 Task: Look for space in West Bloomfield Township, United States from 8th September, 2023 to 16th September, 2023 for 4 adults in price range Rs.10000 to Rs.14000. Place can be private room with 4 bedrooms having 4 beds and 4 bathrooms. Property type can be house, flat, guest house, hotel. Amenities needed are: wifi, TV, free parkinig on premises, gym, breakfast. Booking option can be shelf check-in. Required host language is English.
Action: Mouse moved to (486, 121)
Screenshot: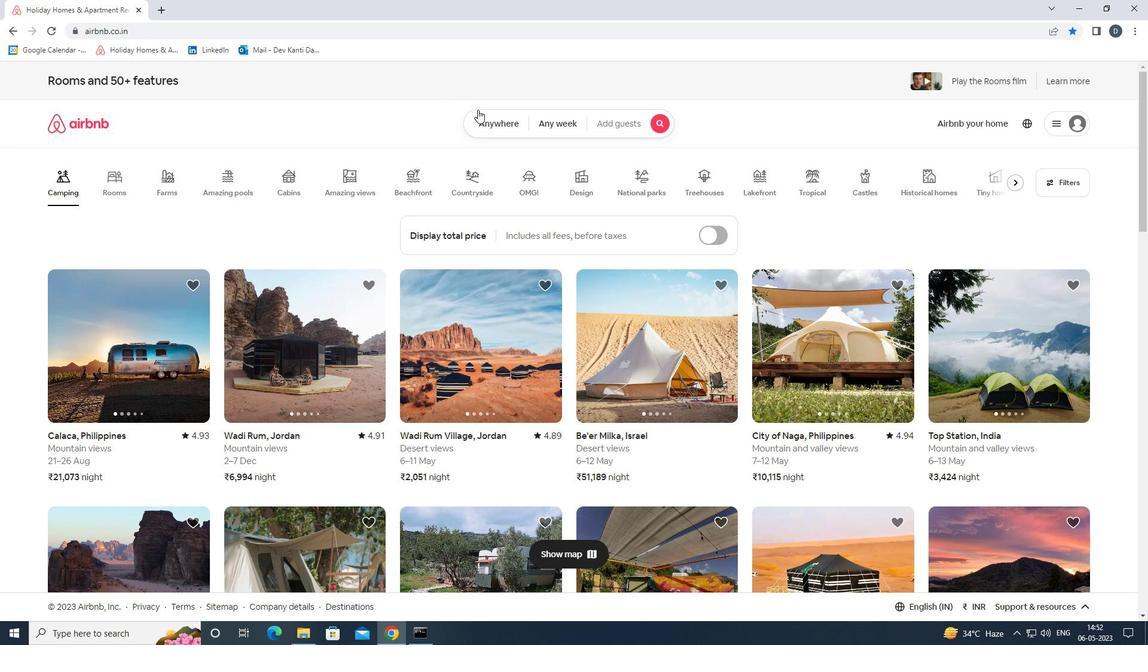 
Action: Mouse pressed left at (486, 121)
Screenshot: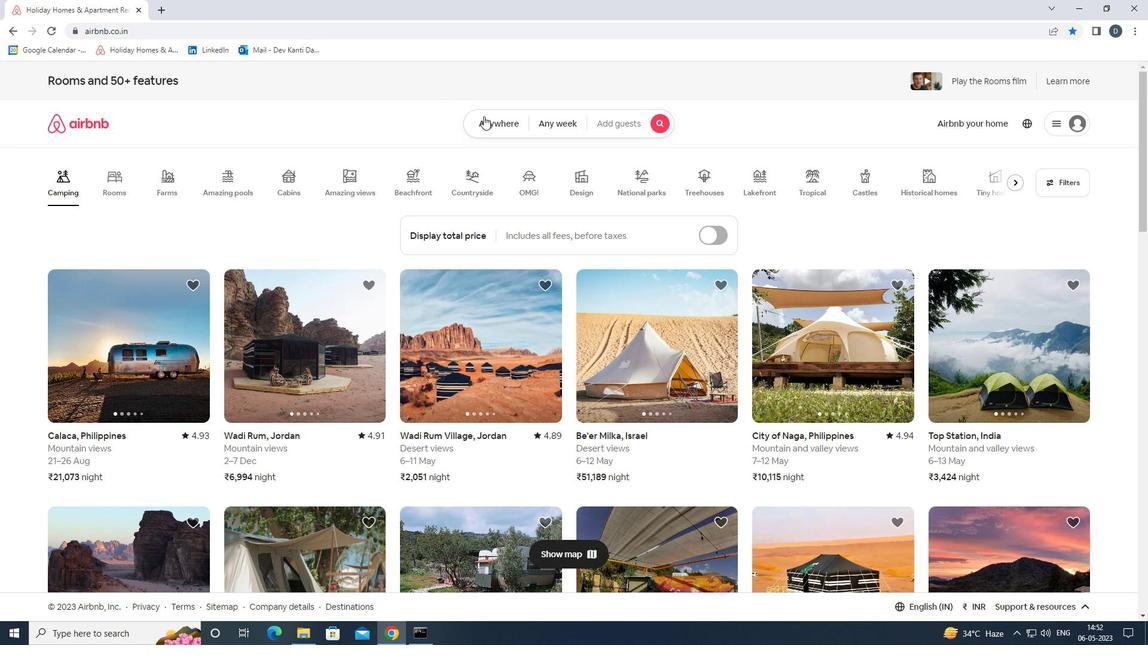 
Action: Mouse moved to (436, 171)
Screenshot: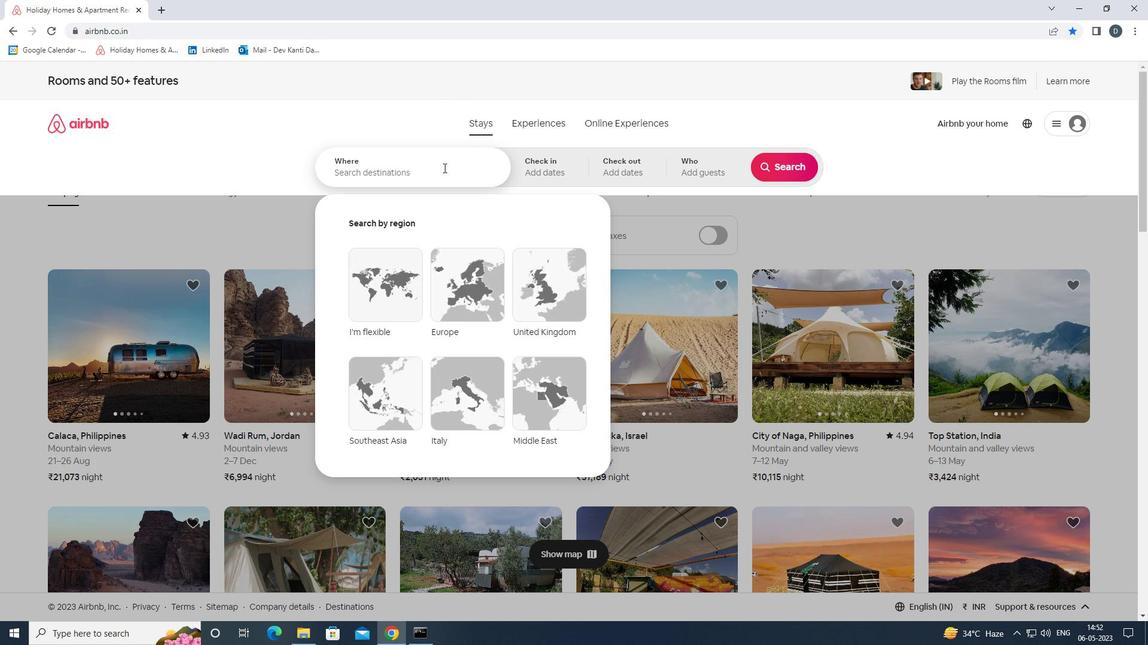 
Action: Mouse pressed left at (436, 171)
Screenshot: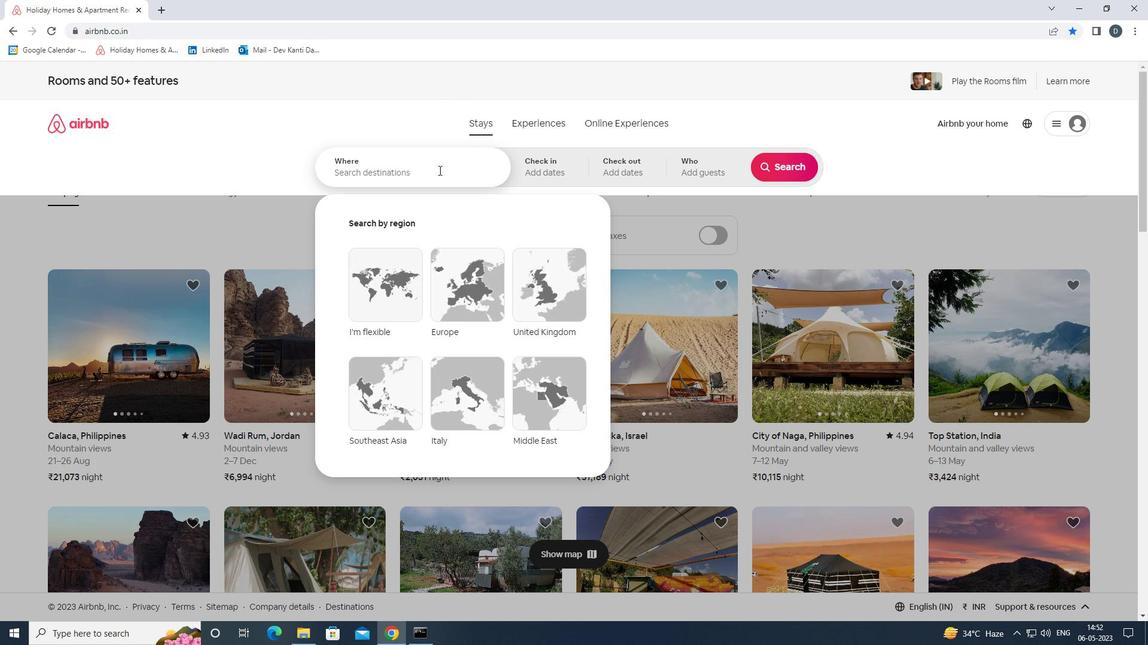 
Action: Mouse moved to (428, 175)
Screenshot: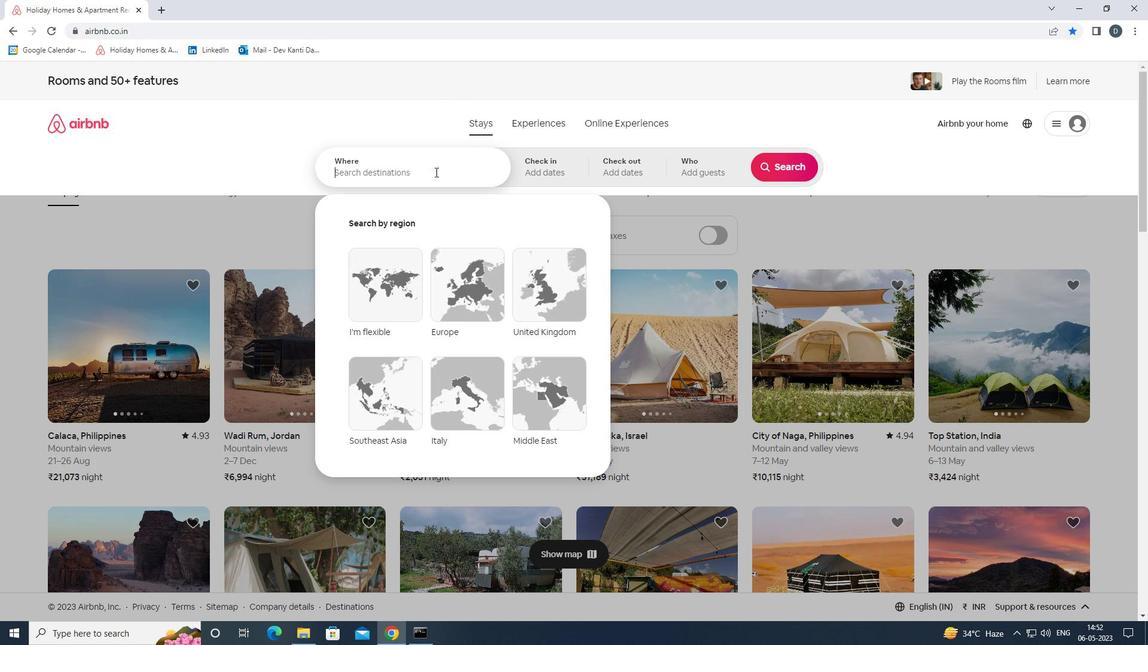 
Action: Key pressed <Key.shift><Key.shift>WEST<Key.space><Key.shift>BLOOMFIELD<Key.space><Key.shift>TOWNSHIP,<Key.shift>UNITED<Key.space><Key.shift><Key.shift><Key.shift><Key.shift><Key.shift><Key.shift>STATES<Key.enter>
Screenshot: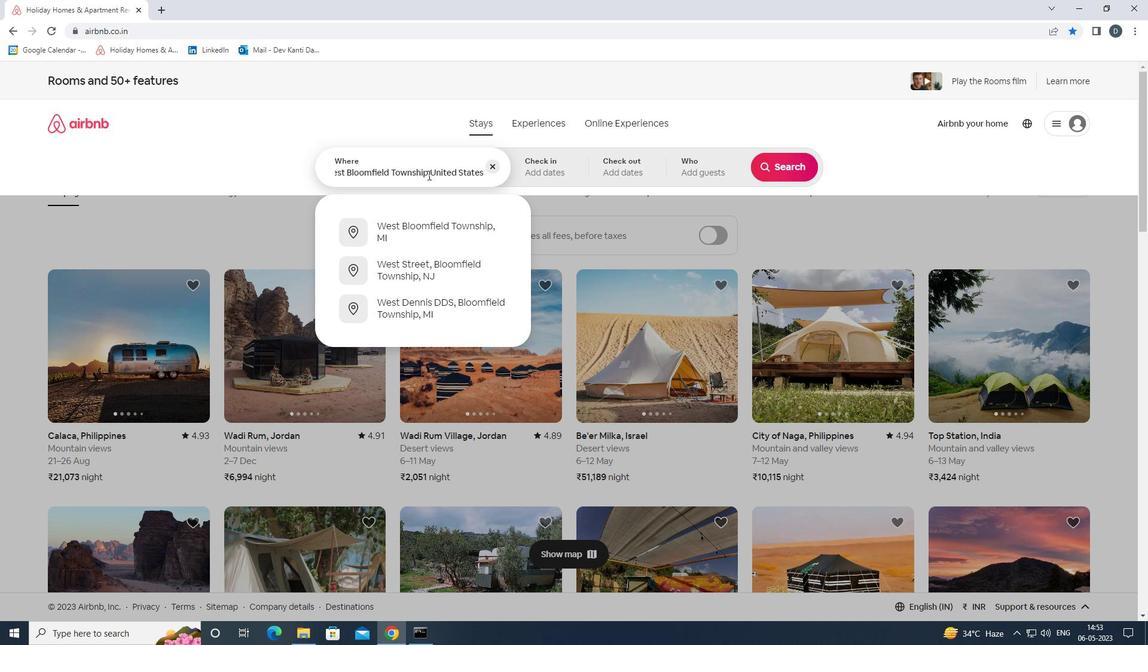 
Action: Mouse moved to (777, 266)
Screenshot: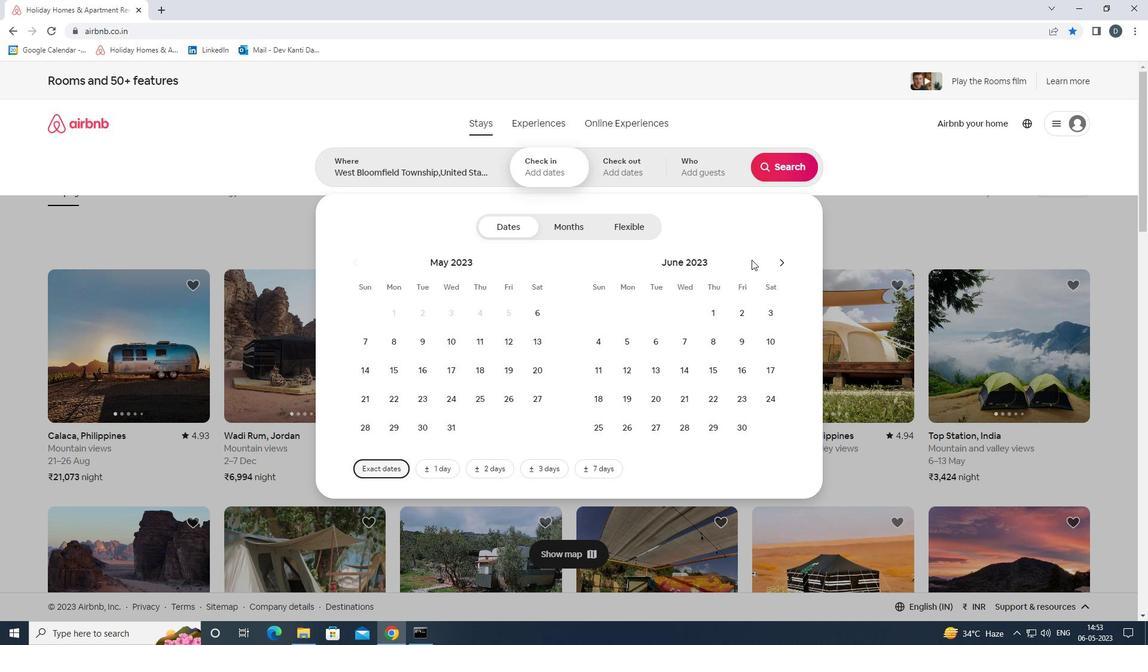
Action: Mouse pressed left at (777, 266)
Screenshot: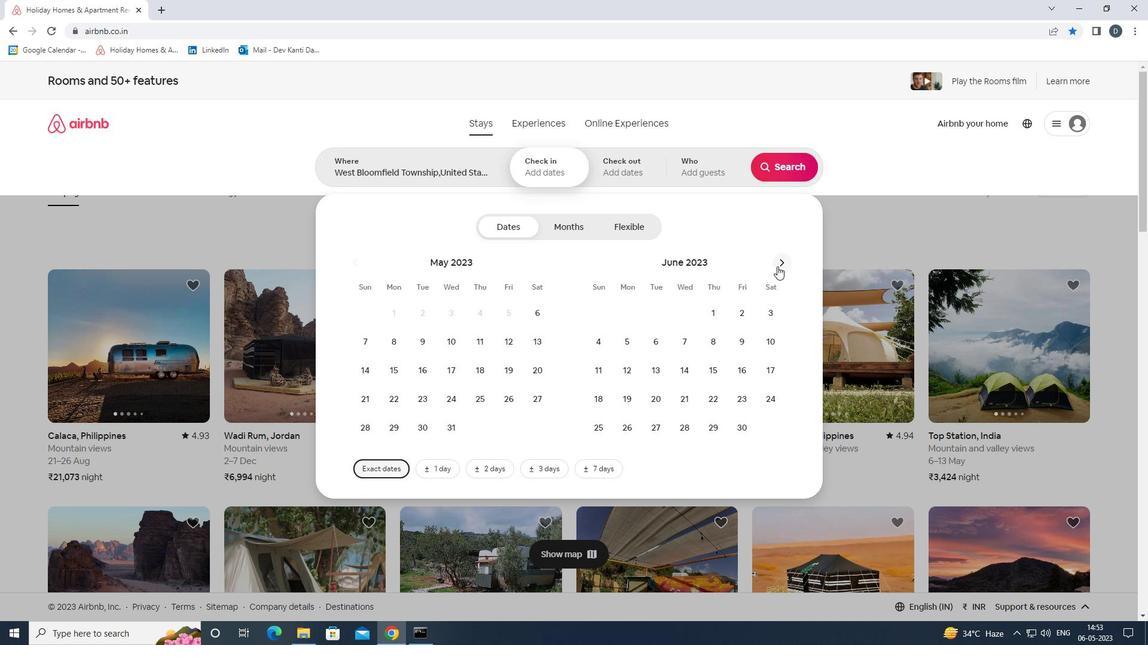 
Action: Mouse pressed left at (777, 266)
Screenshot: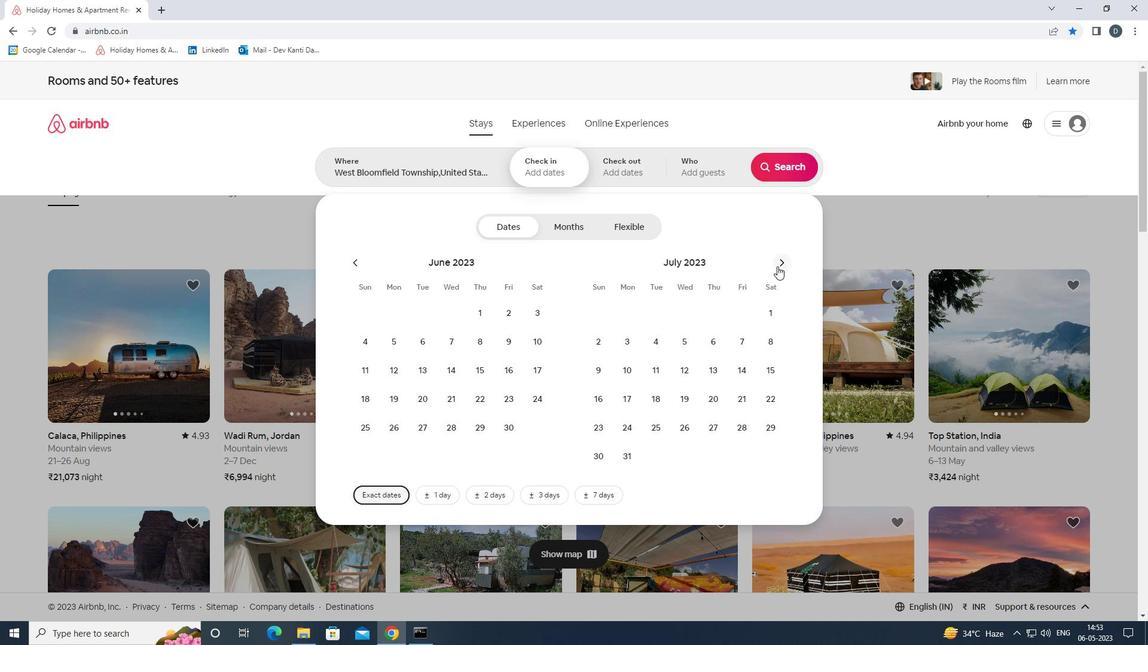 
Action: Mouse pressed left at (777, 266)
Screenshot: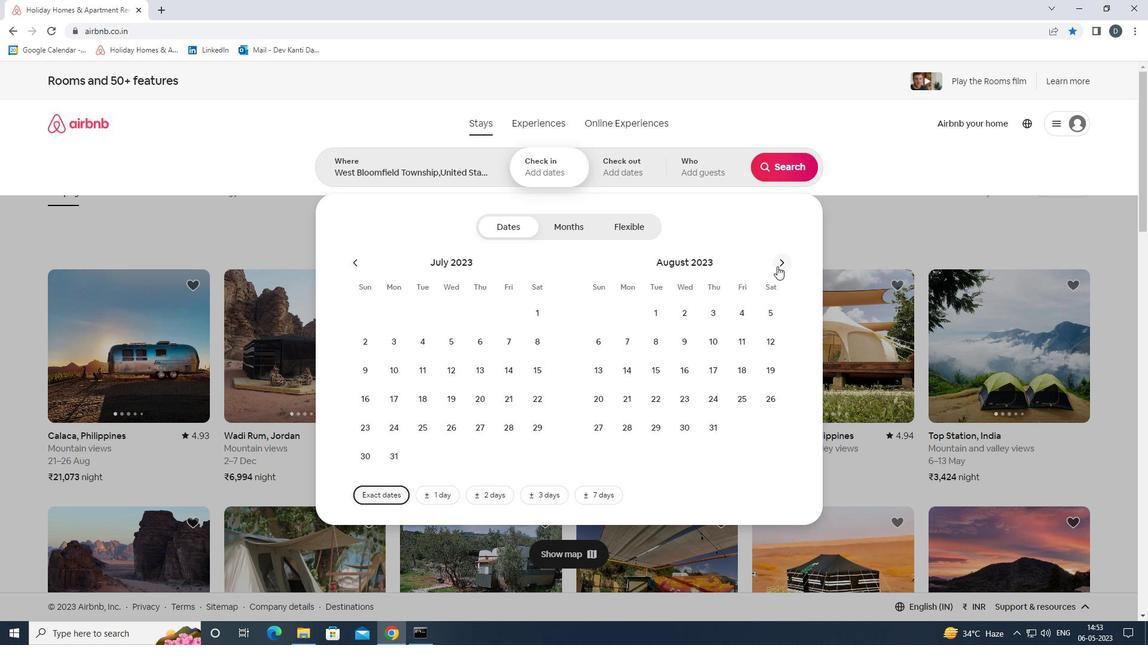
Action: Mouse moved to (743, 333)
Screenshot: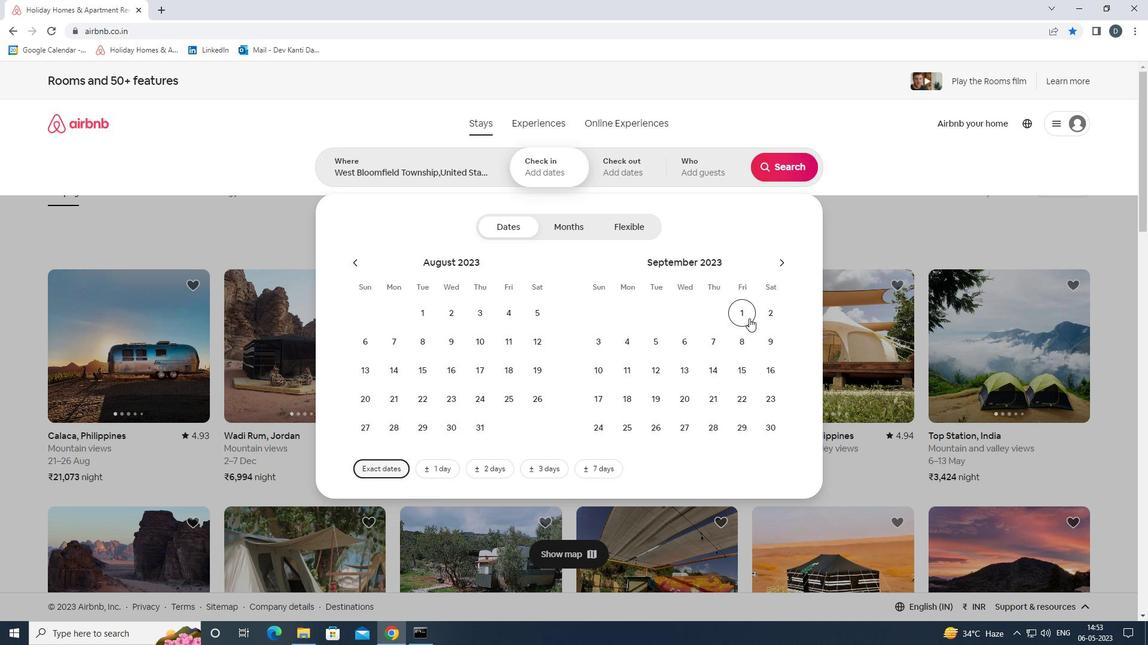 
Action: Mouse pressed left at (743, 333)
Screenshot: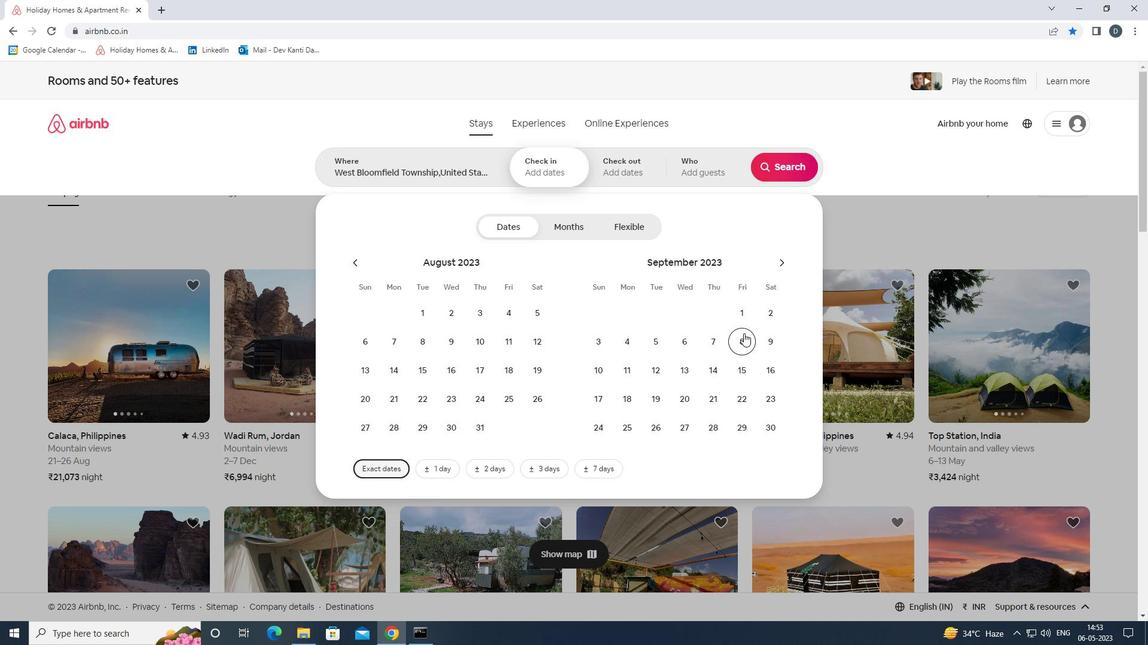 
Action: Mouse moved to (768, 366)
Screenshot: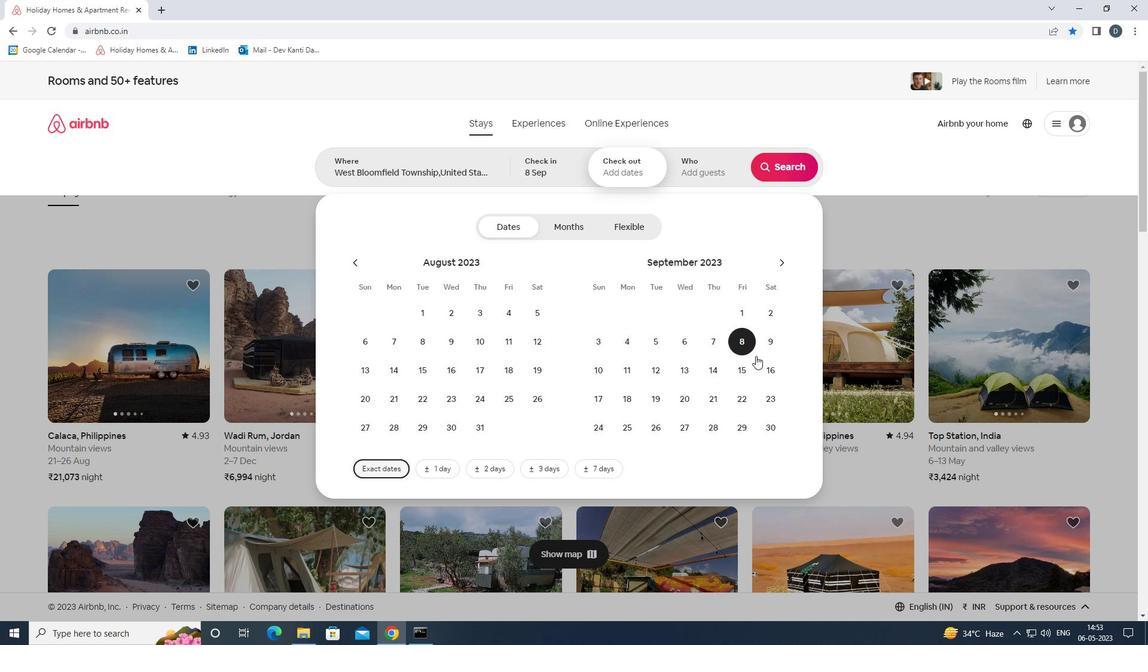 
Action: Mouse pressed left at (768, 366)
Screenshot: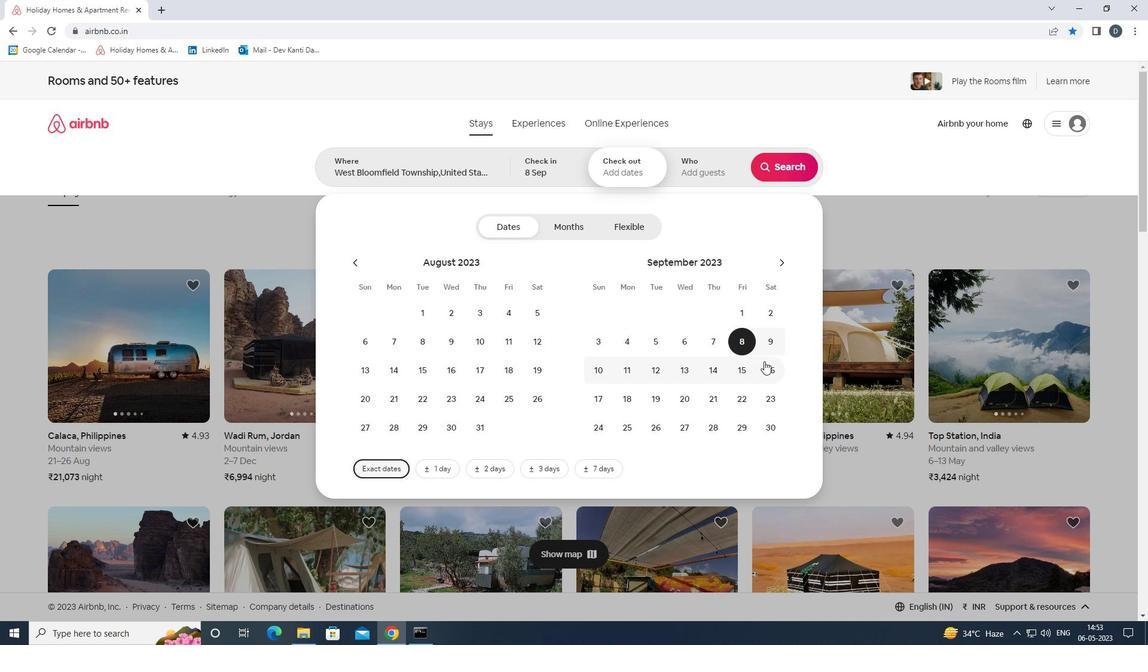 
Action: Mouse moved to (715, 174)
Screenshot: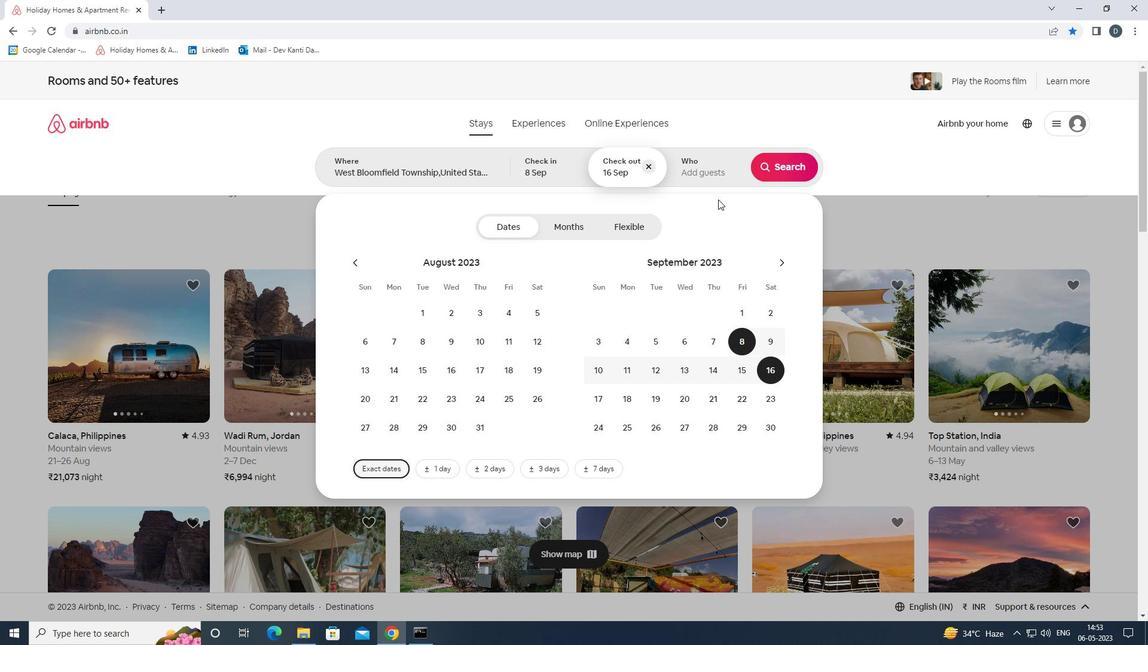 
Action: Mouse pressed left at (715, 174)
Screenshot: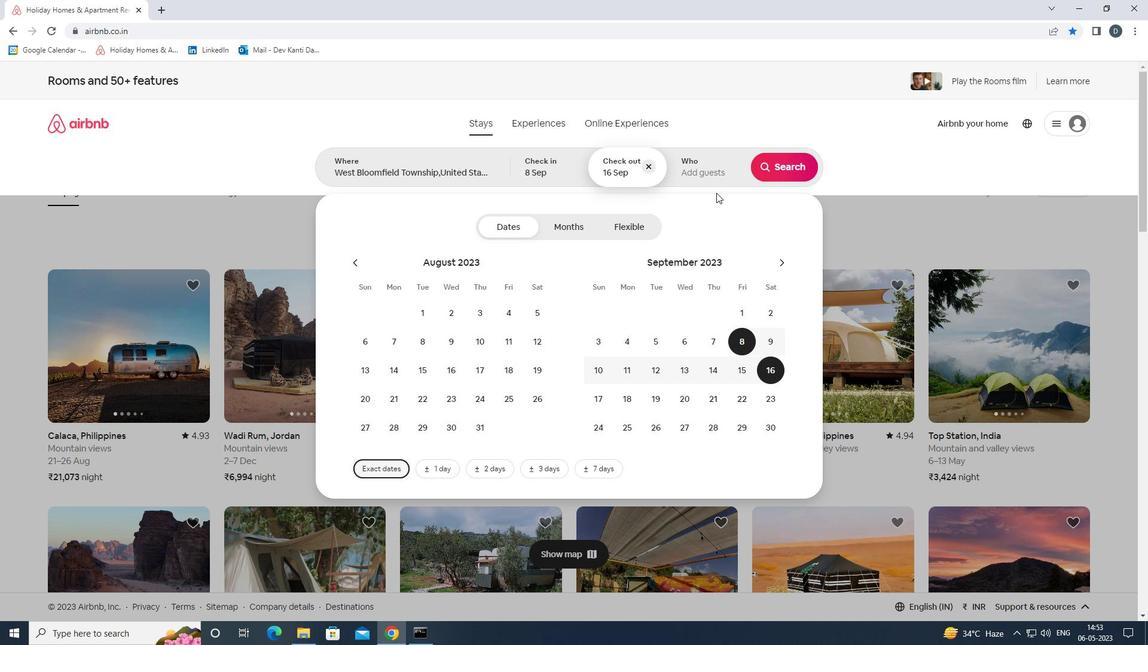 
Action: Mouse moved to (787, 235)
Screenshot: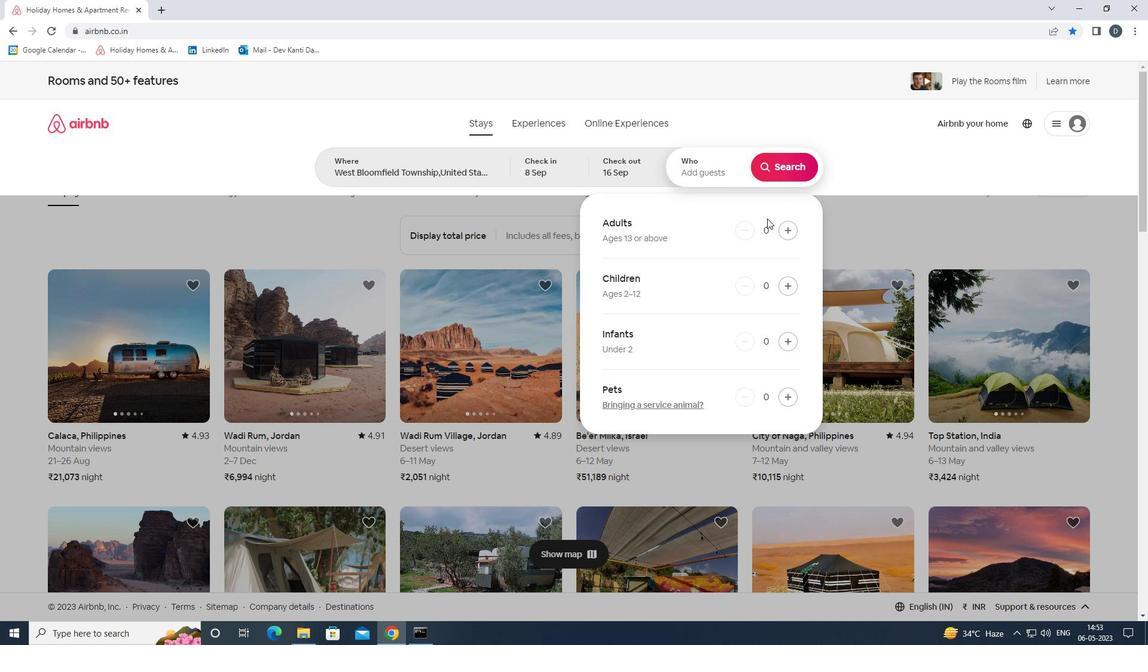 
Action: Mouse pressed left at (787, 235)
Screenshot: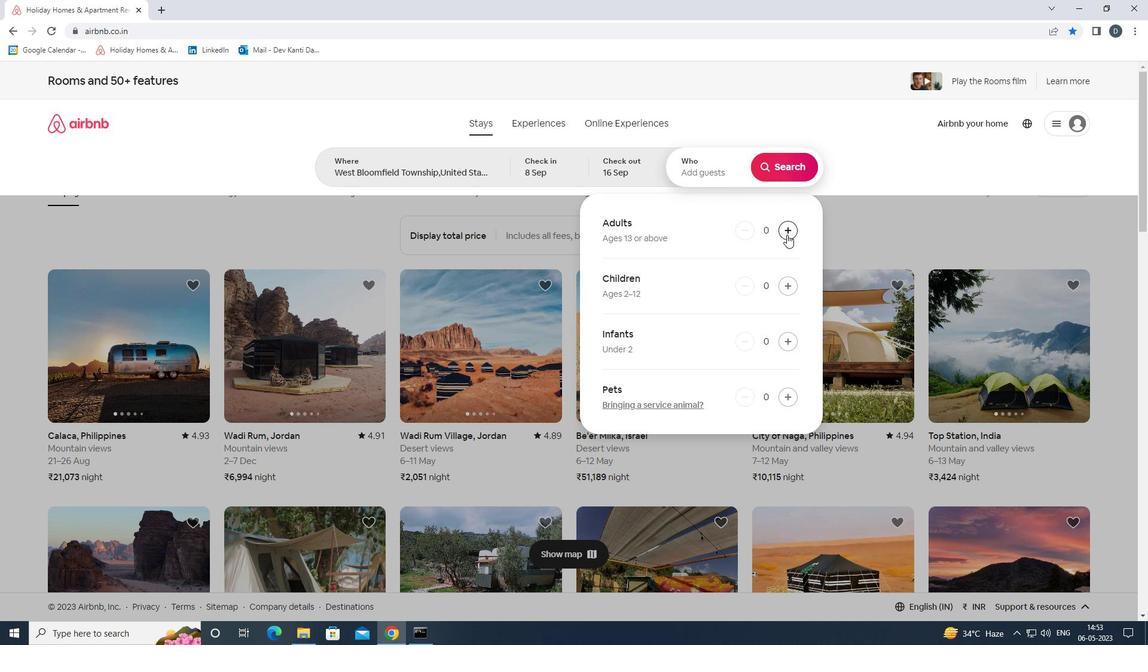 
Action: Mouse pressed left at (787, 235)
Screenshot: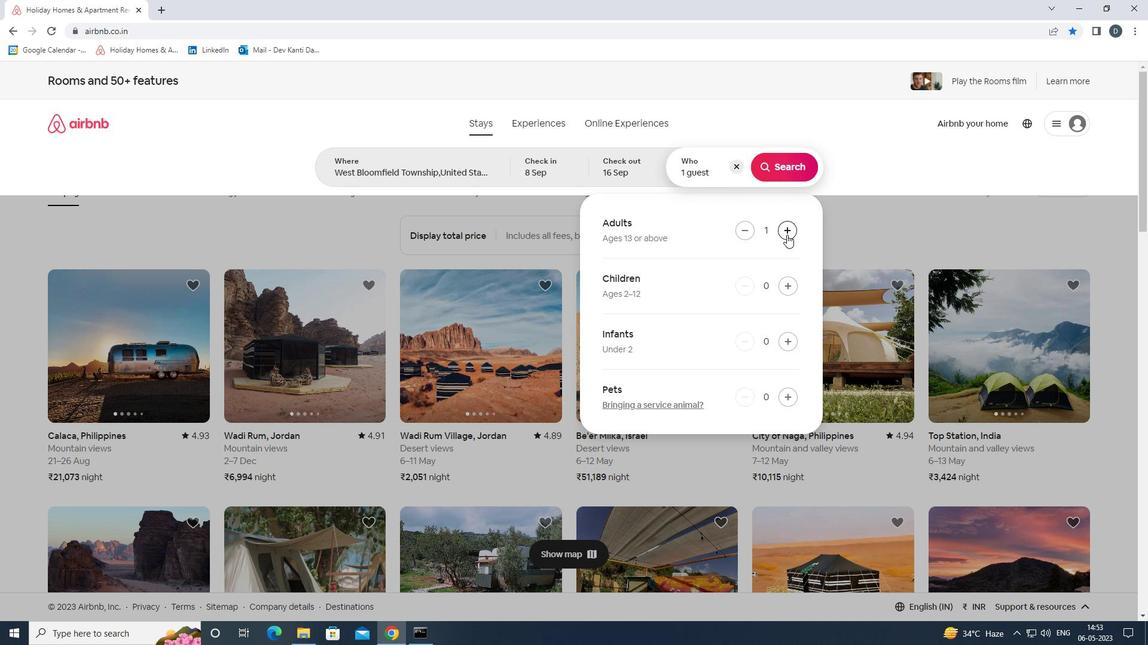 
Action: Mouse pressed left at (787, 235)
Screenshot: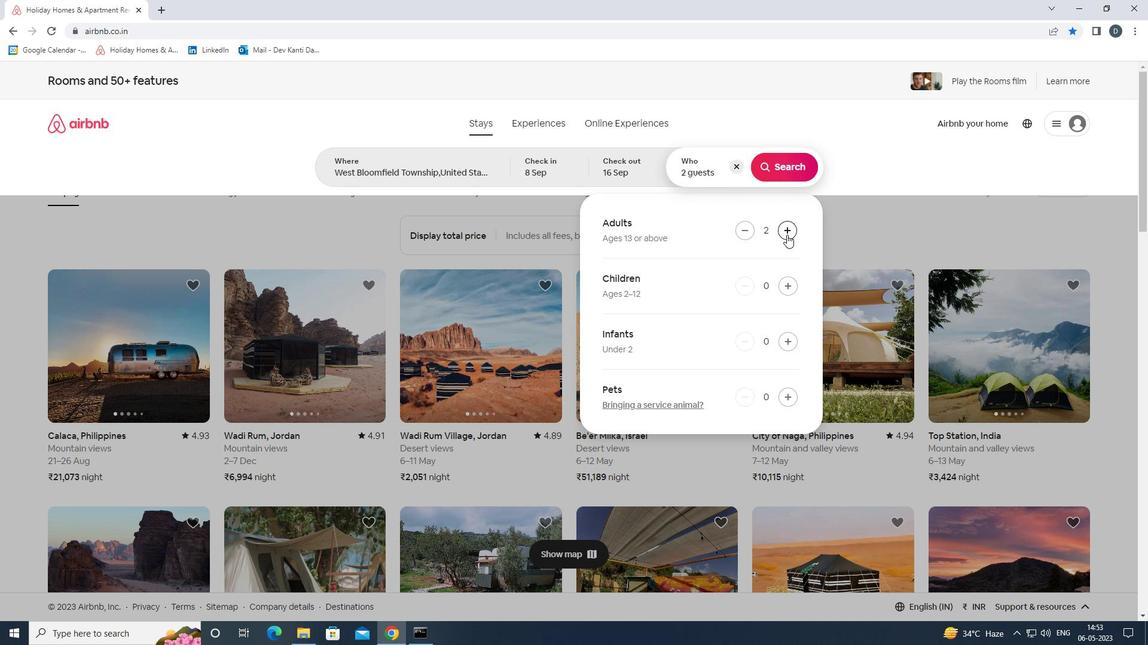 
Action: Mouse pressed left at (787, 235)
Screenshot: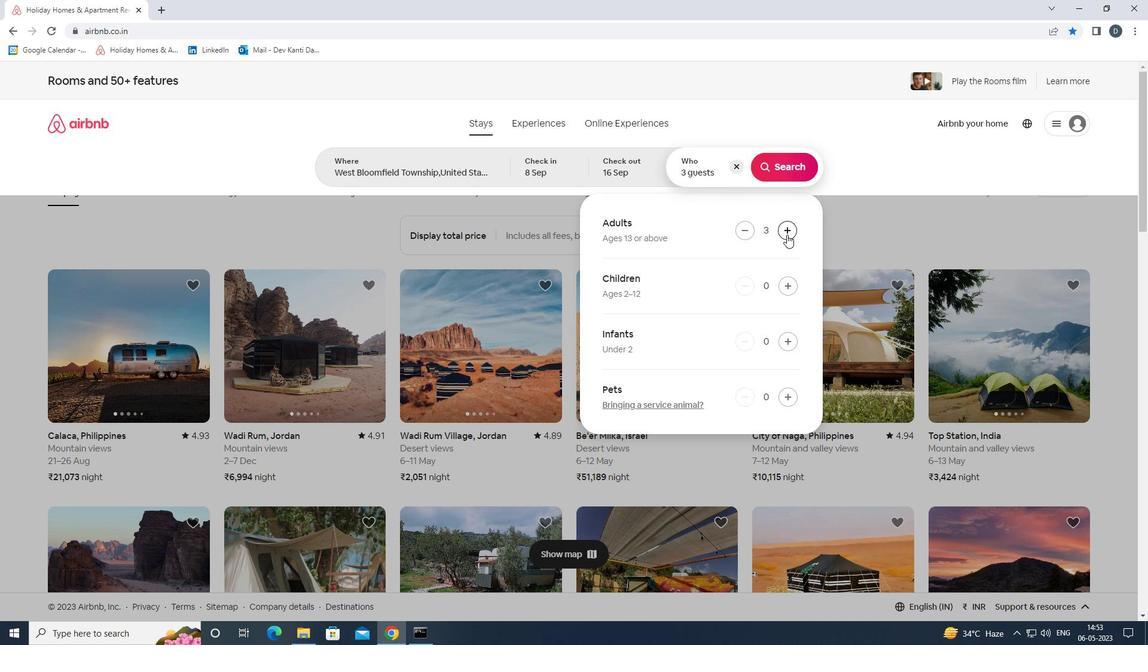 
Action: Mouse moved to (788, 169)
Screenshot: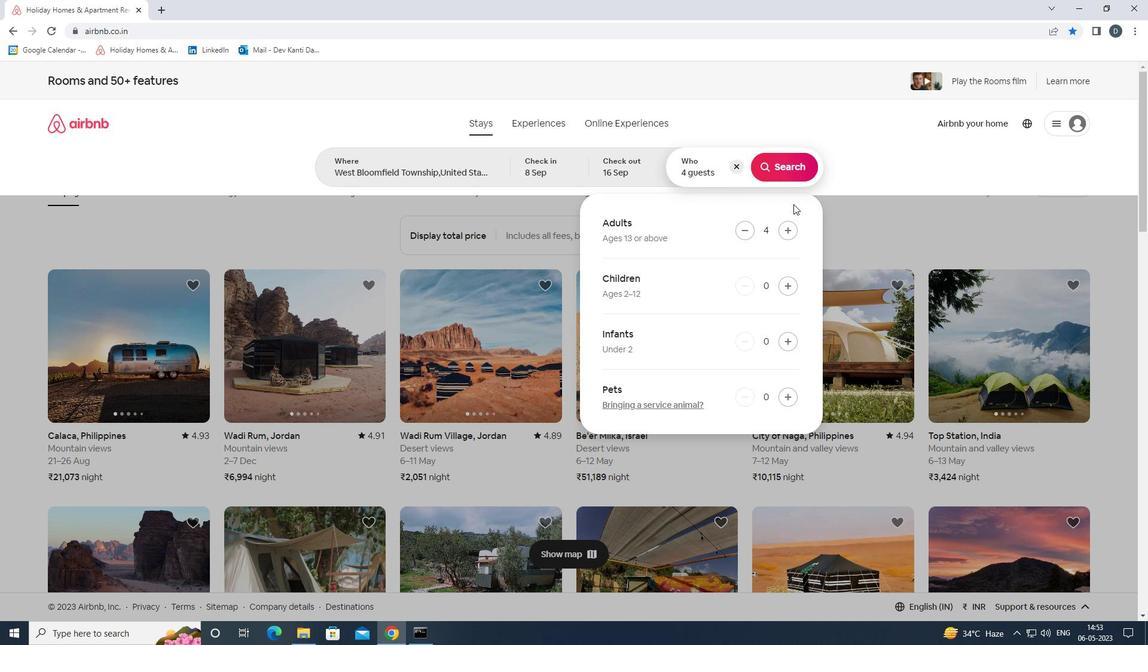 
Action: Mouse pressed left at (788, 169)
Screenshot: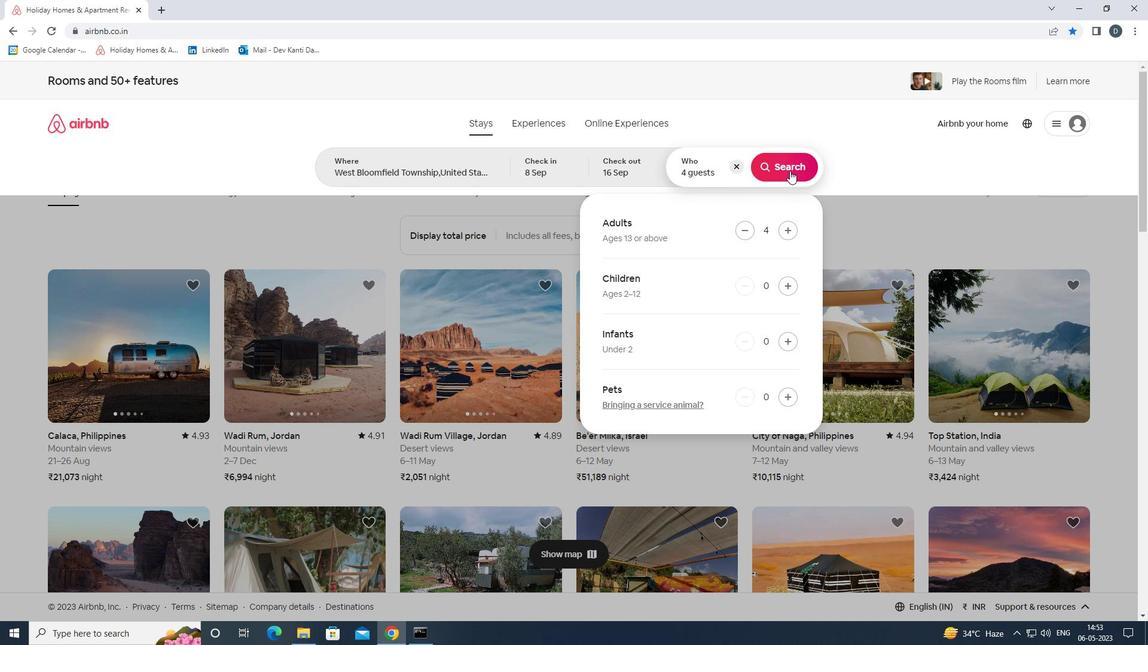 
Action: Mouse moved to (1097, 132)
Screenshot: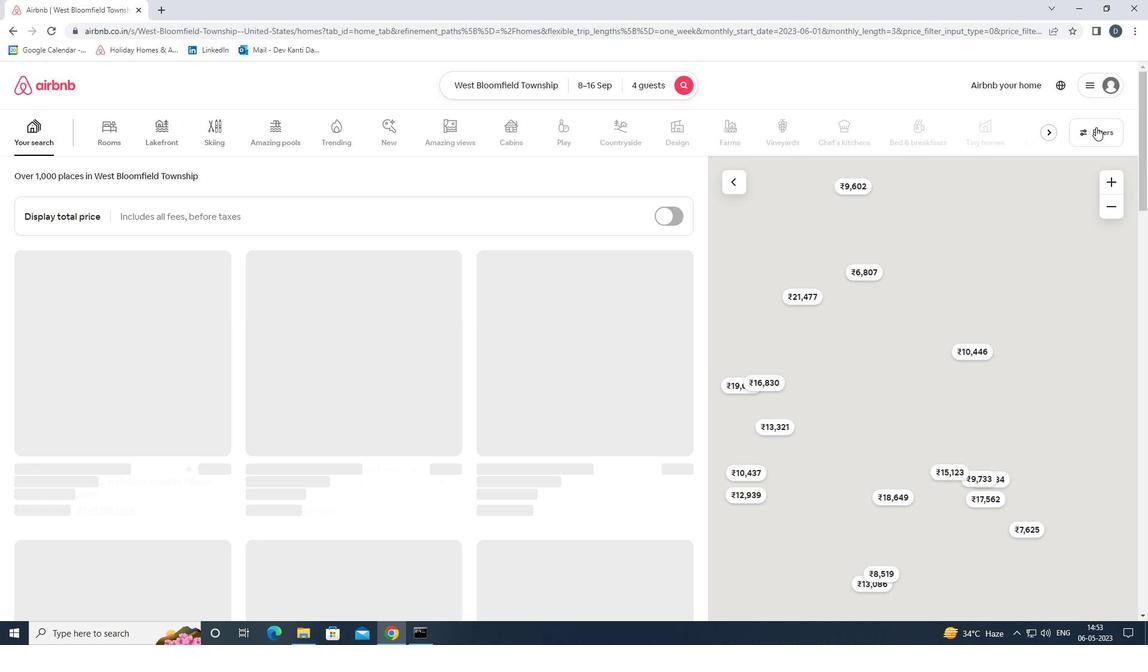 
Action: Mouse pressed left at (1097, 132)
Screenshot: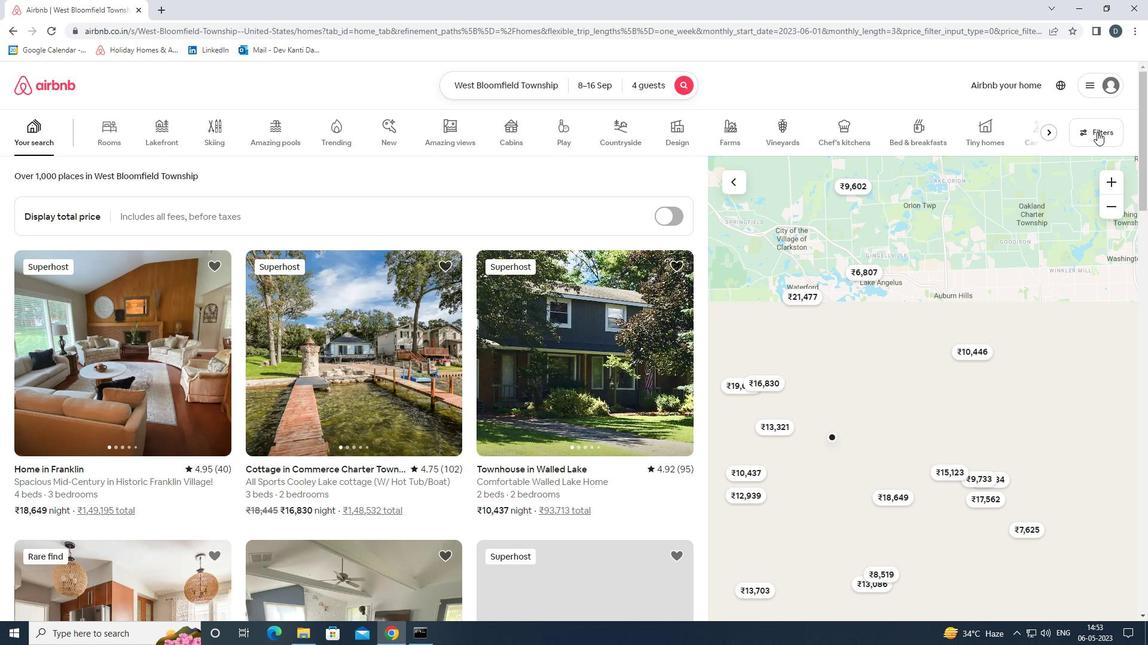 
Action: Mouse moved to (492, 423)
Screenshot: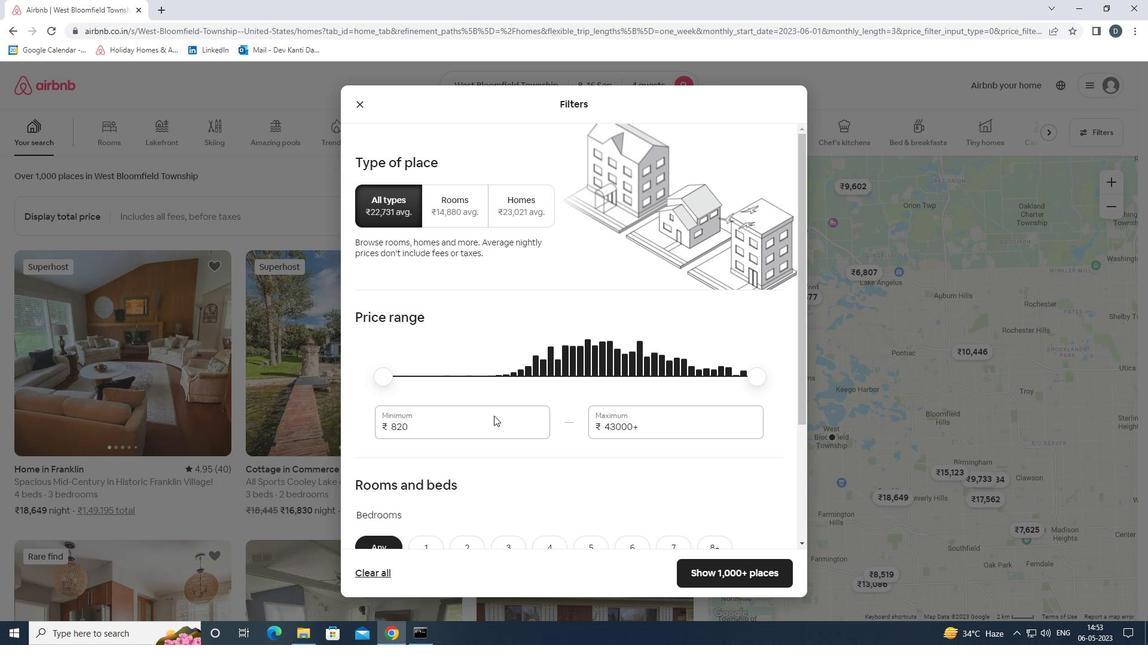 
Action: Mouse pressed left at (492, 423)
Screenshot: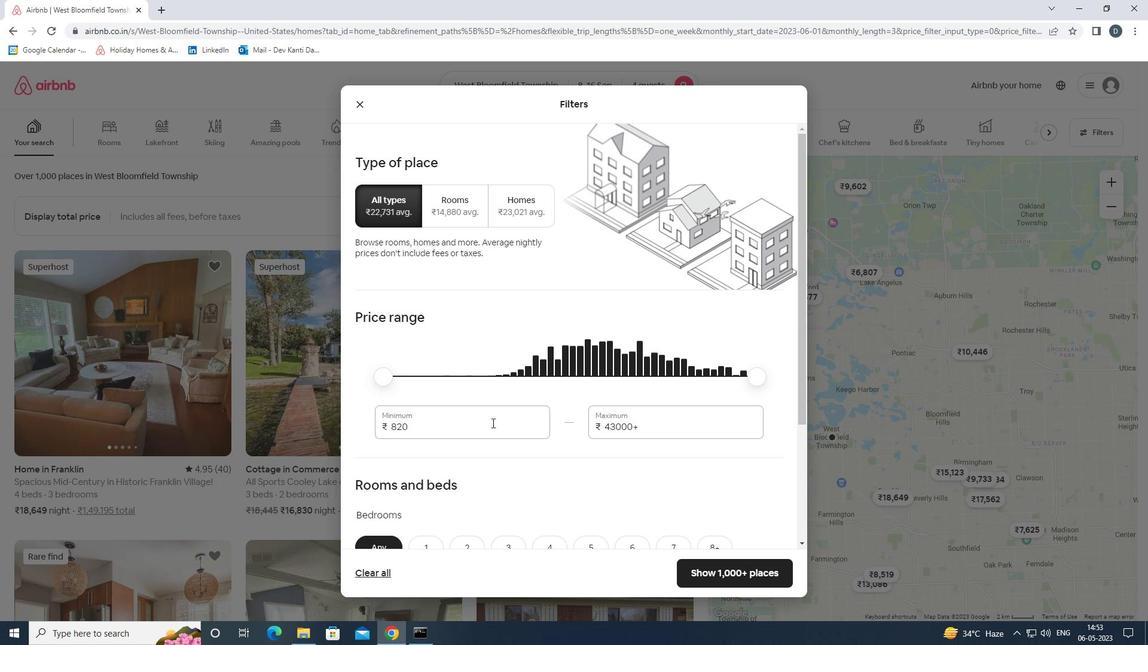
Action: Mouse pressed left at (492, 423)
Screenshot: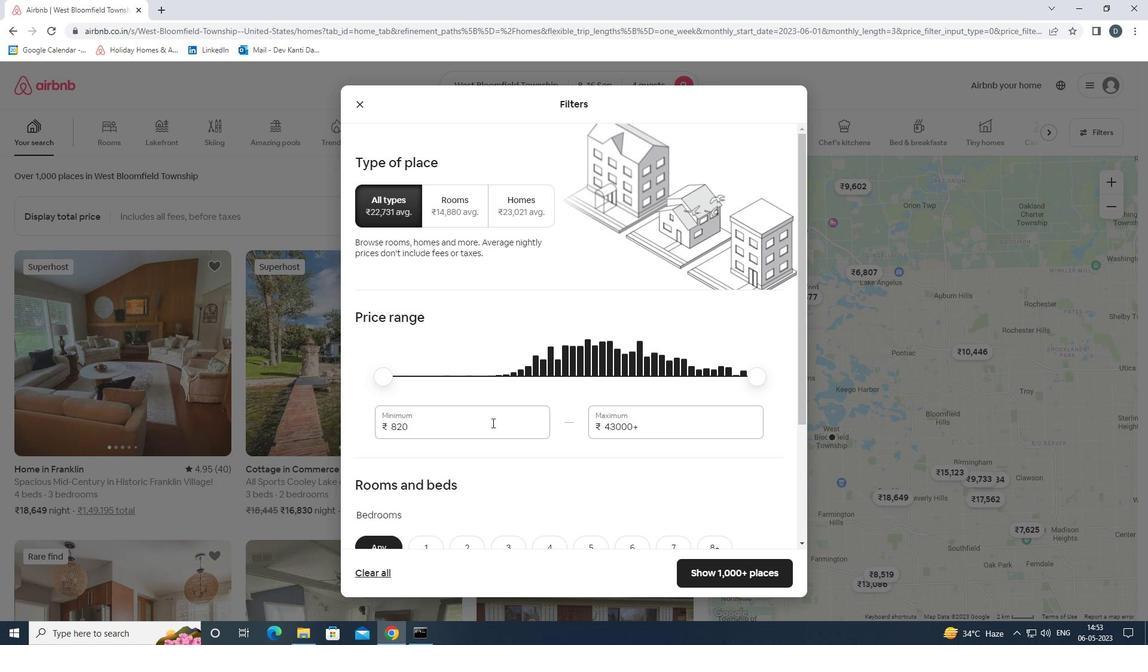 
Action: Key pressed 10000<Key.tab>14000
Screenshot: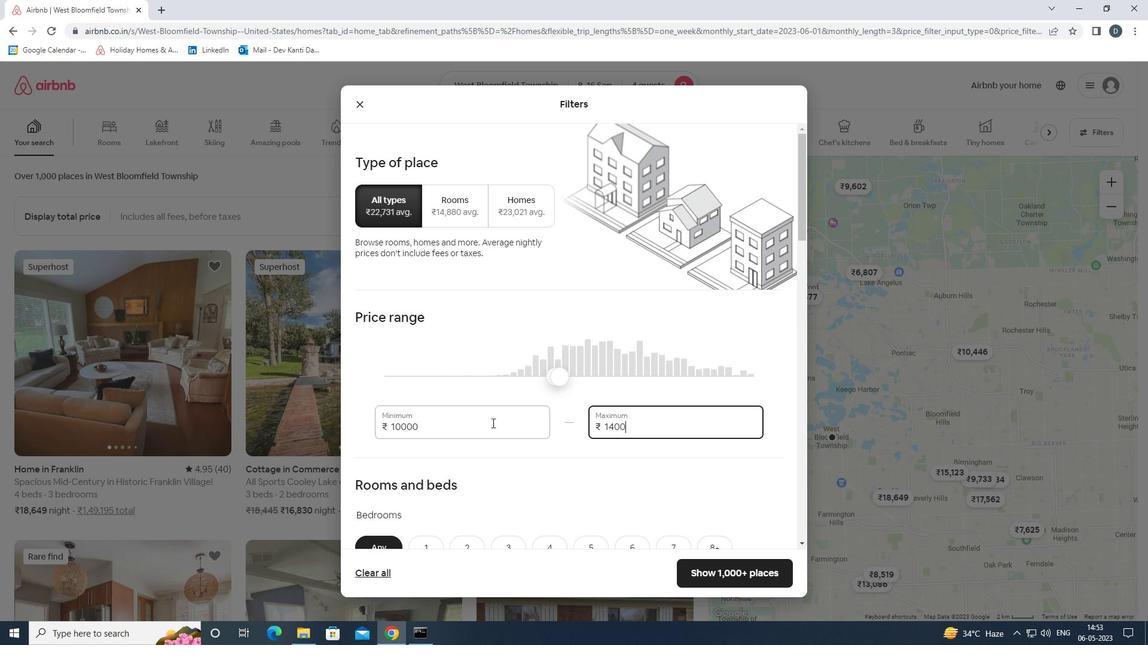 
Action: Mouse scrolled (492, 422) with delta (0, 0)
Screenshot: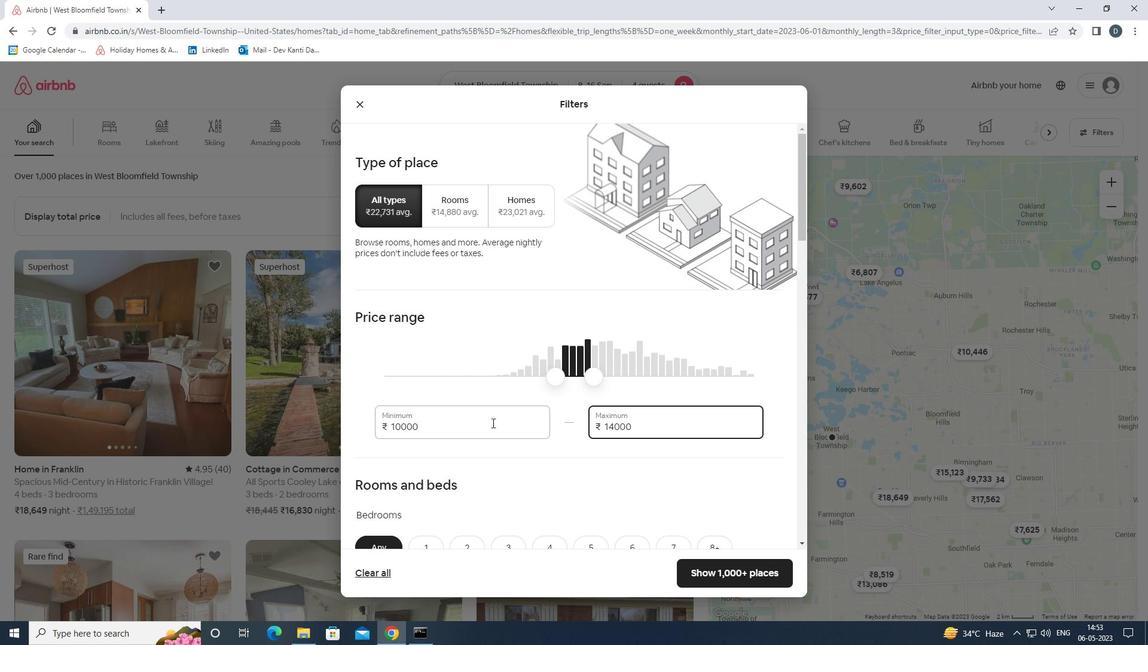 
Action: Mouse scrolled (492, 422) with delta (0, 0)
Screenshot: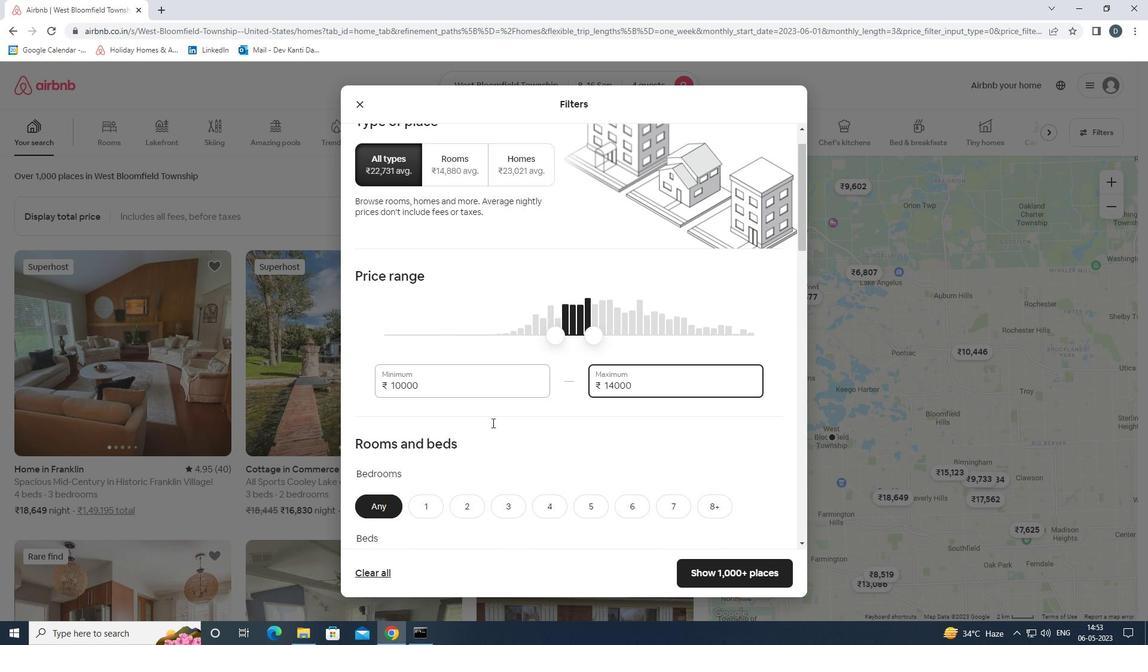 
Action: Mouse scrolled (492, 422) with delta (0, 0)
Screenshot: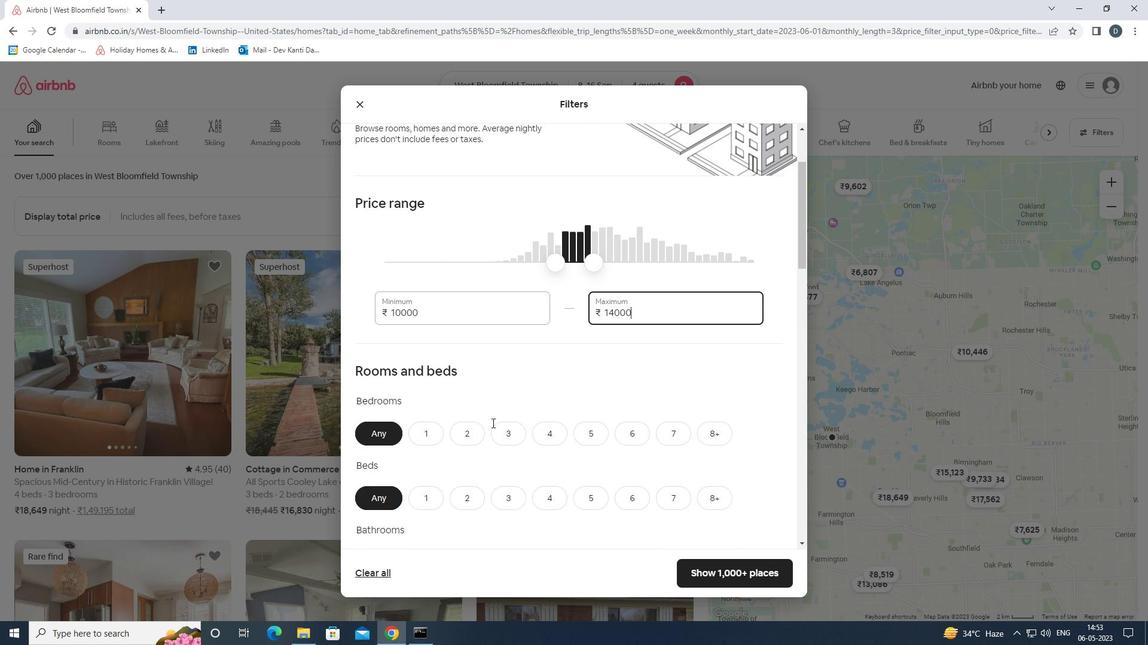 
Action: Mouse moved to (547, 371)
Screenshot: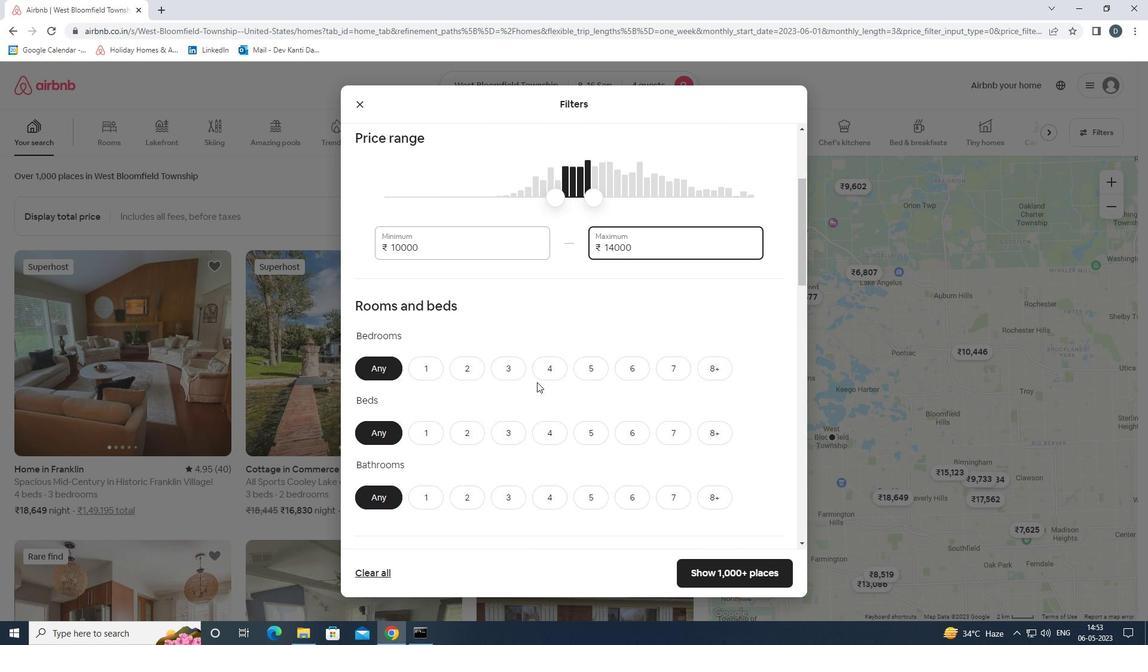 
Action: Mouse pressed left at (547, 371)
Screenshot: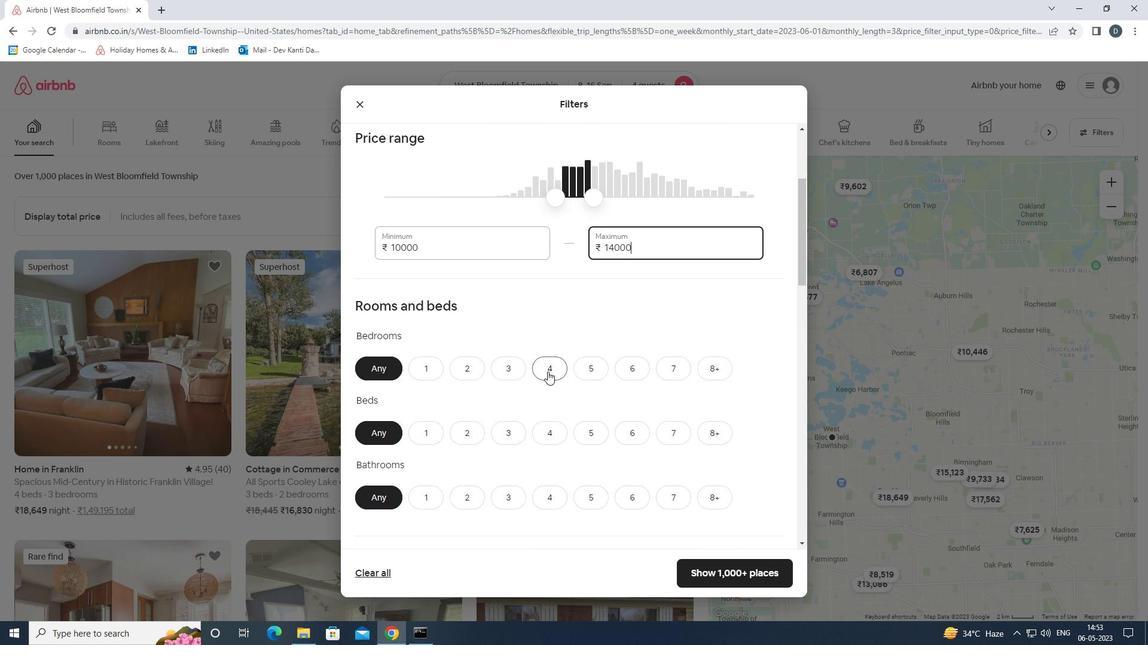 
Action: Mouse moved to (551, 430)
Screenshot: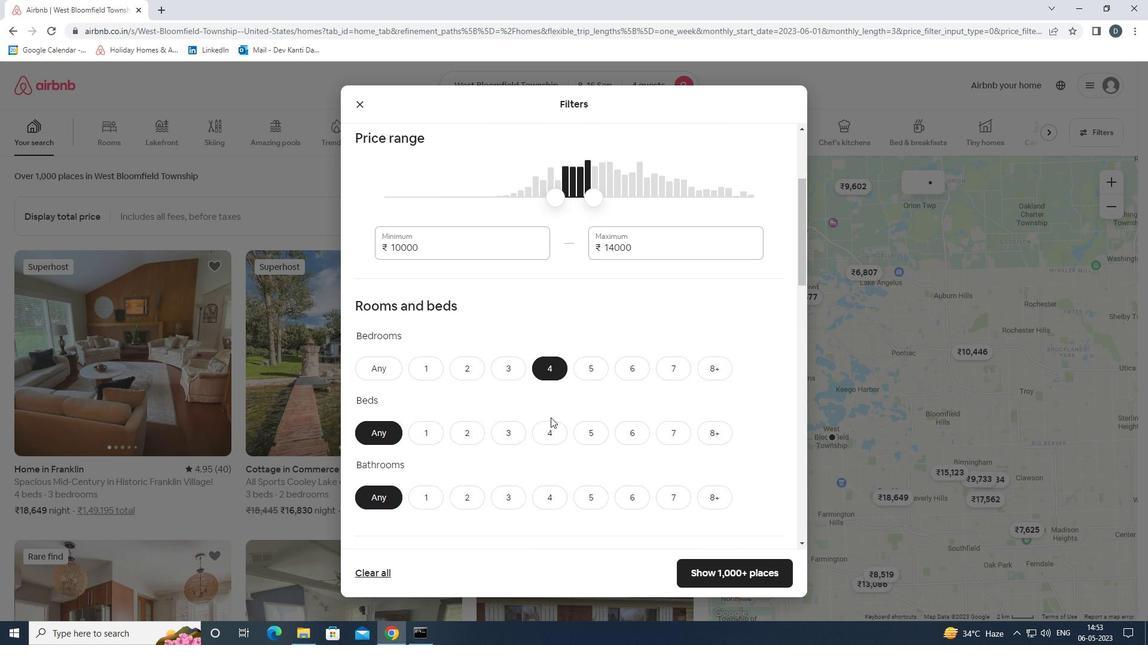 
Action: Mouse pressed left at (551, 430)
Screenshot: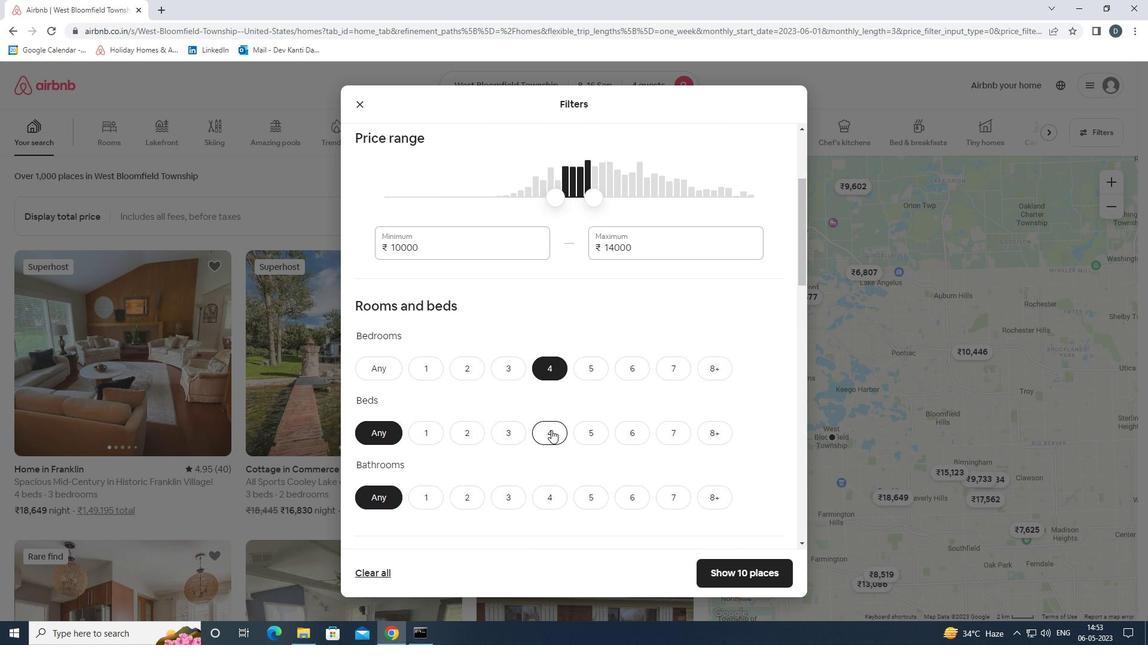 
Action: Mouse moved to (549, 494)
Screenshot: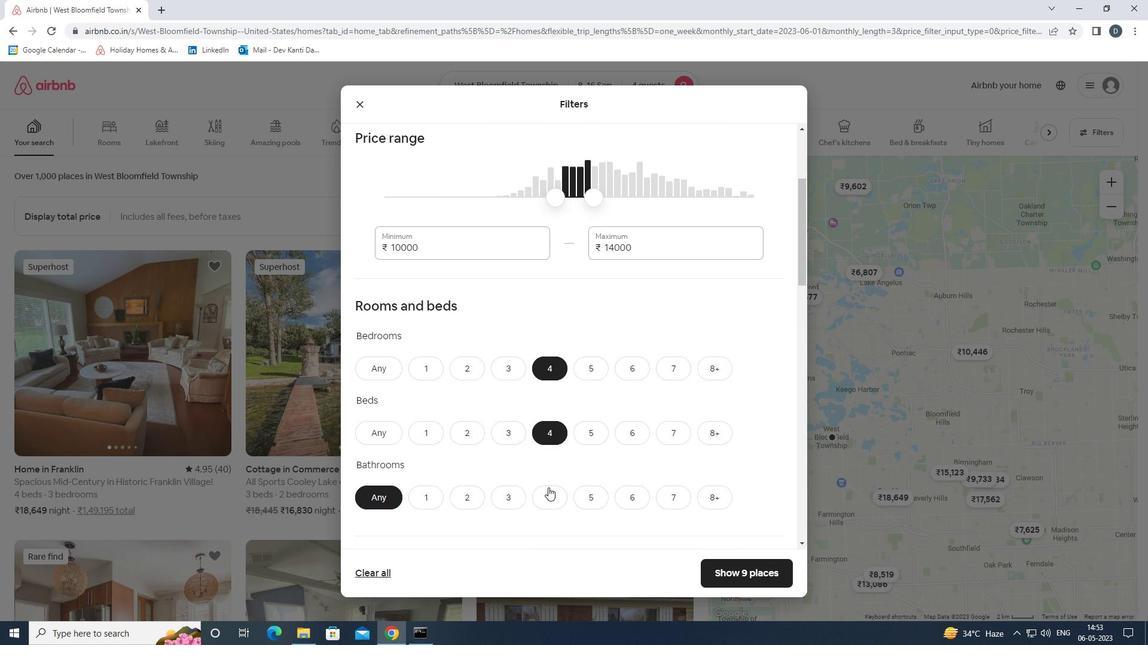 
Action: Mouse pressed left at (549, 494)
Screenshot: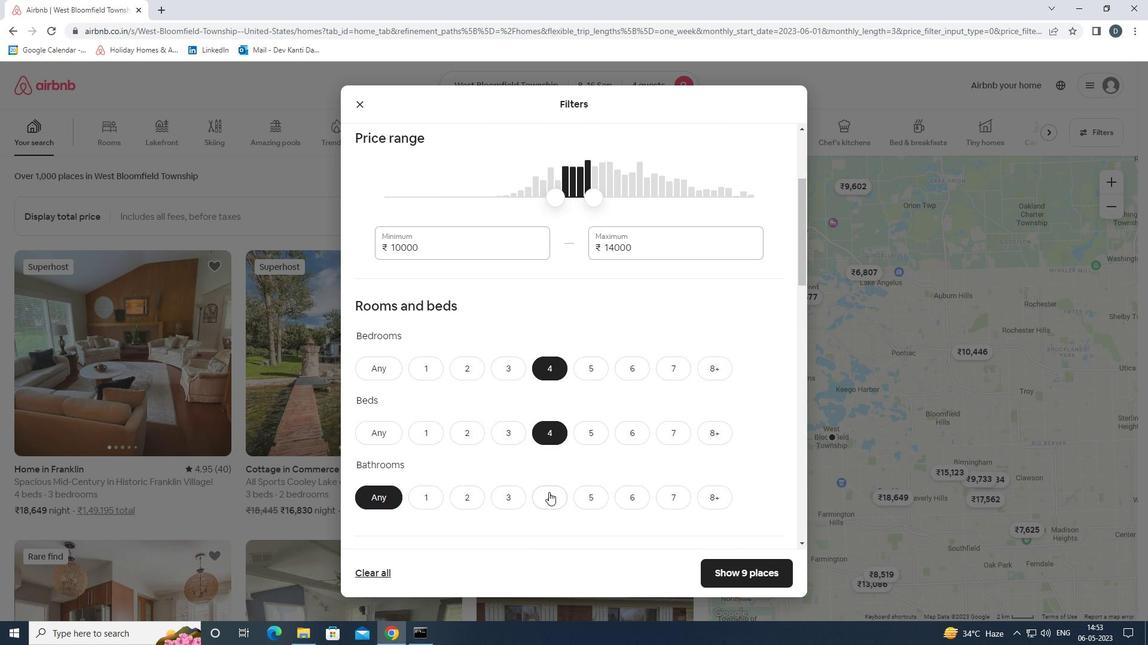 
Action: Mouse moved to (550, 458)
Screenshot: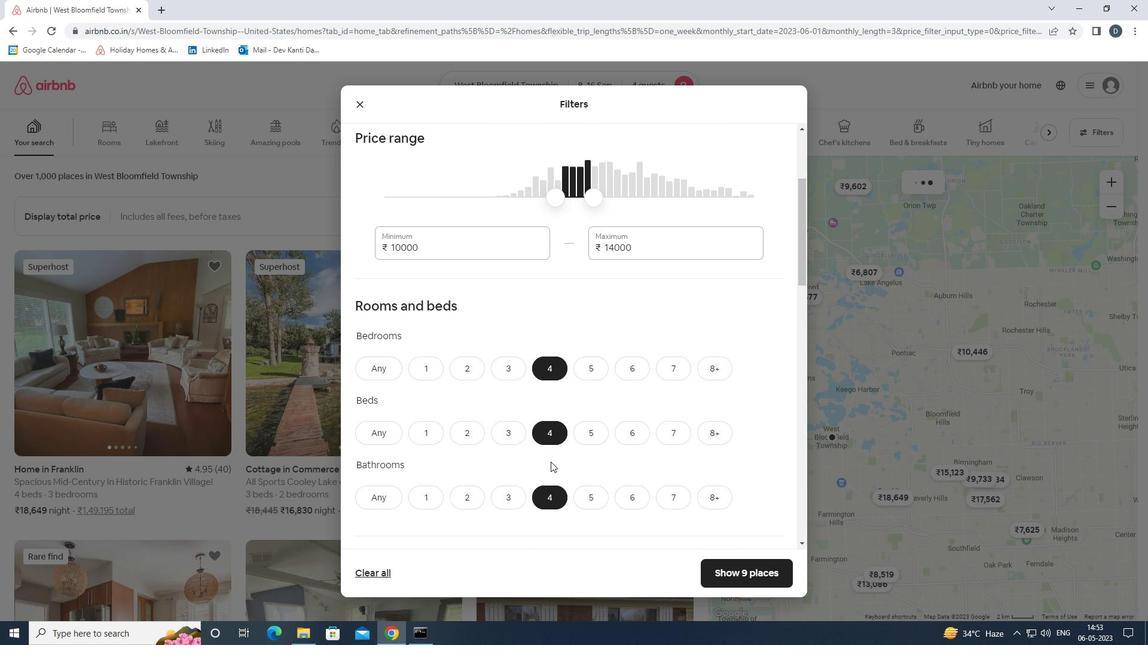 
Action: Mouse scrolled (550, 457) with delta (0, 0)
Screenshot: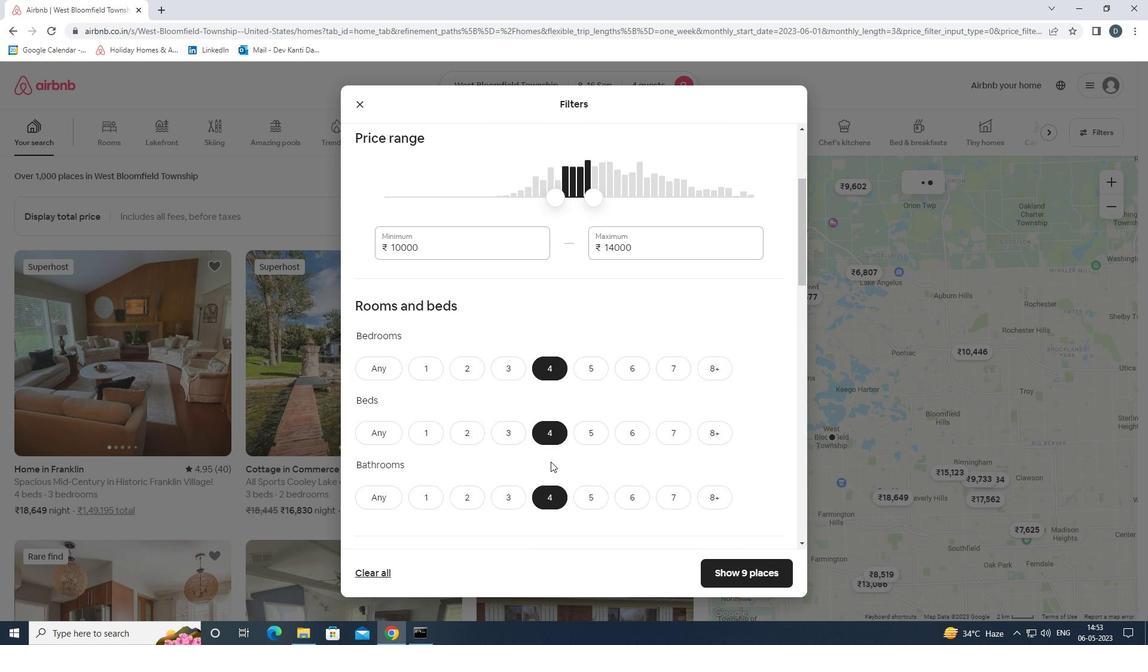 
Action: Mouse moved to (550, 455)
Screenshot: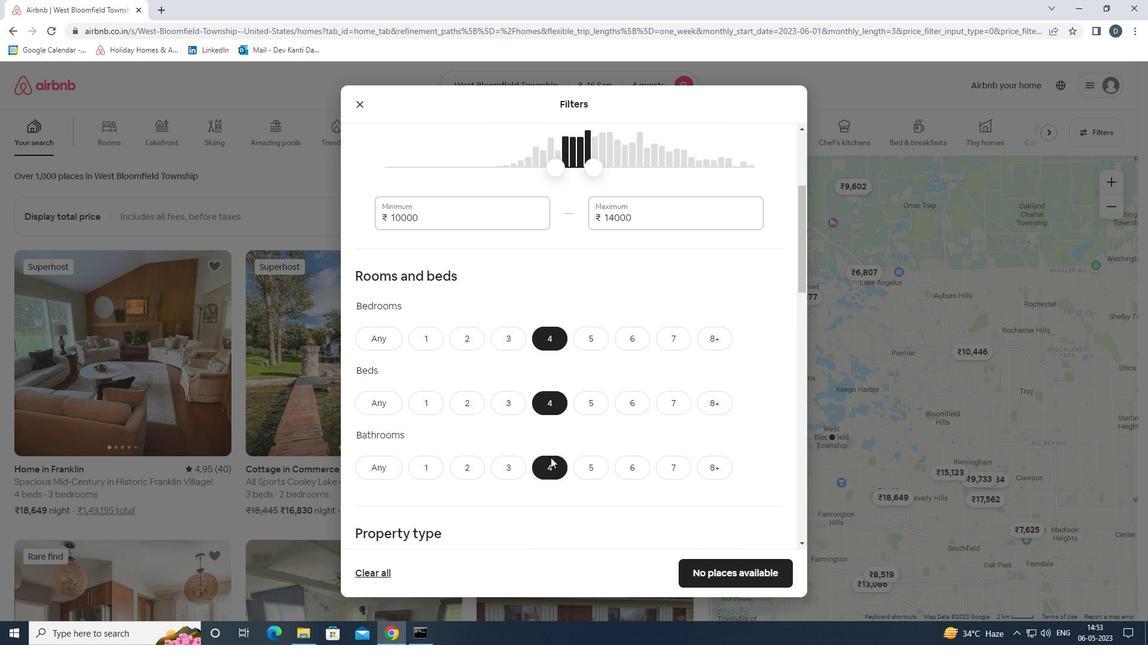 
Action: Mouse scrolled (550, 455) with delta (0, 0)
Screenshot: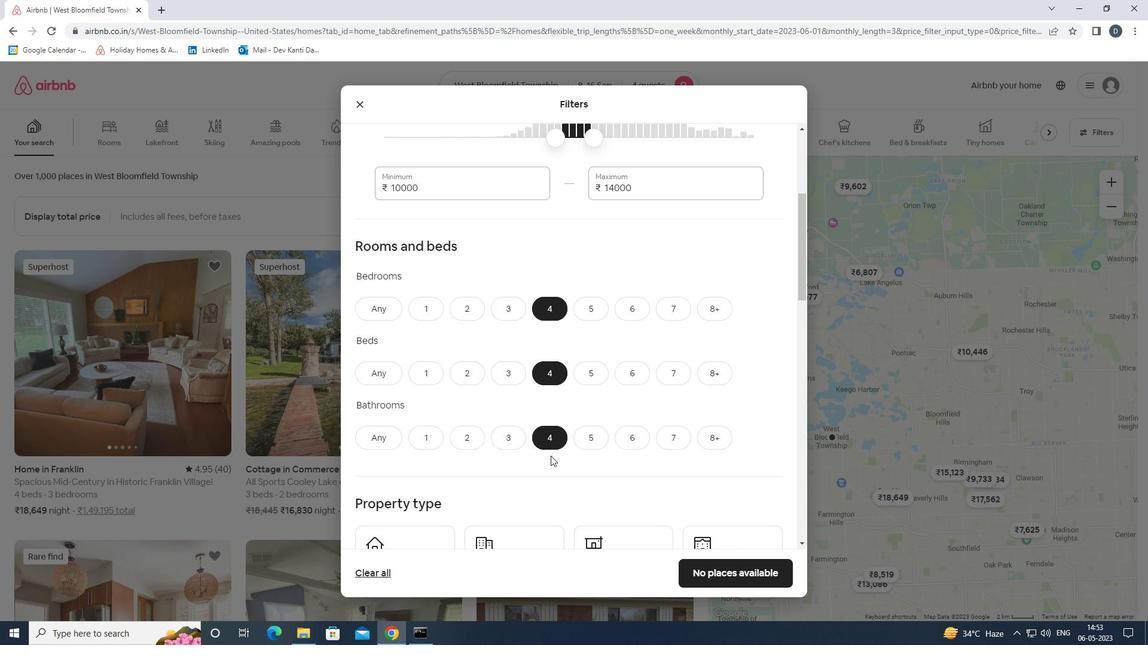 
Action: Mouse moved to (442, 487)
Screenshot: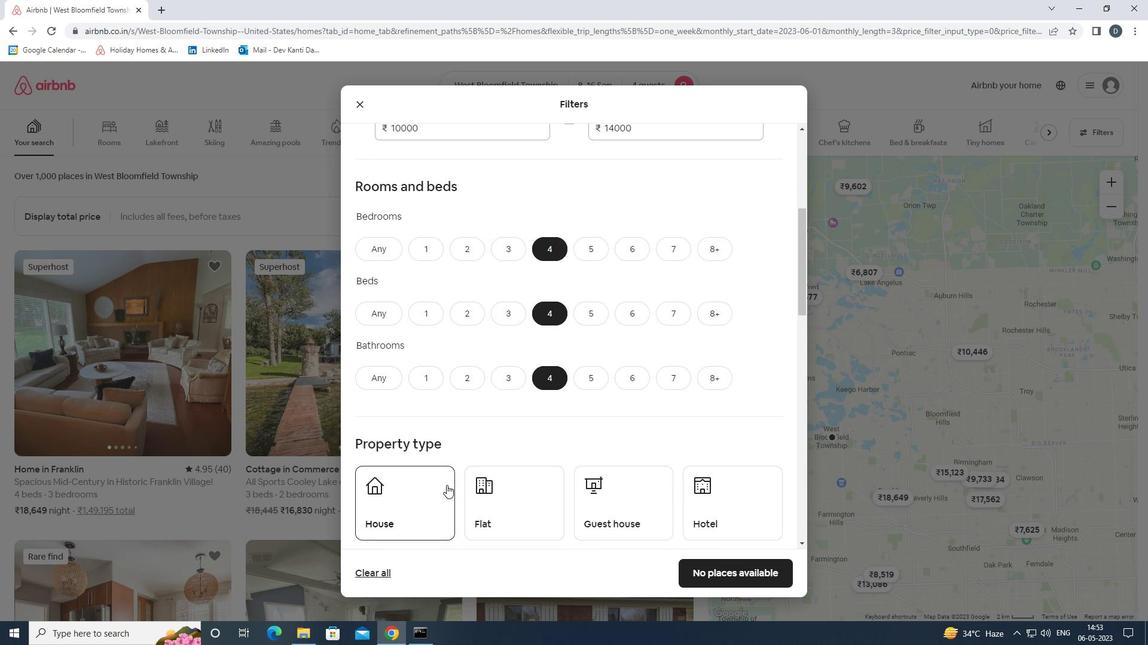 
Action: Mouse pressed left at (442, 487)
Screenshot: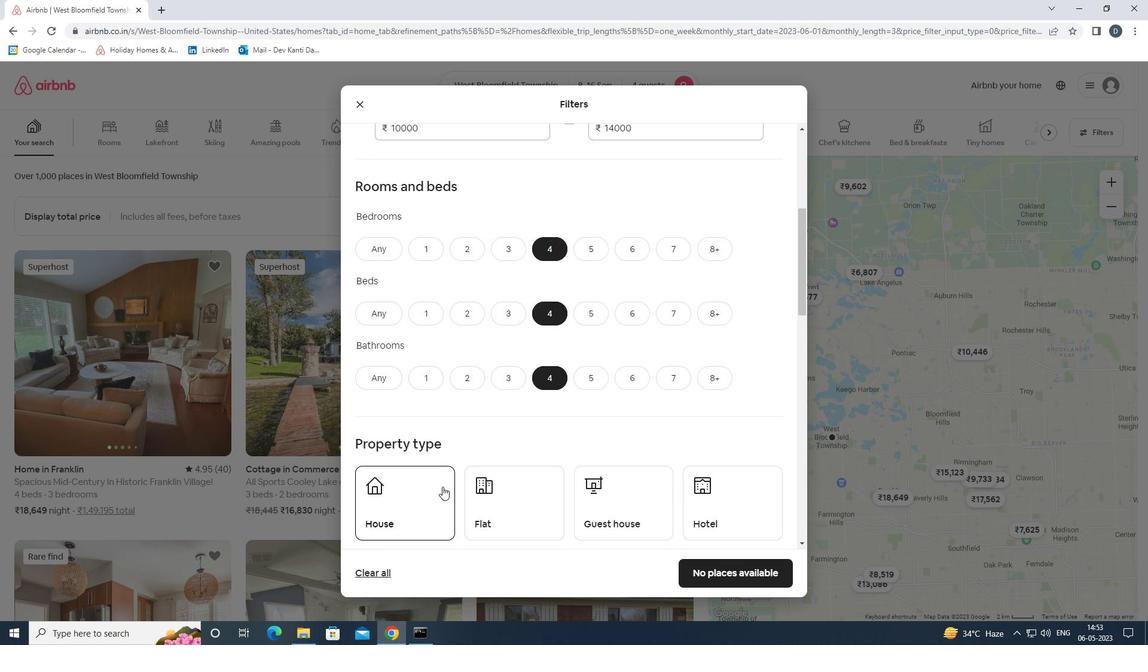 
Action: Mouse moved to (510, 496)
Screenshot: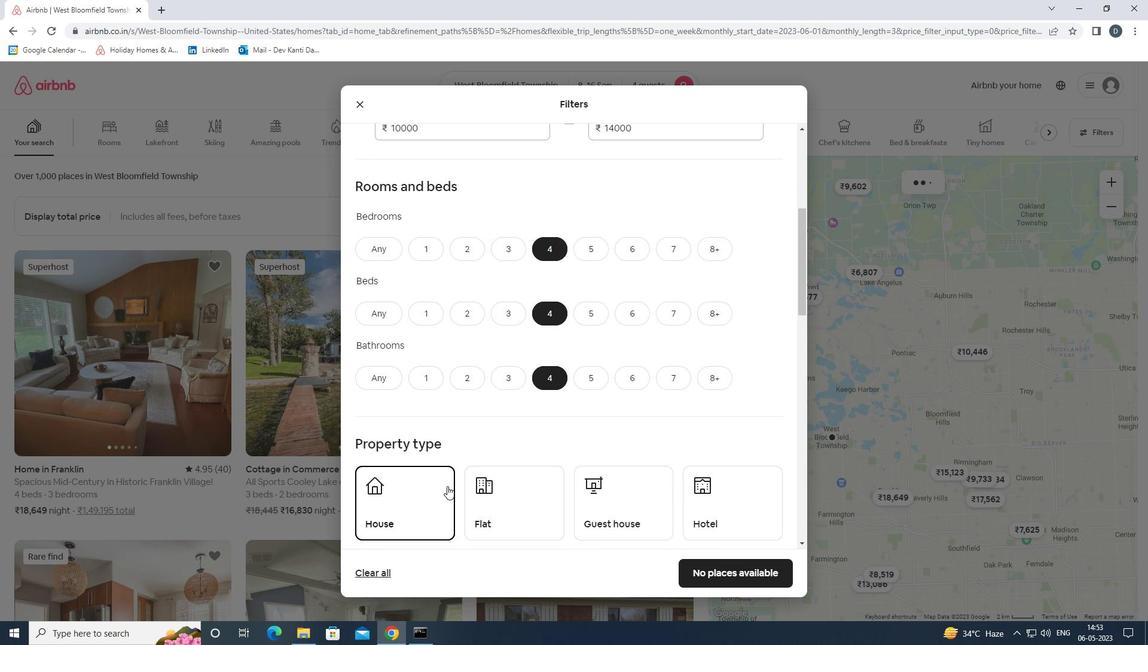 
Action: Mouse pressed left at (510, 496)
Screenshot: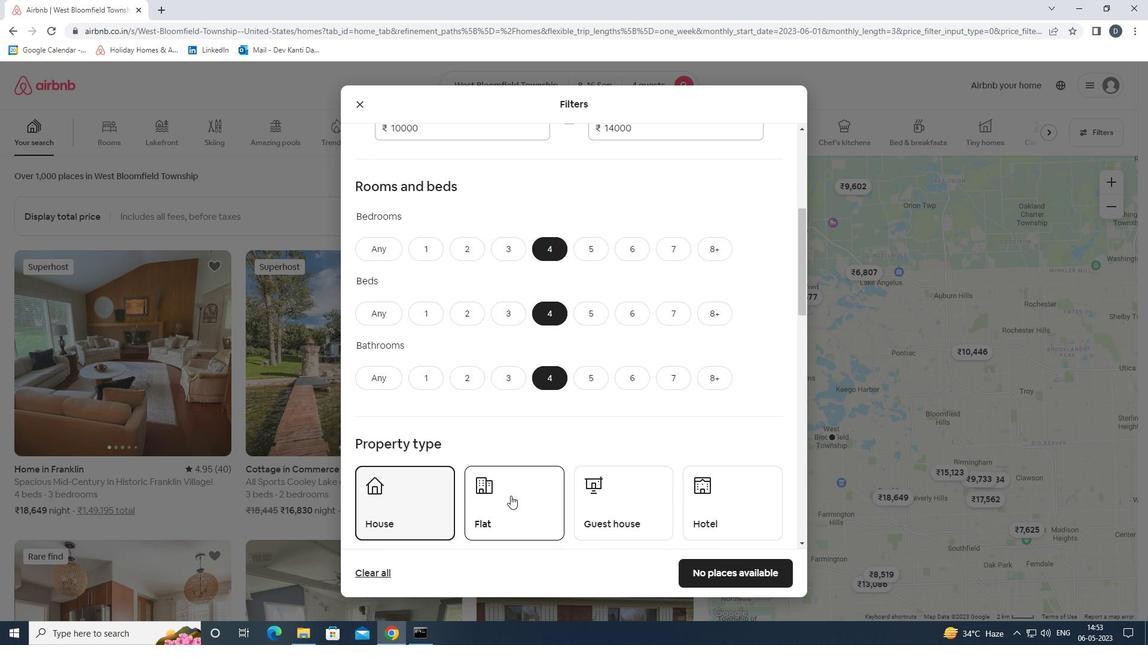 
Action: Mouse moved to (610, 505)
Screenshot: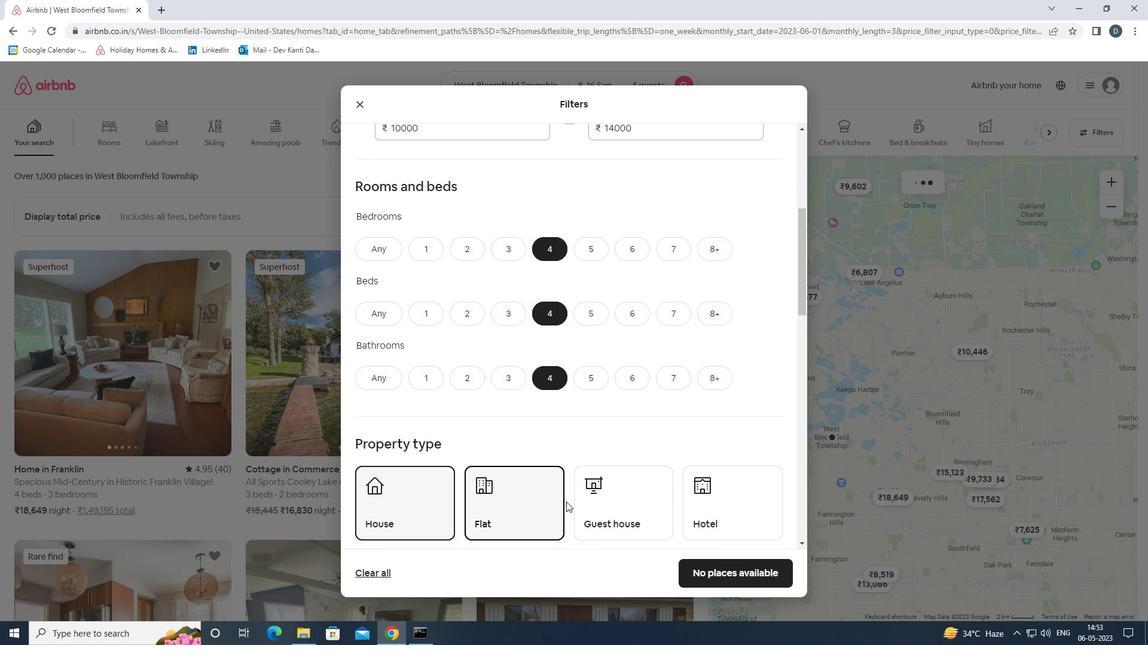 
Action: Mouse pressed left at (610, 505)
Screenshot: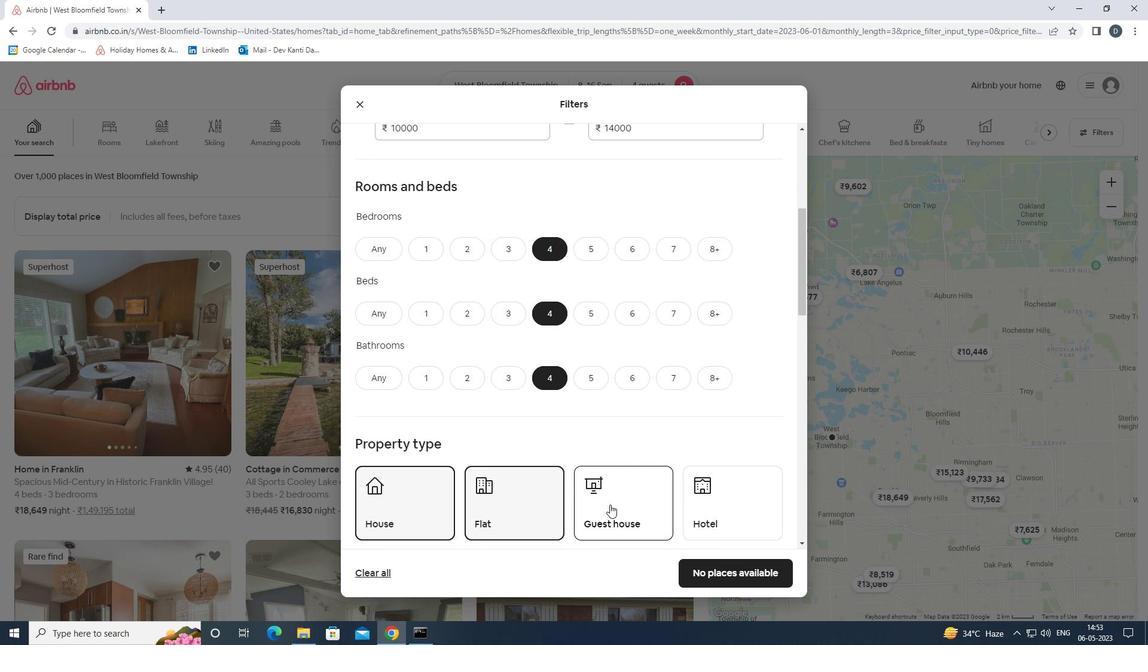 
Action: Mouse moved to (716, 503)
Screenshot: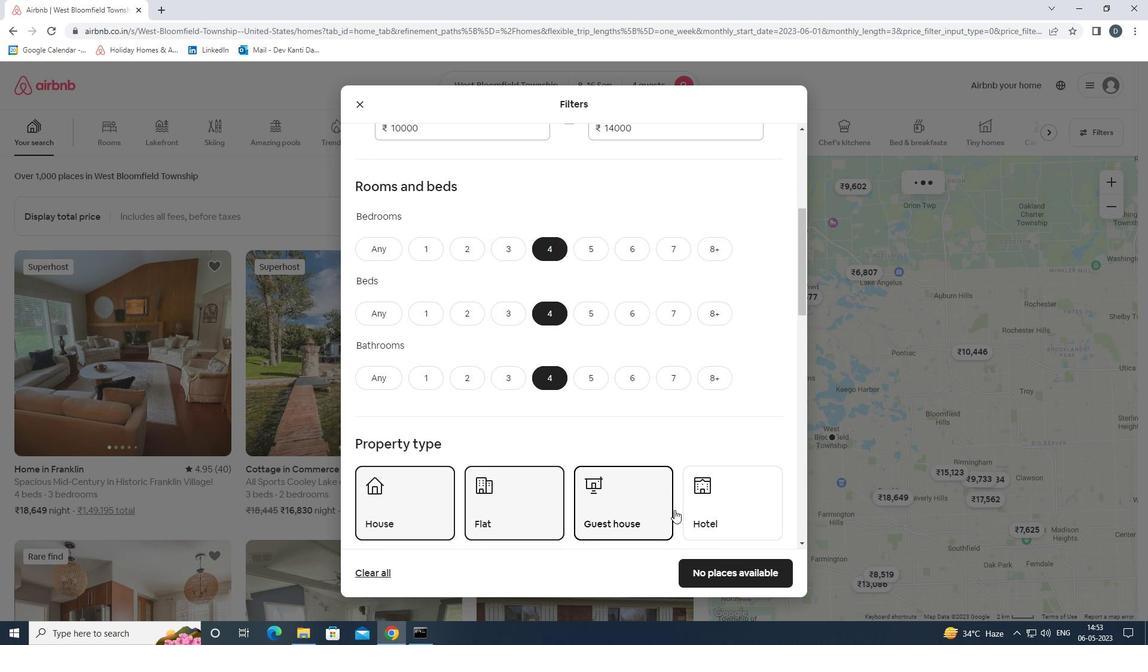 
Action: Mouse pressed left at (716, 503)
Screenshot: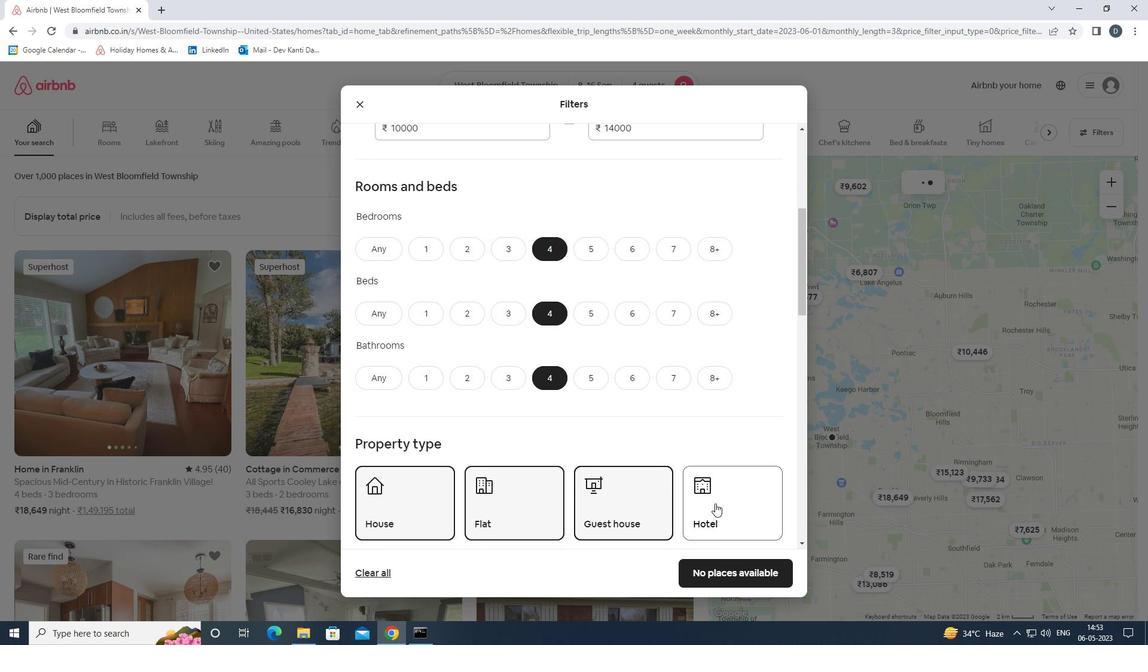 
Action: Mouse moved to (700, 441)
Screenshot: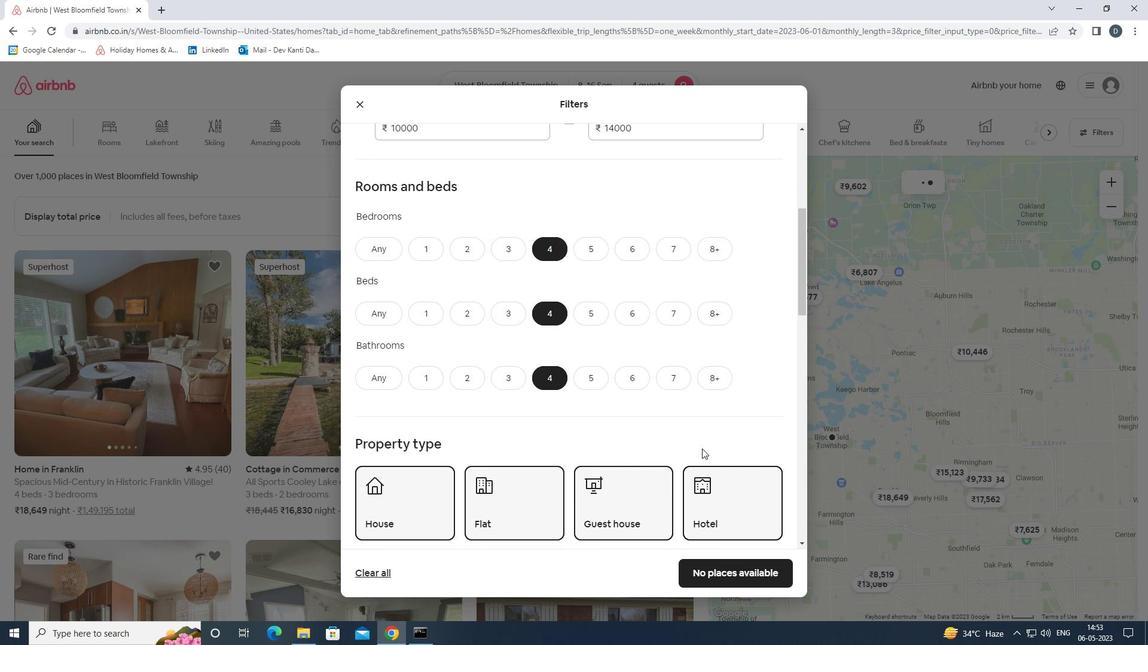 
Action: Mouse scrolled (700, 441) with delta (0, 0)
Screenshot: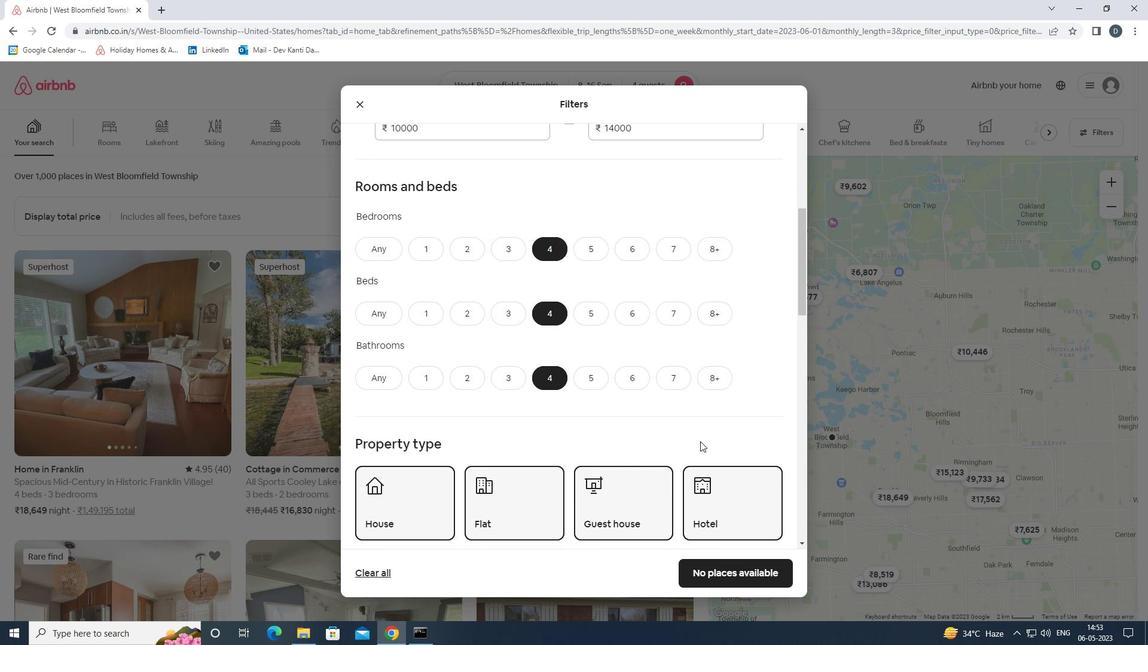 
Action: Mouse scrolled (700, 441) with delta (0, 0)
Screenshot: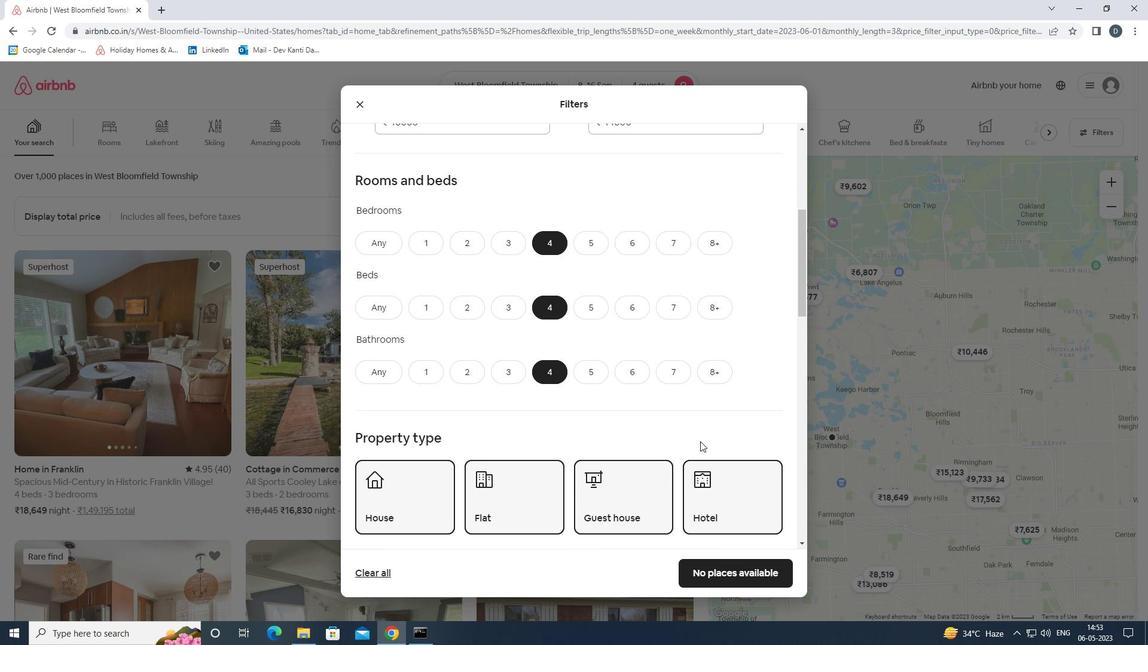 
Action: Mouse scrolled (700, 441) with delta (0, 0)
Screenshot: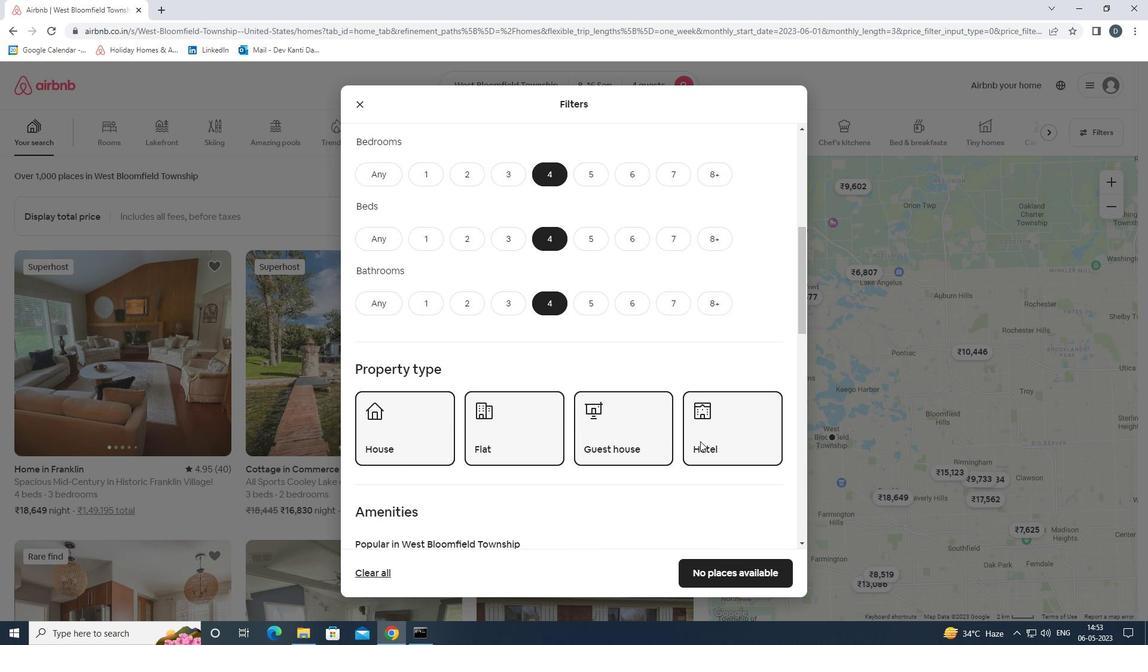 
Action: Mouse moved to (382, 468)
Screenshot: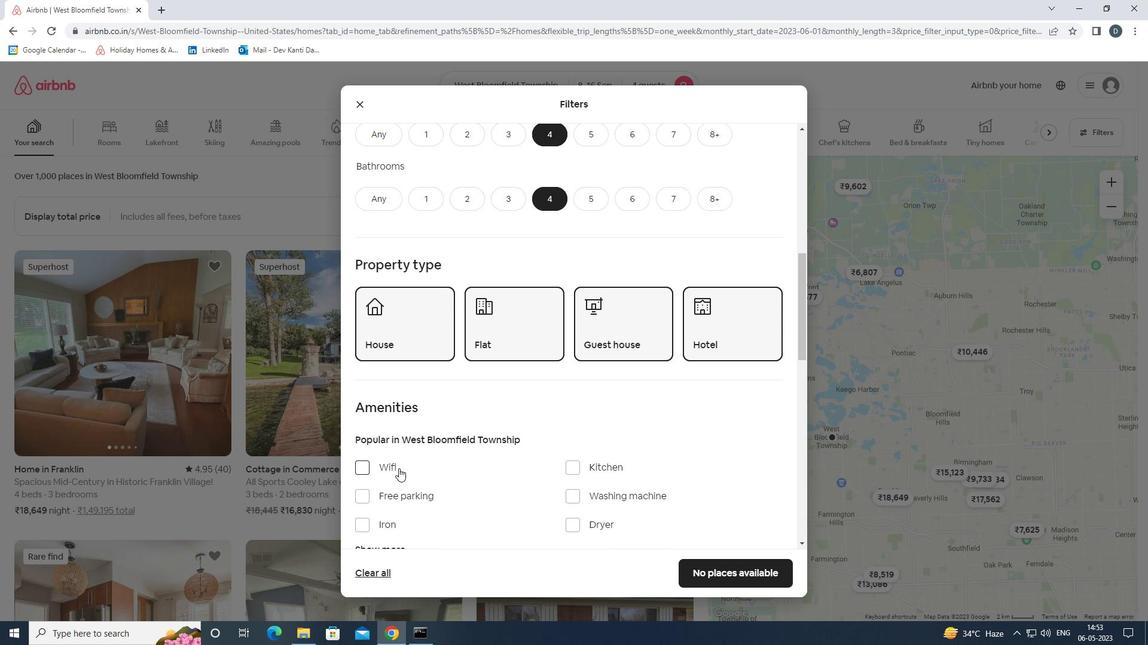 
Action: Mouse pressed left at (382, 468)
Screenshot: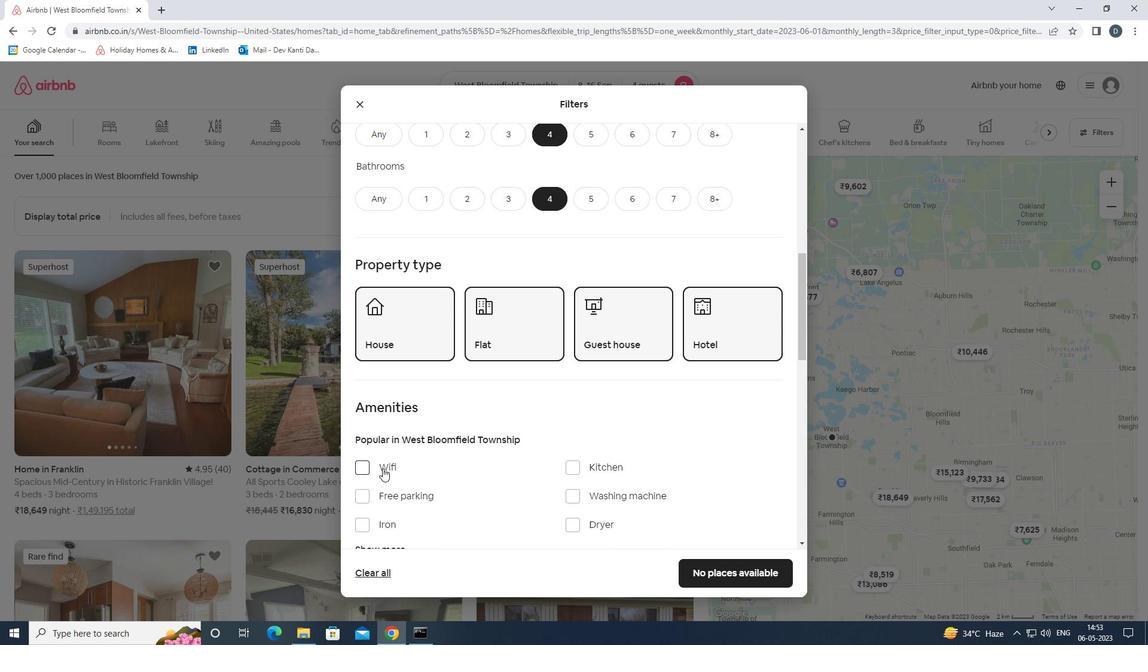 
Action: Mouse moved to (486, 462)
Screenshot: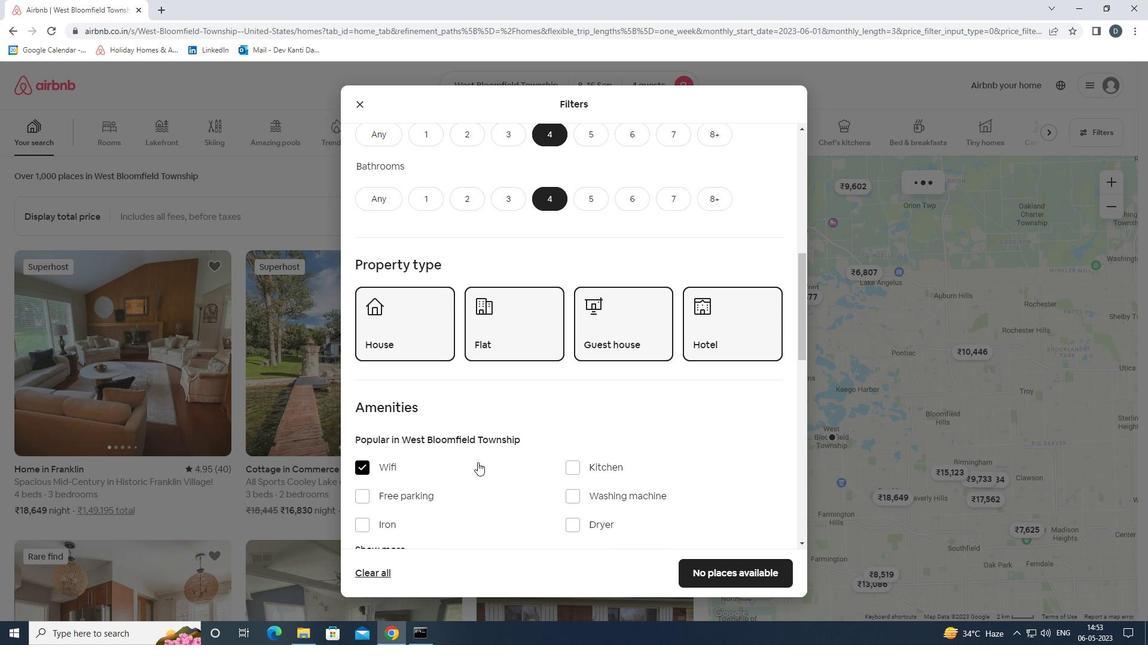 
Action: Mouse scrolled (486, 462) with delta (0, 0)
Screenshot: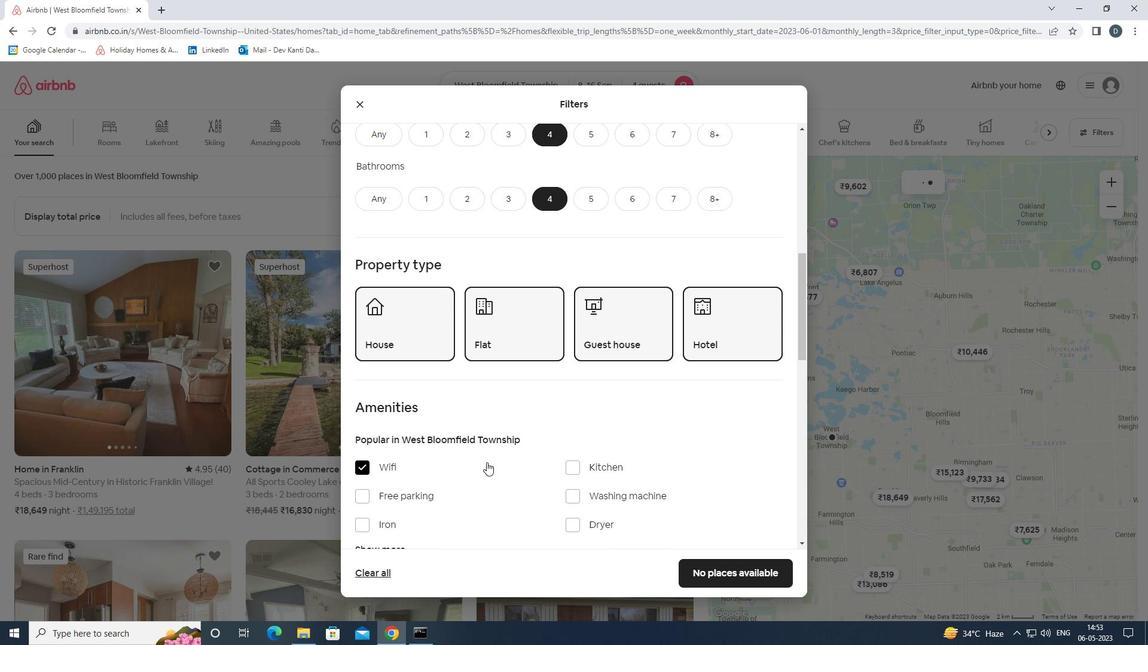 
Action: Mouse moved to (487, 462)
Screenshot: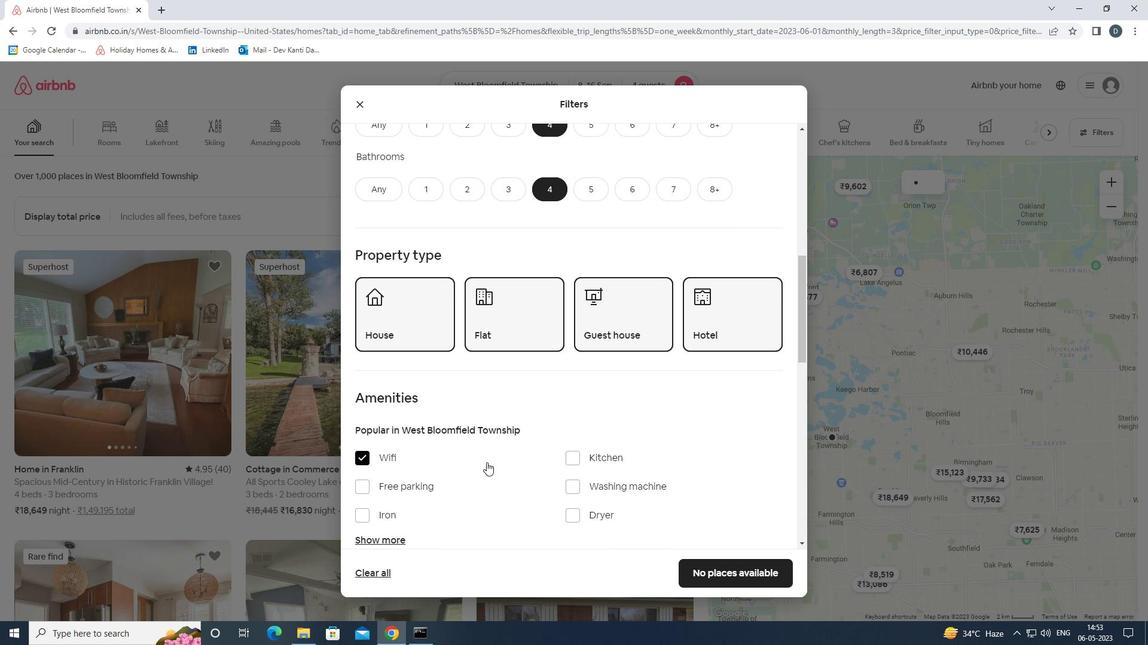 
Action: Mouse scrolled (487, 462) with delta (0, 0)
Screenshot: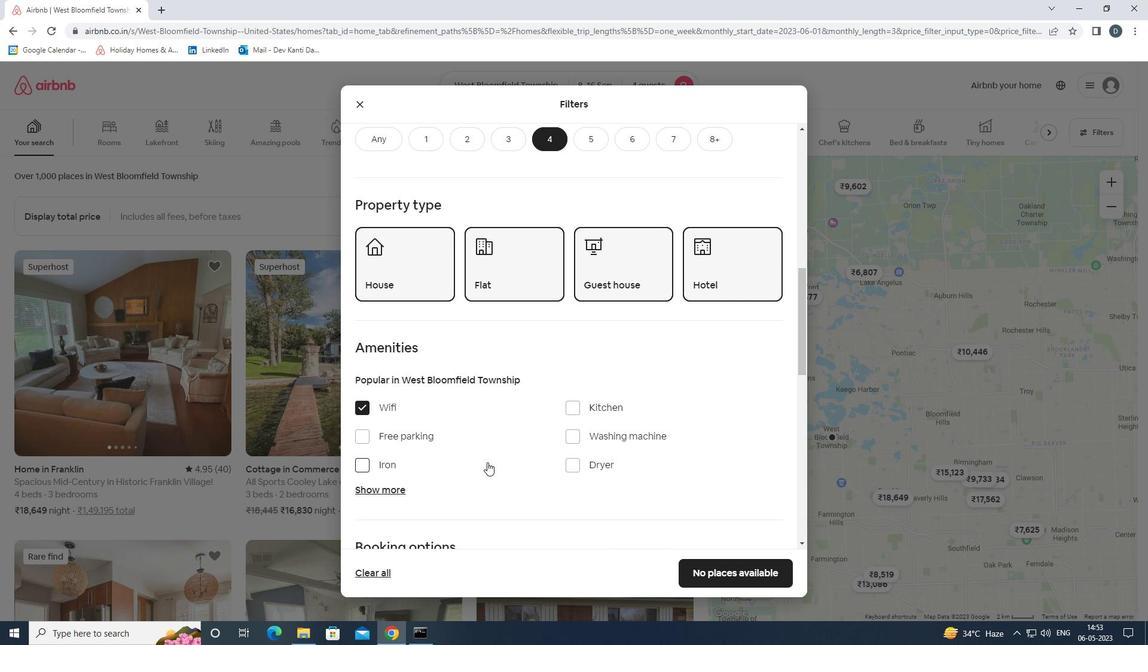 
Action: Mouse moved to (418, 383)
Screenshot: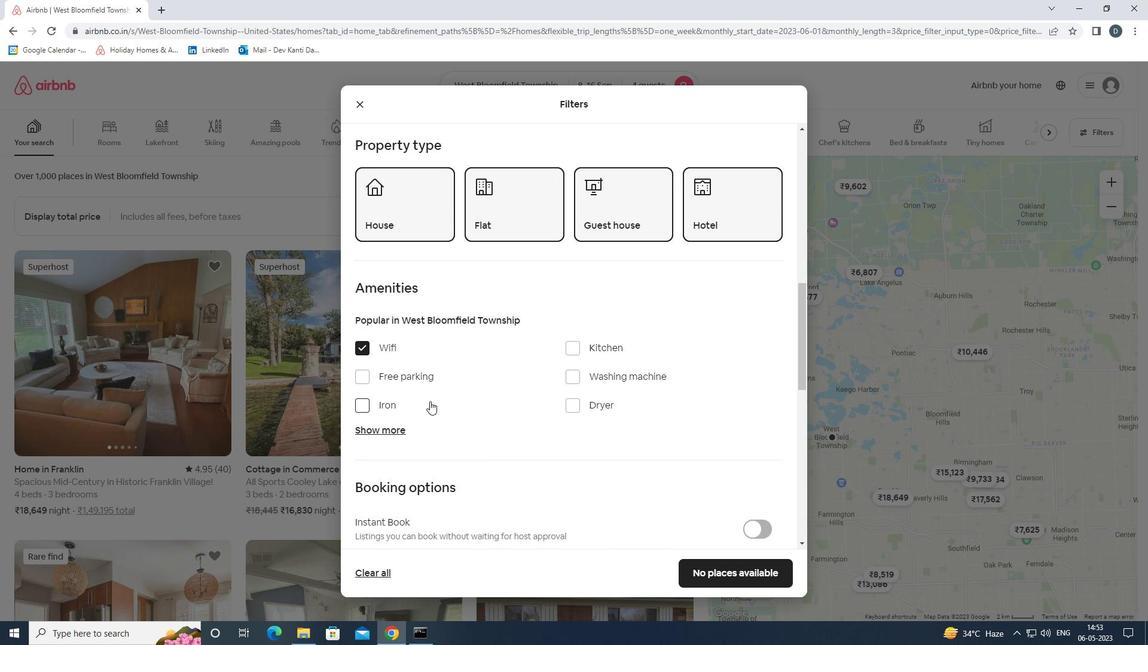 
Action: Mouse pressed left at (418, 383)
Screenshot: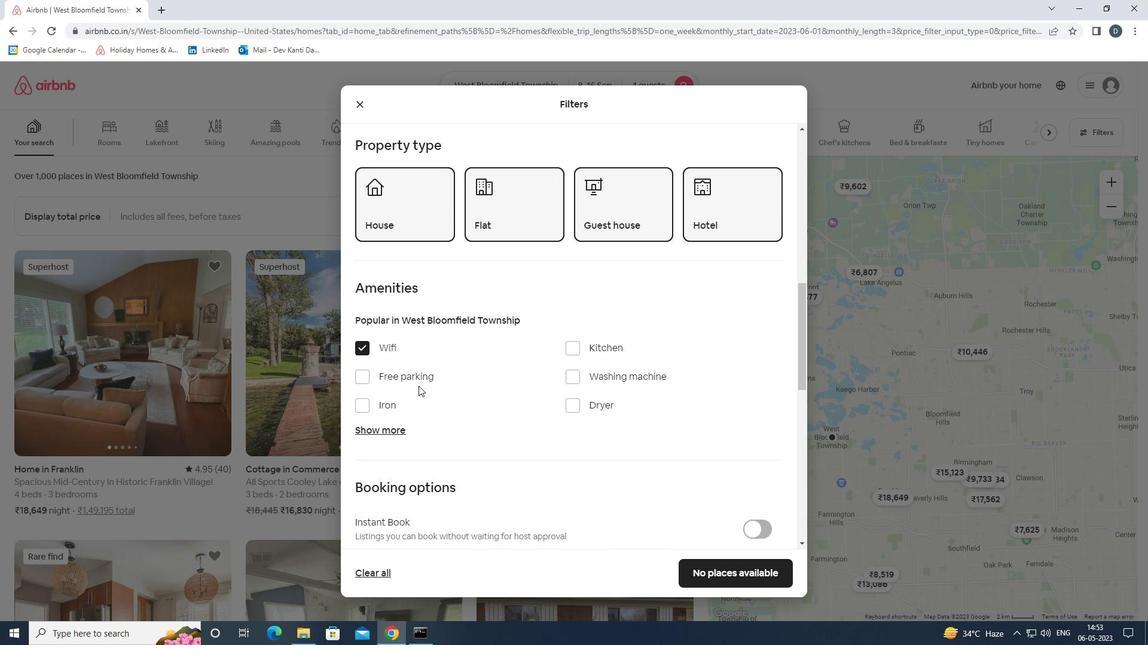 
Action: Mouse moved to (383, 430)
Screenshot: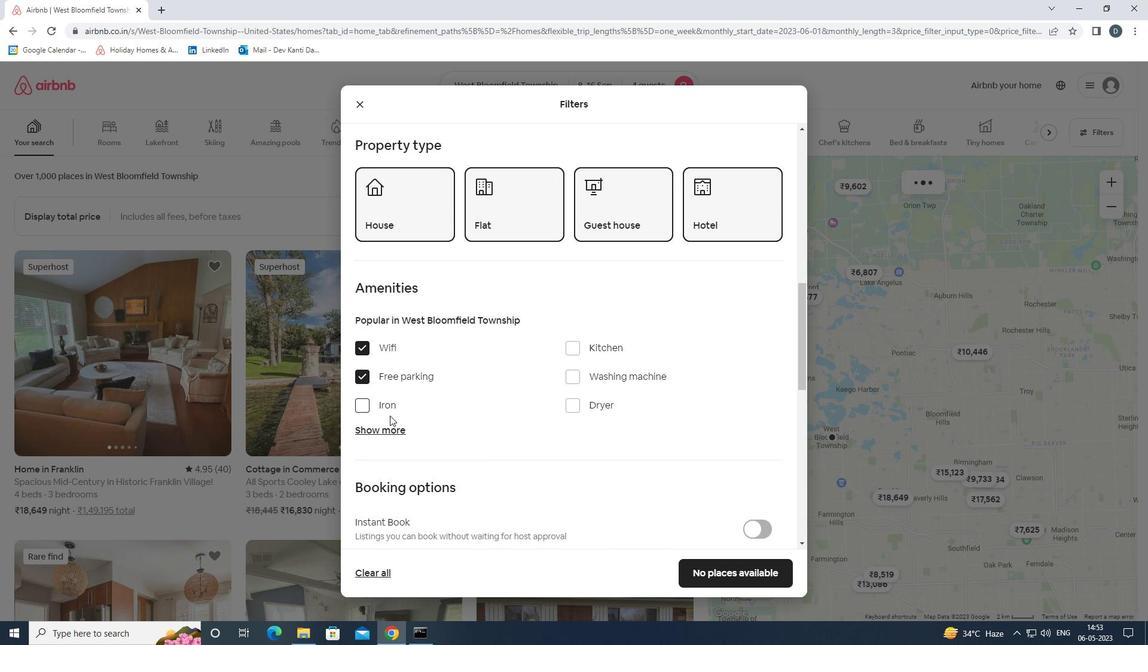 
Action: Mouse pressed left at (383, 430)
Screenshot: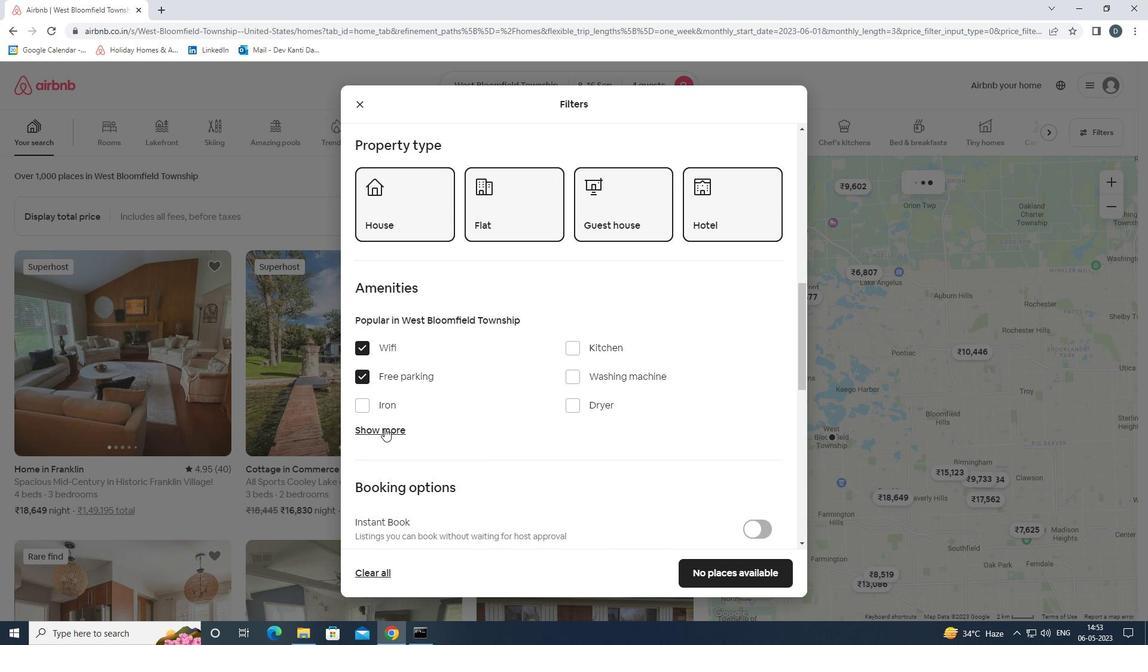 
Action: Mouse moved to (578, 440)
Screenshot: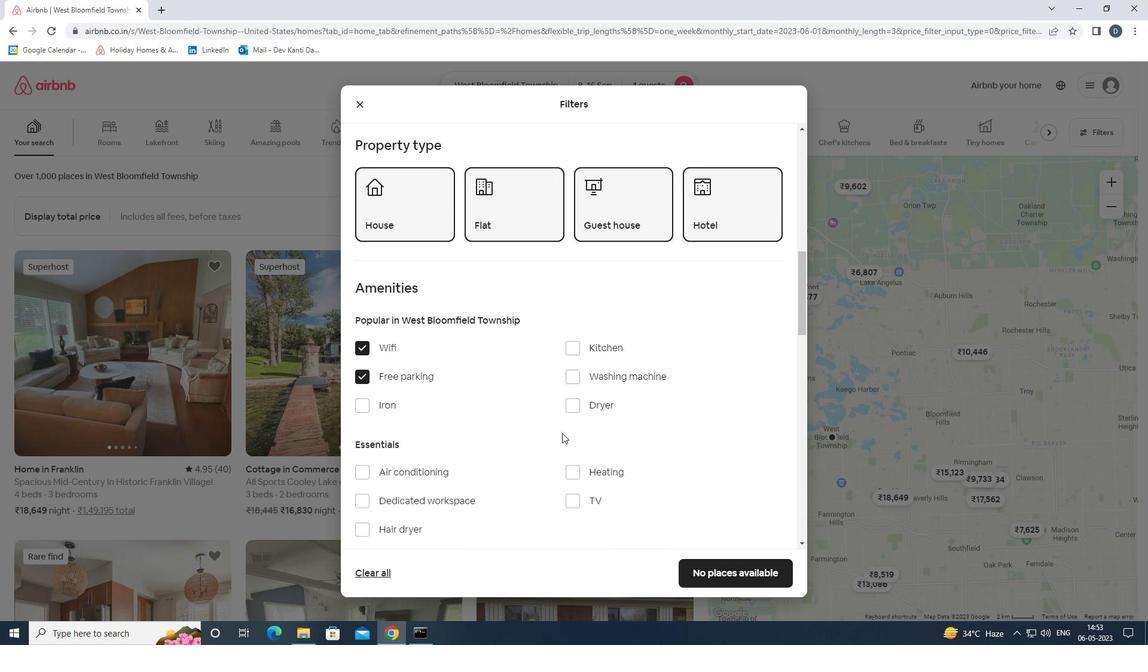 
Action: Mouse scrolled (578, 440) with delta (0, 0)
Screenshot: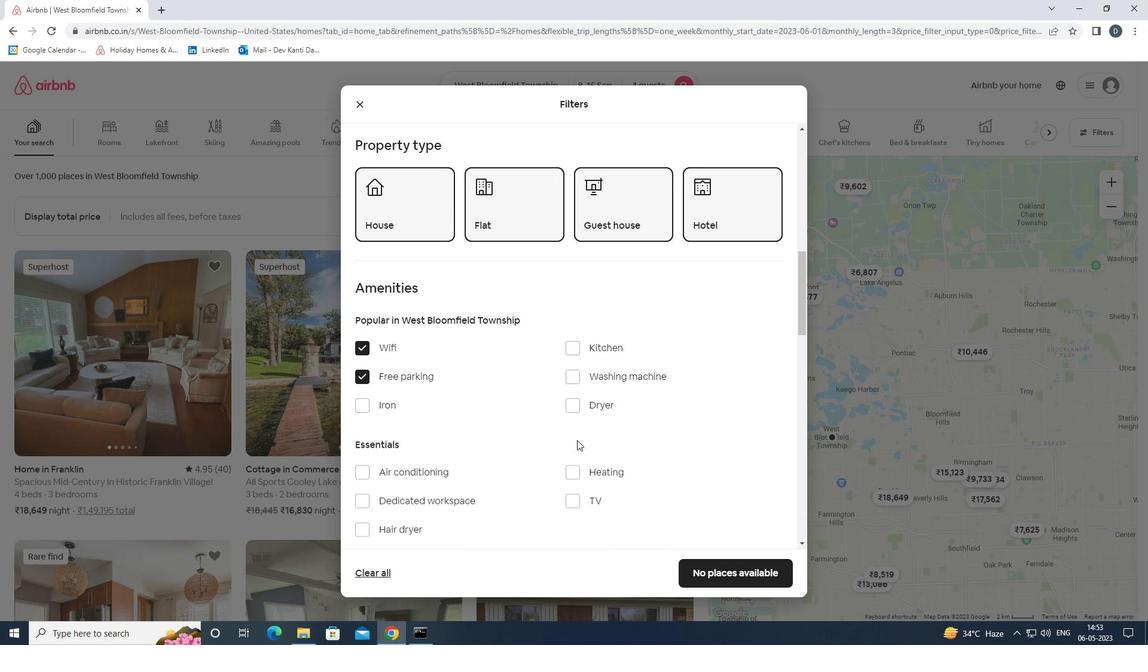 
Action: Mouse moved to (578, 440)
Screenshot: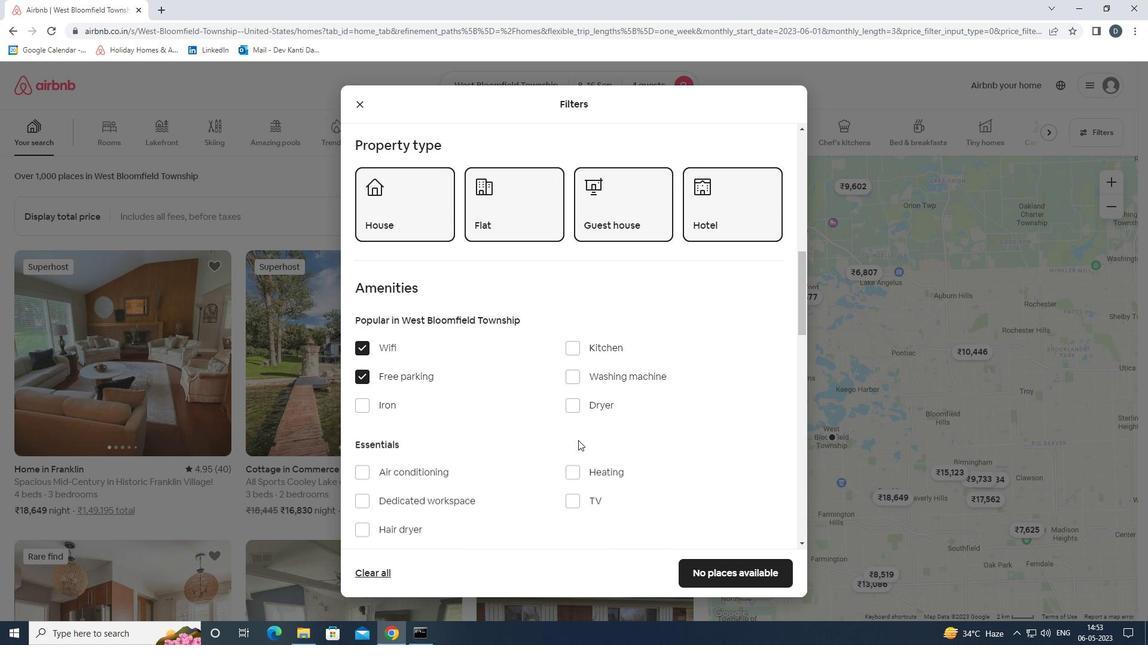 
Action: Mouse pressed left at (578, 440)
Screenshot: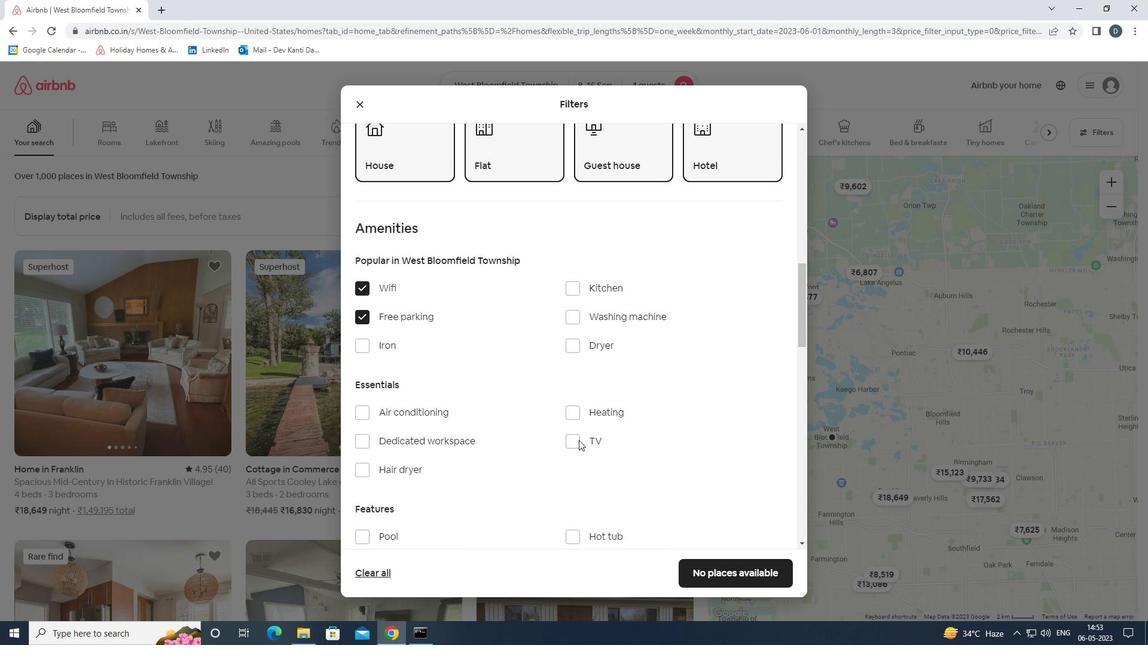 
Action: Mouse scrolled (578, 440) with delta (0, 0)
Screenshot: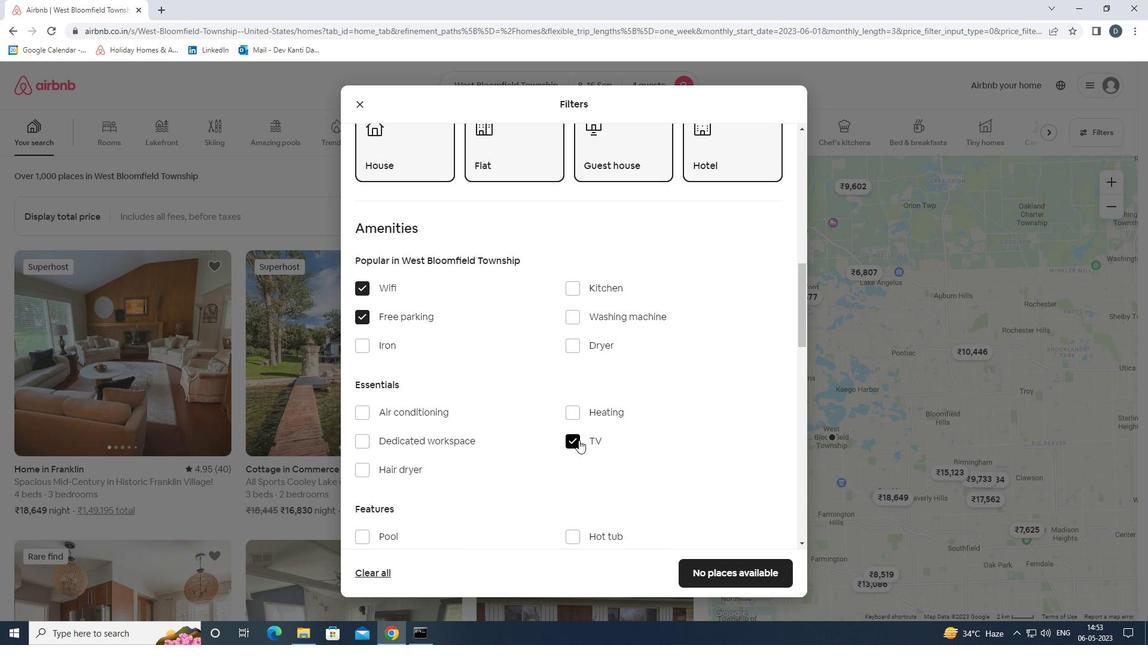 
Action: Mouse moved to (565, 437)
Screenshot: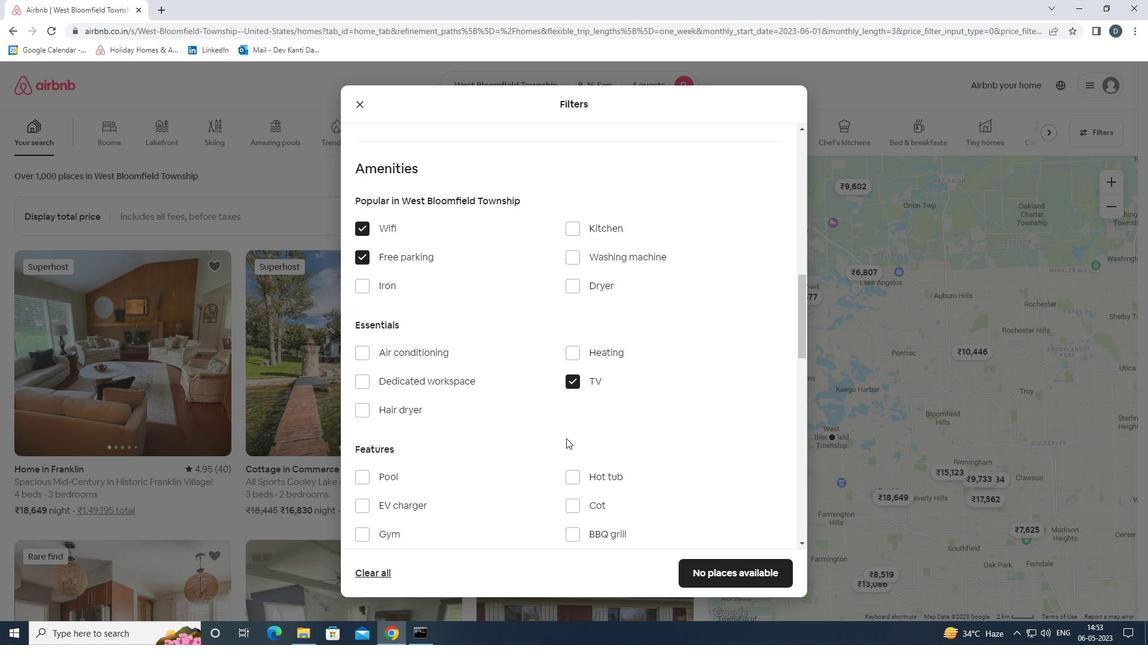 
Action: Mouse scrolled (565, 437) with delta (0, 0)
Screenshot: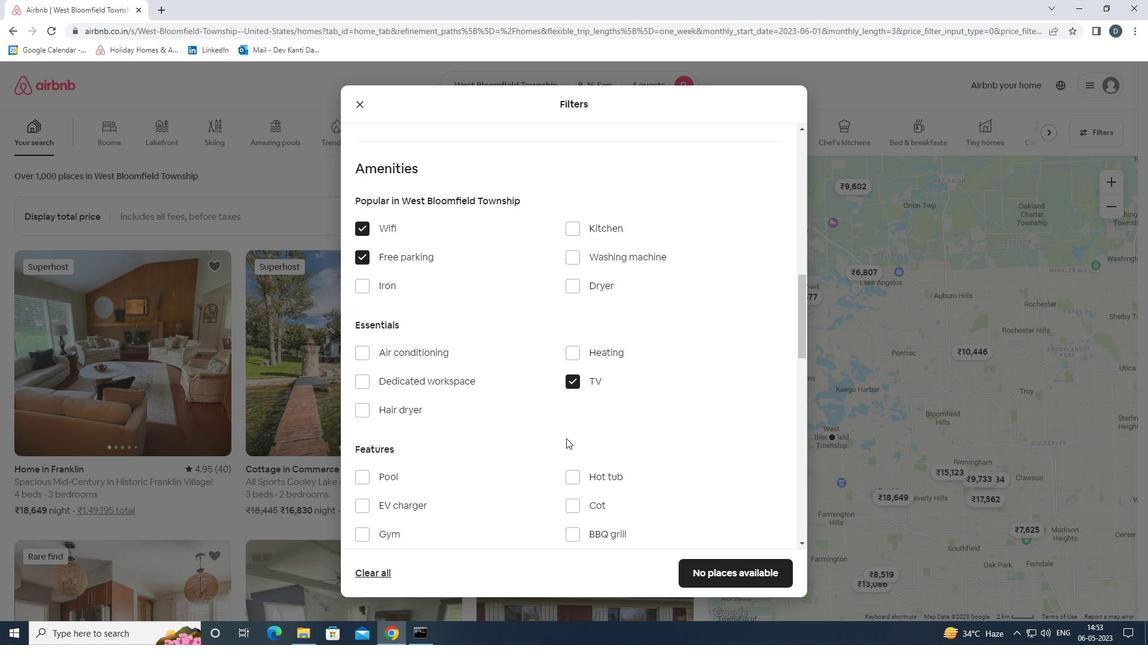 
Action: Mouse moved to (422, 471)
Screenshot: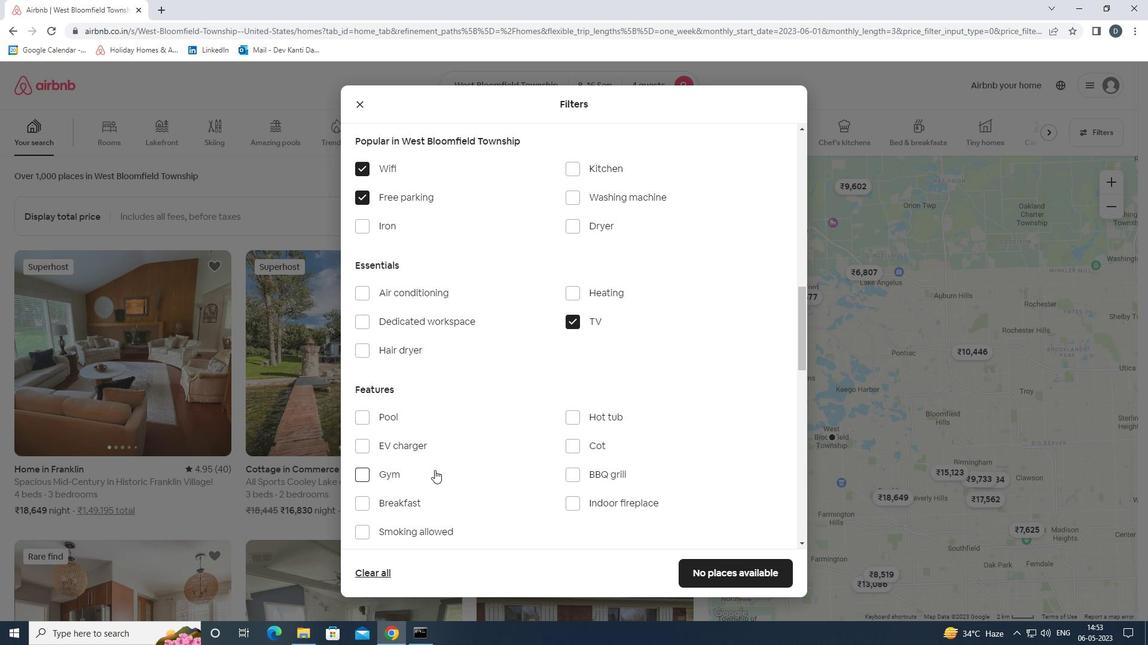 
Action: Mouse pressed left at (422, 471)
Screenshot: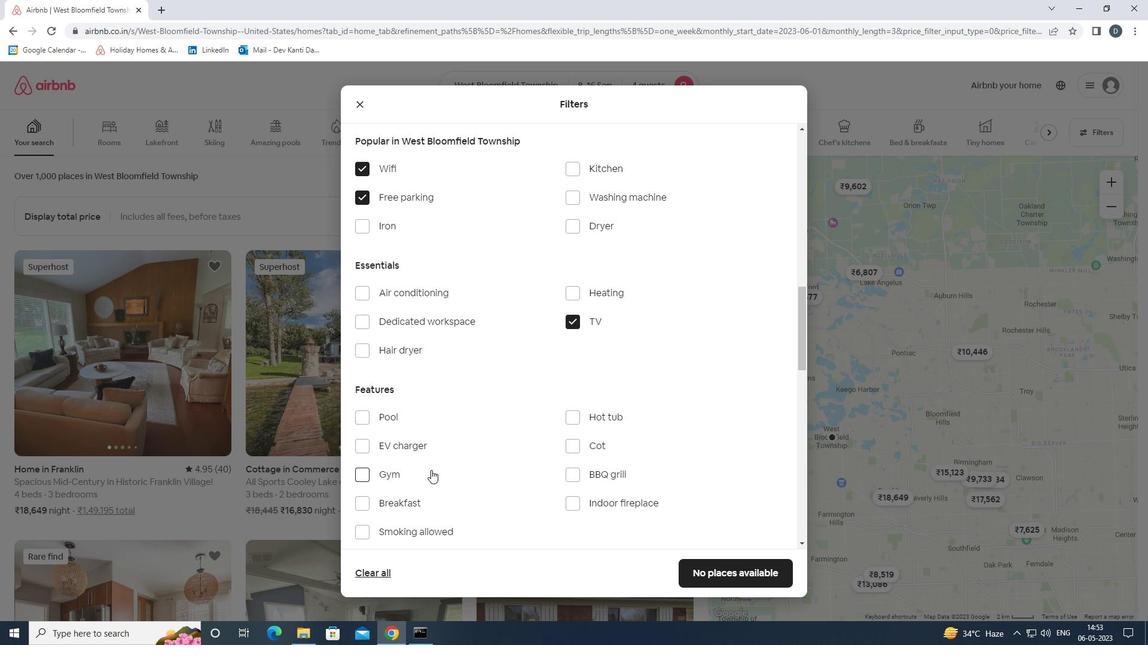 
Action: Mouse moved to (419, 500)
Screenshot: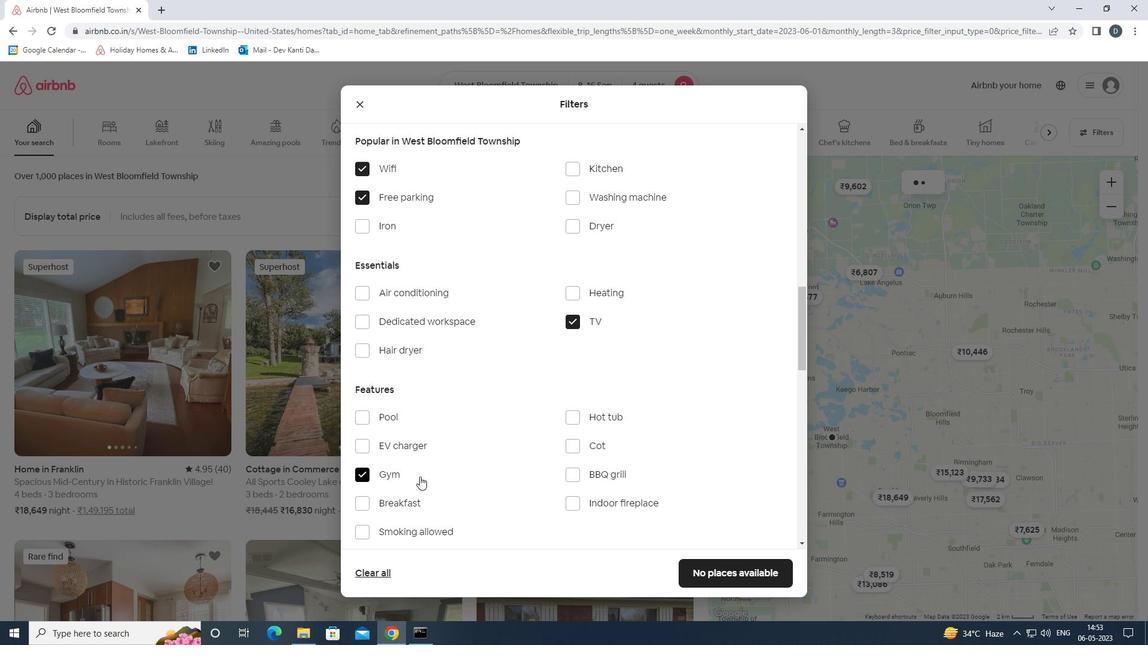 
Action: Mouse pressed left at (419, 500)
Screenshot: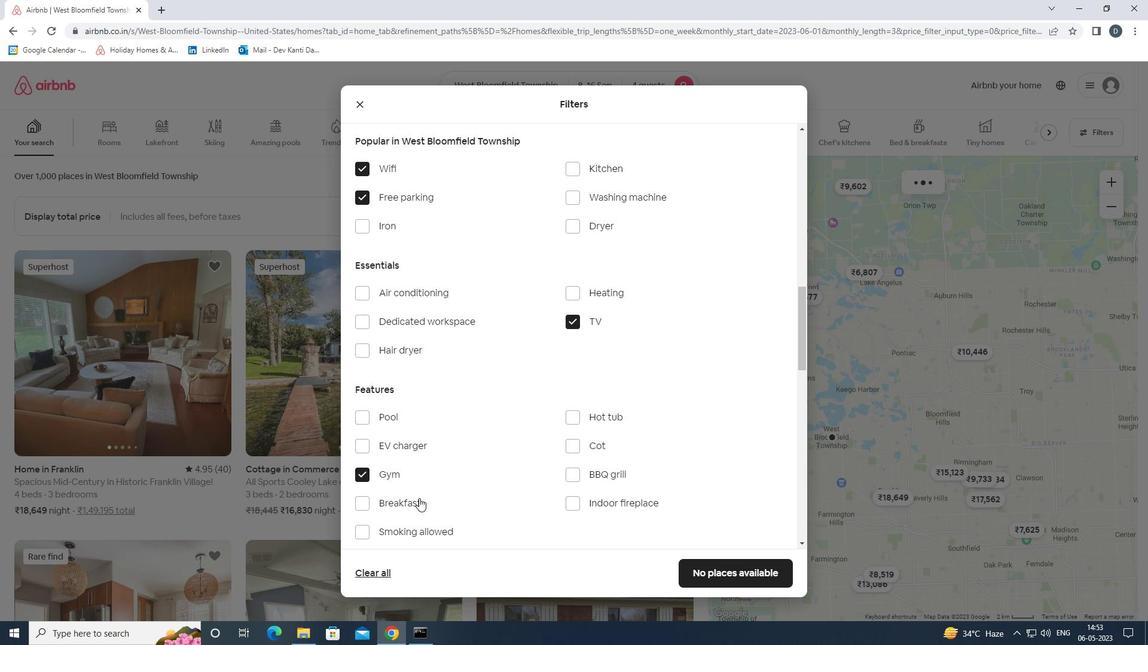 
Action: Mouse moved to (552, 483)
Screenshot: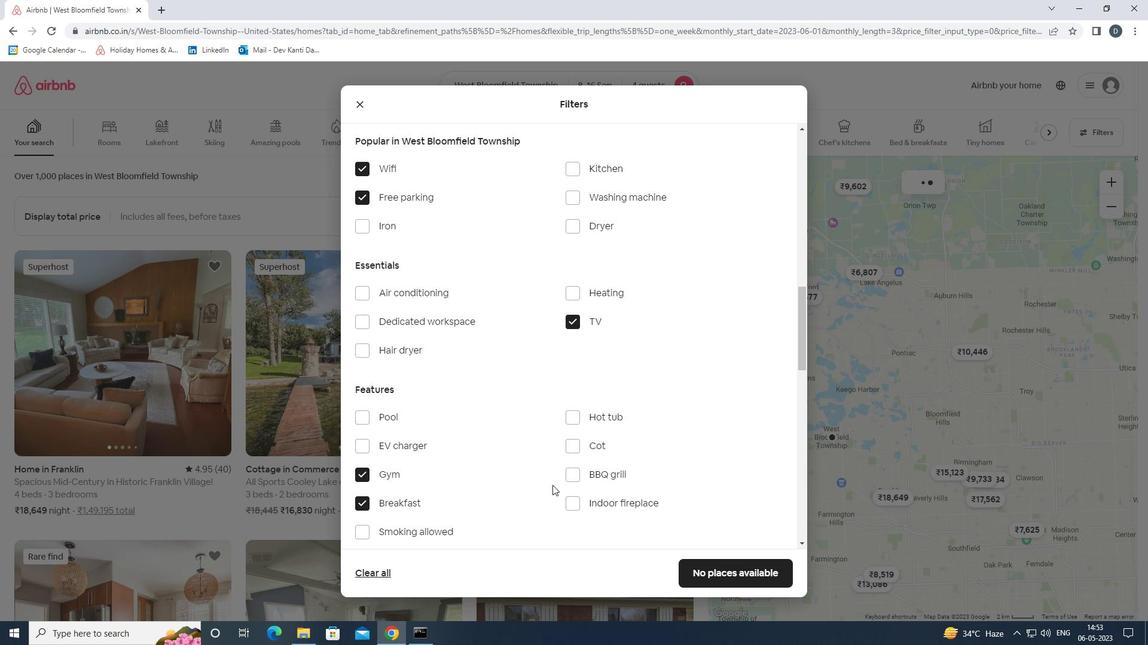 
Action: Mouse scrolled (552, 483) with delta (0, 0)
Screenshot: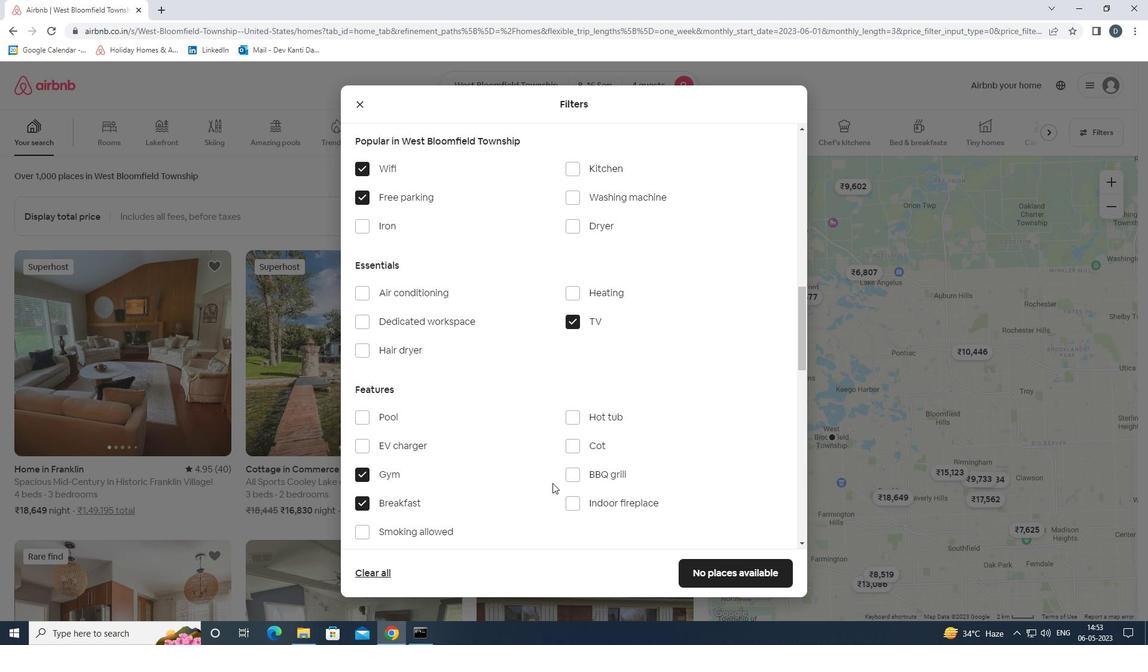 
Action: Mouse scrolled (552, 483) with delta (0, 0)
Screenshot: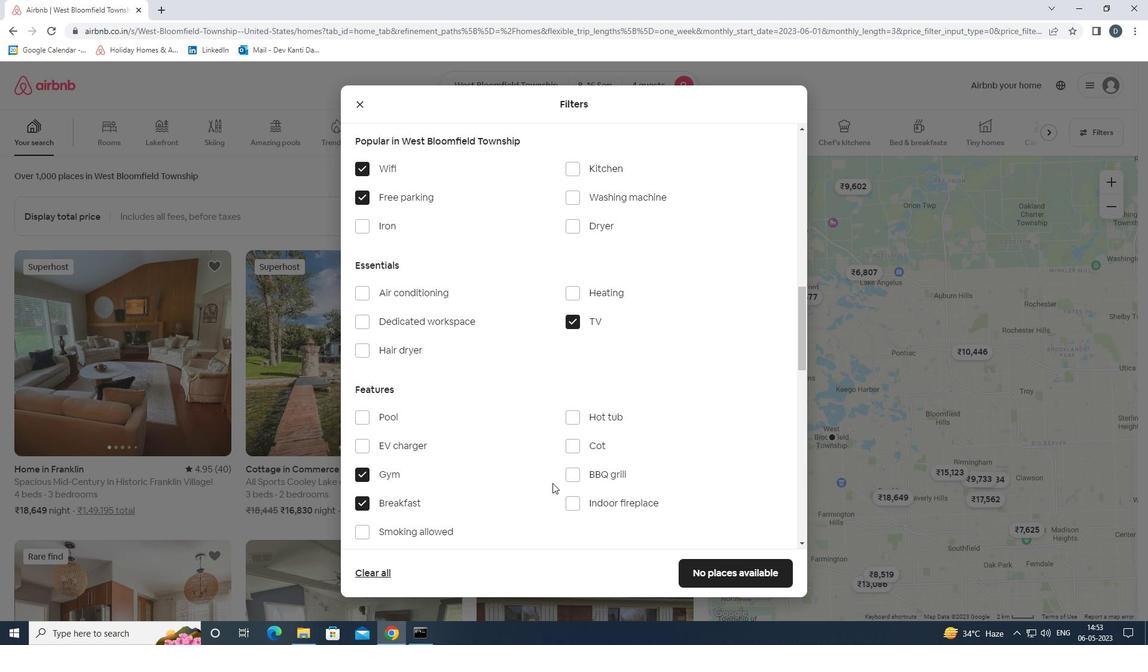 
Action: Mouse moved to (552, 483)
Screenshot: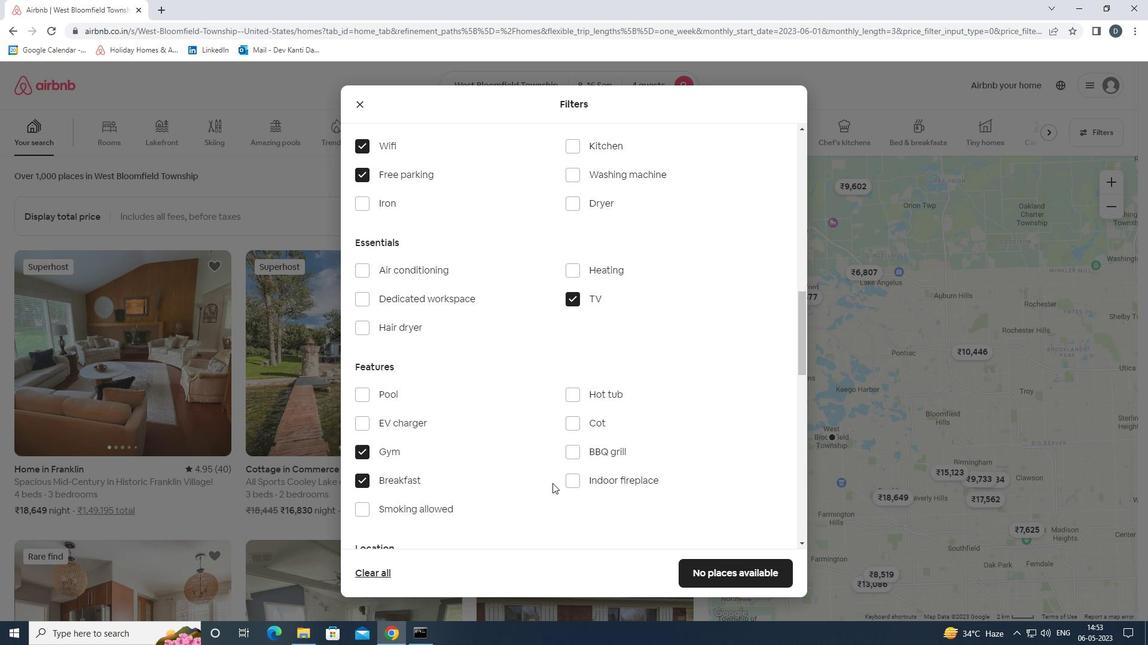 
Action: Mouse scrolled (552, 482) with delta (0, 0)
Screenshot: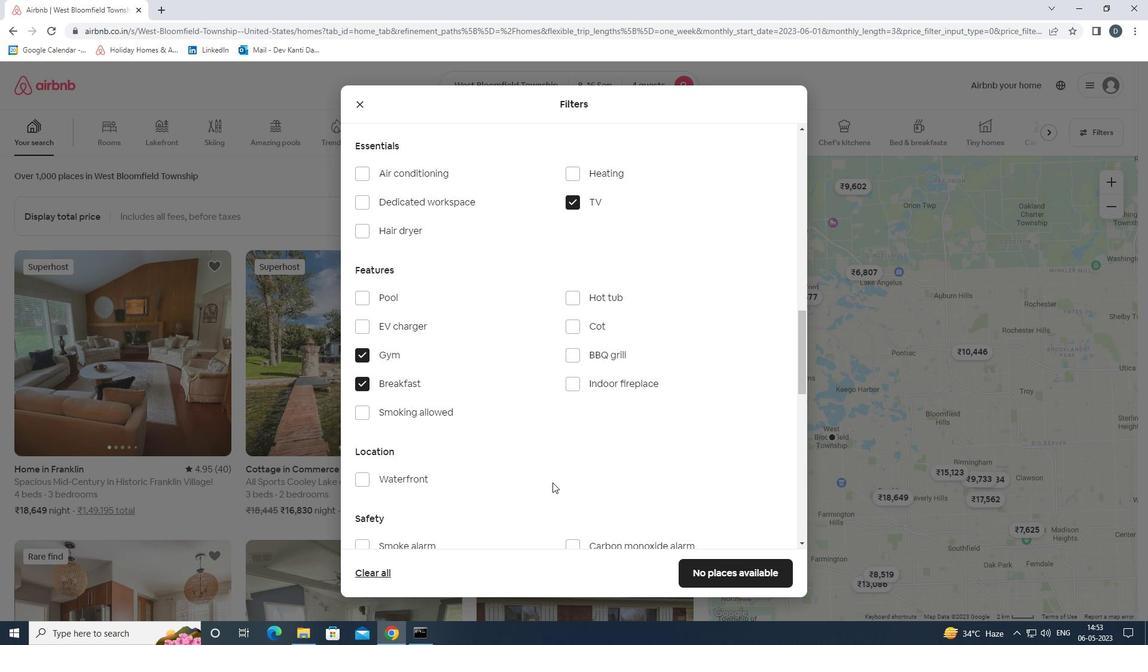
Action: Mouse scrolled (552, 482) with delta (0, 0)
Screenshot: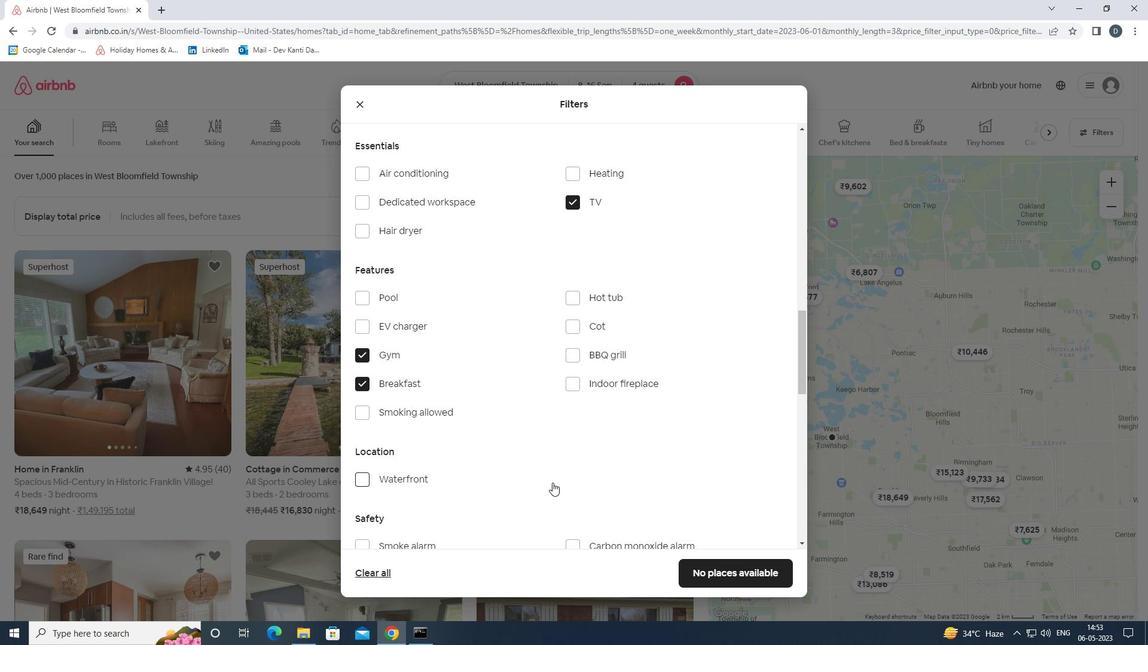 
Action: Mouse moved to (552, 483)
Screenshot: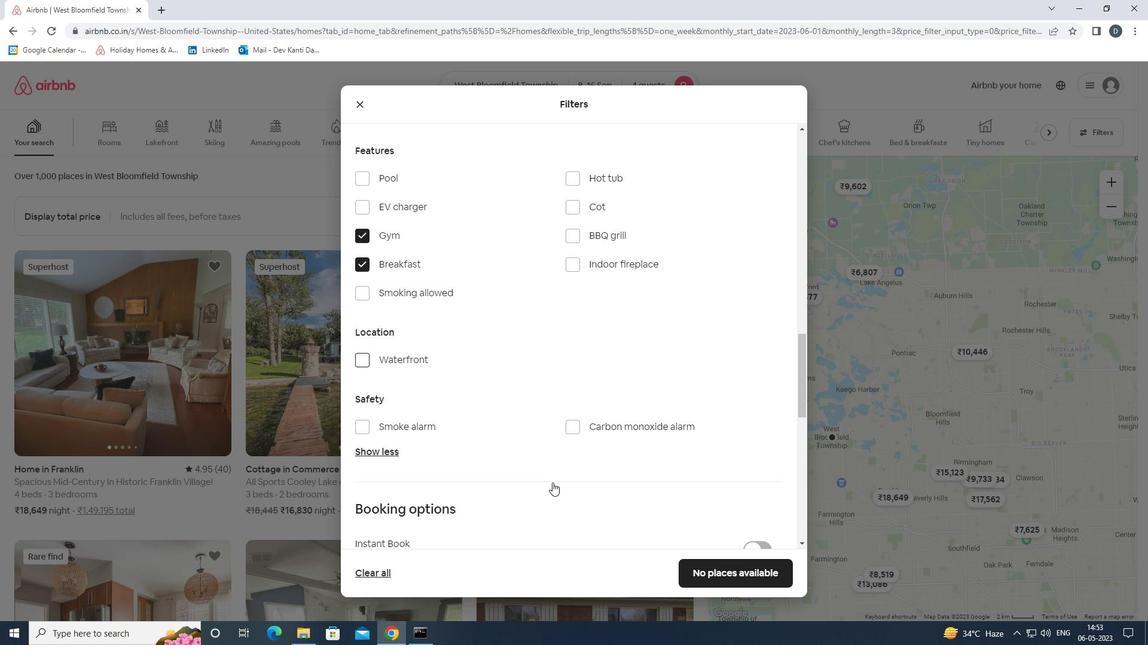 
Action: Mouse scrolled (552, 482) with delta (0, 0)
Screenshot: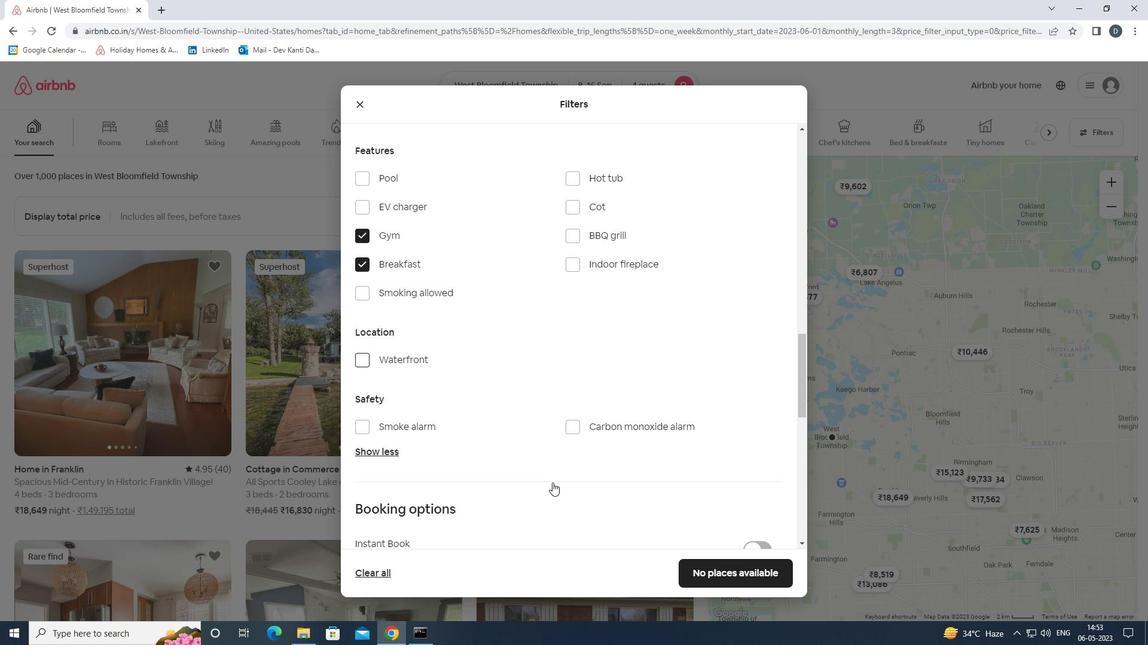 
Action: Mouse moved to (563, 480)
Screenshot: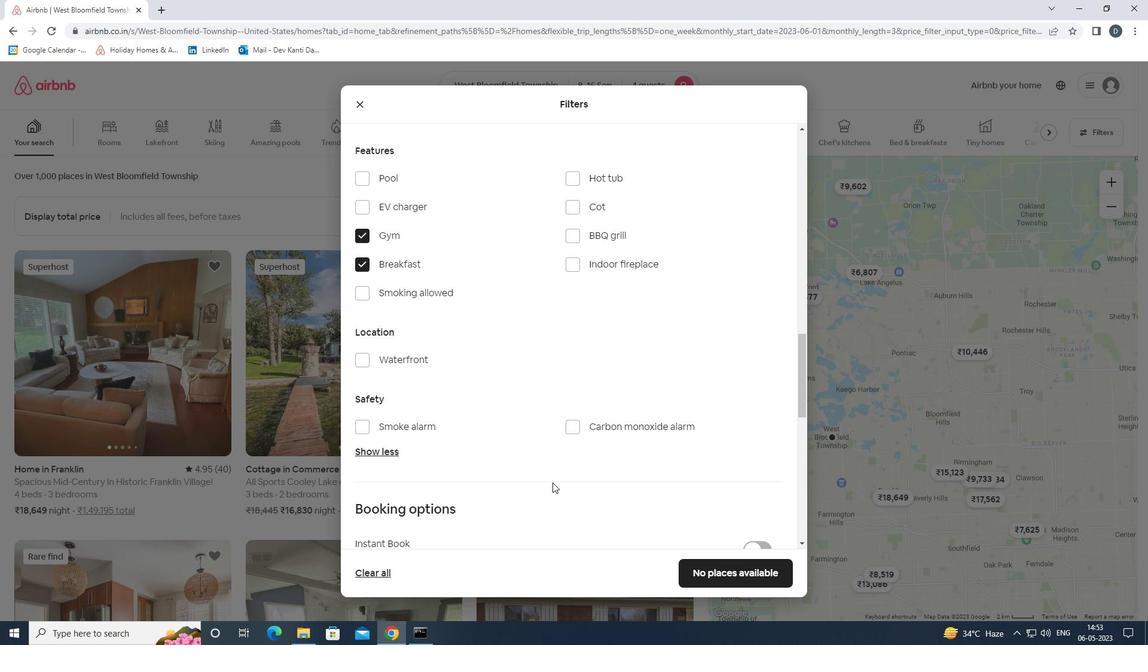
Action: Mouse scrolled (563, 479) with delta (0, 0)
Screenshot: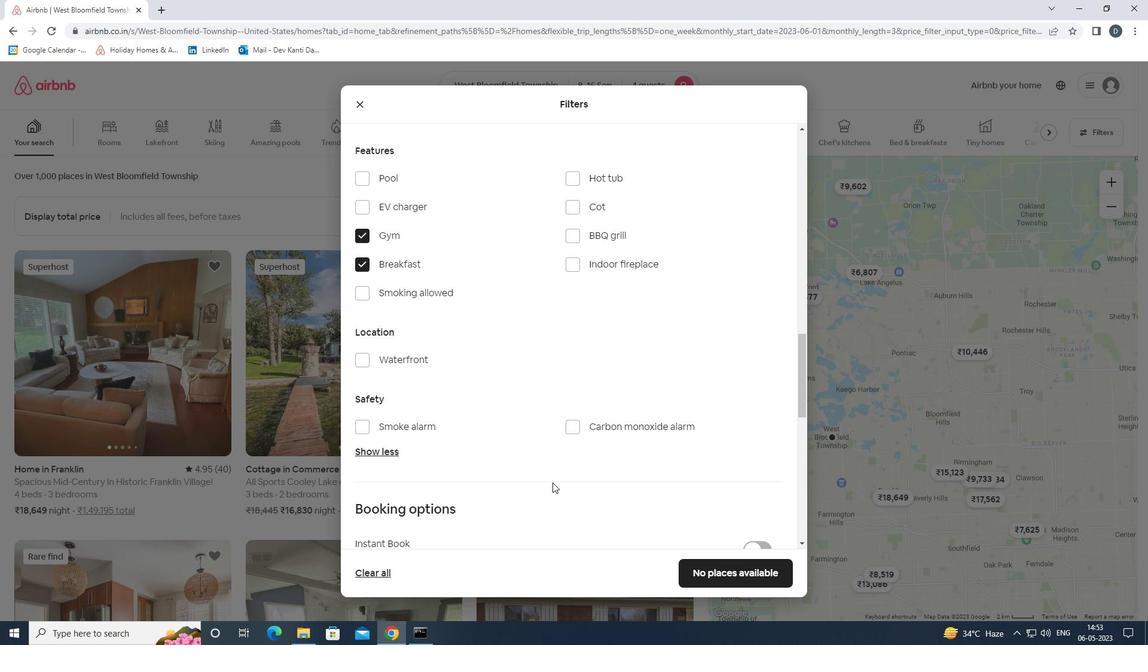 
Action: Mouse moved to (585, 473)
Screenshot: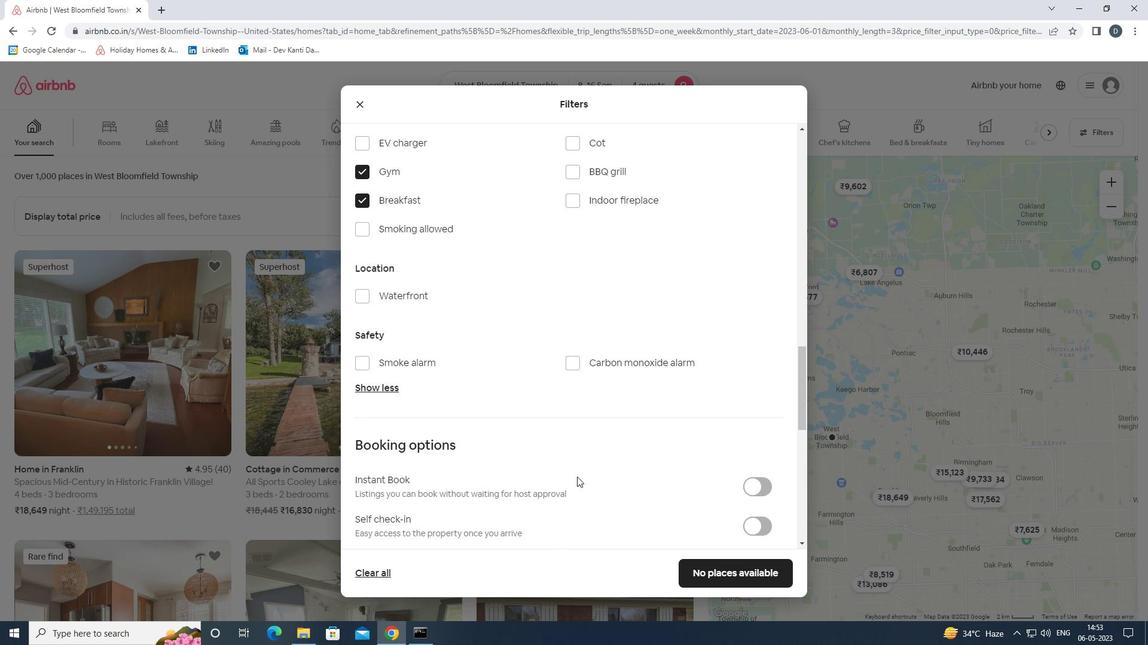 
Action: Mouse scrolled (585, 472) with delta (0, 0)
Screenshot: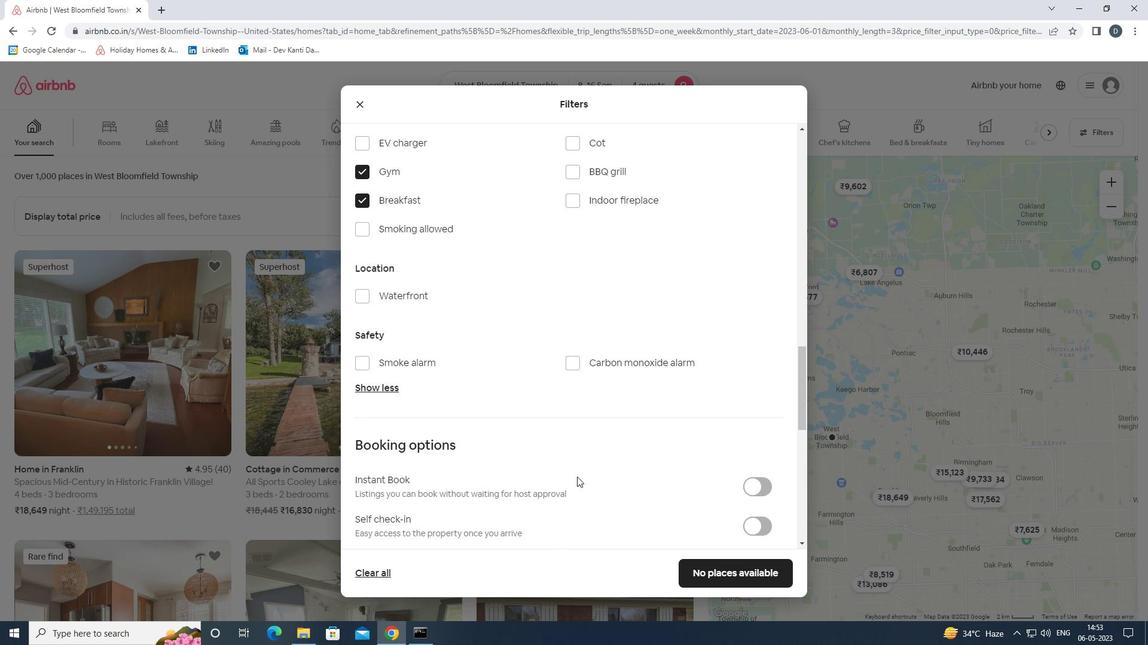 
Action: Mouse moved to (757, 412)
Screenshot: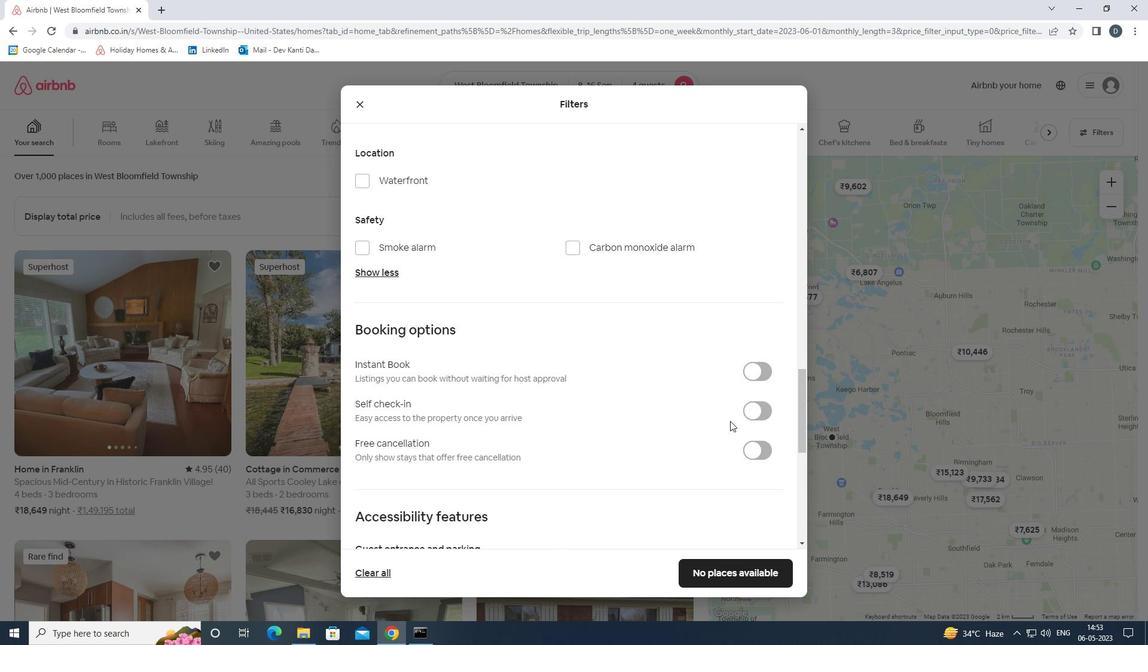 
Action: Mouse pressed left at (757, 412)
Screenshot: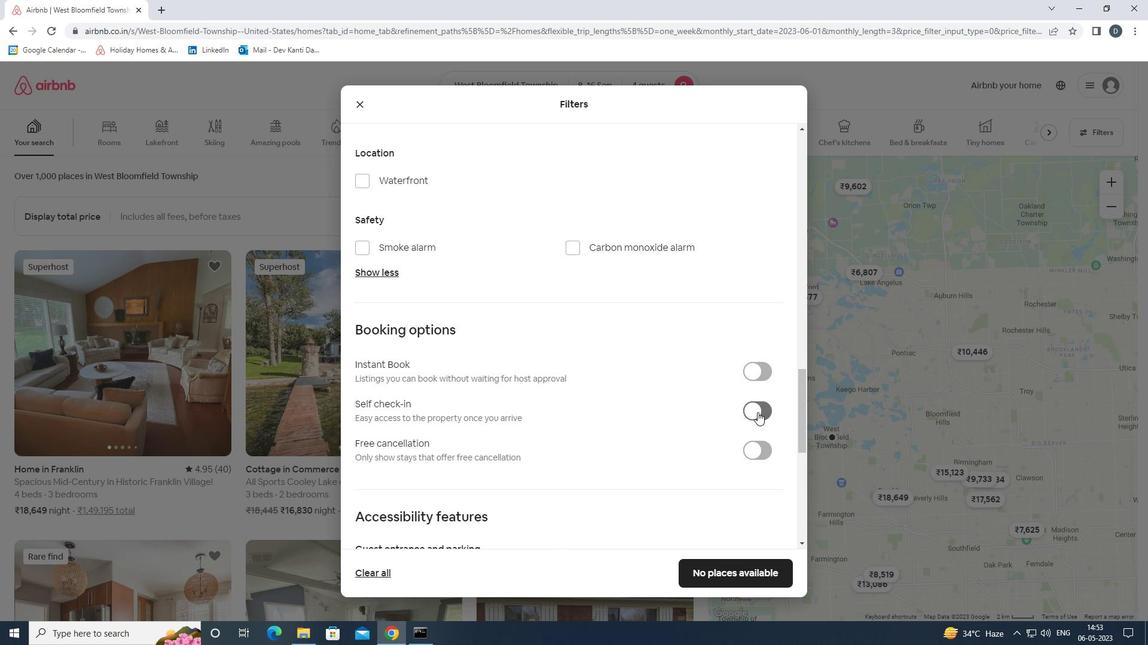 
Action: Mouse moved to (740, 412)
Screenshot: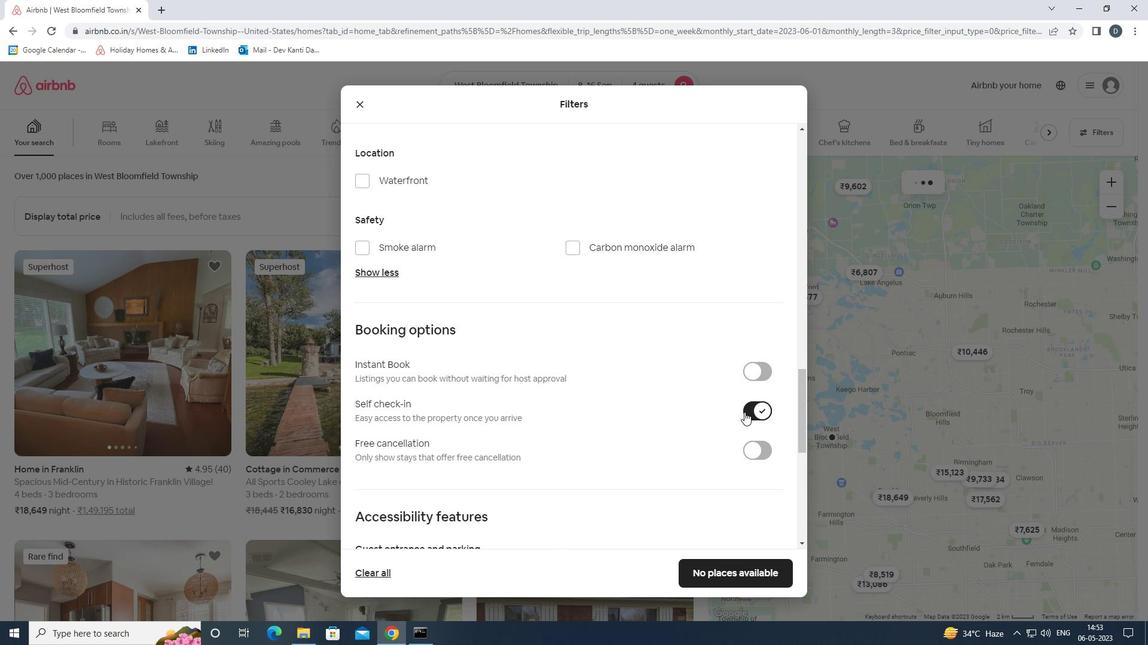 
Action: Mouse scrolled (740, 412) with delta (0, 0)
Screenshot: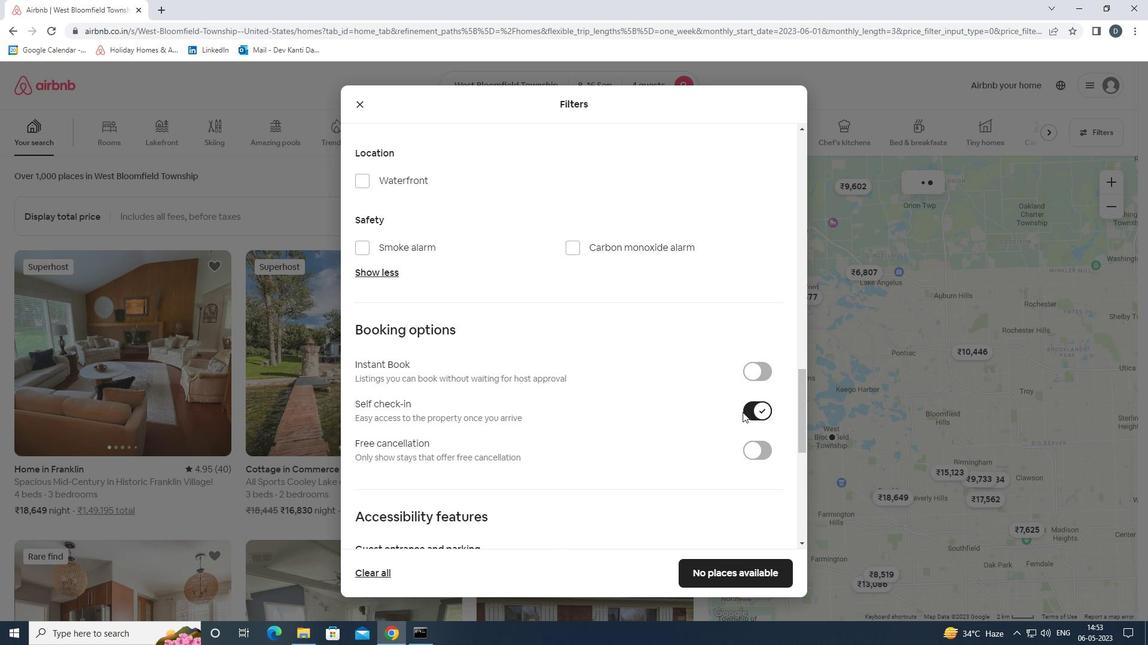 
Action: Mouse moved to (739, 413)
Screenshot: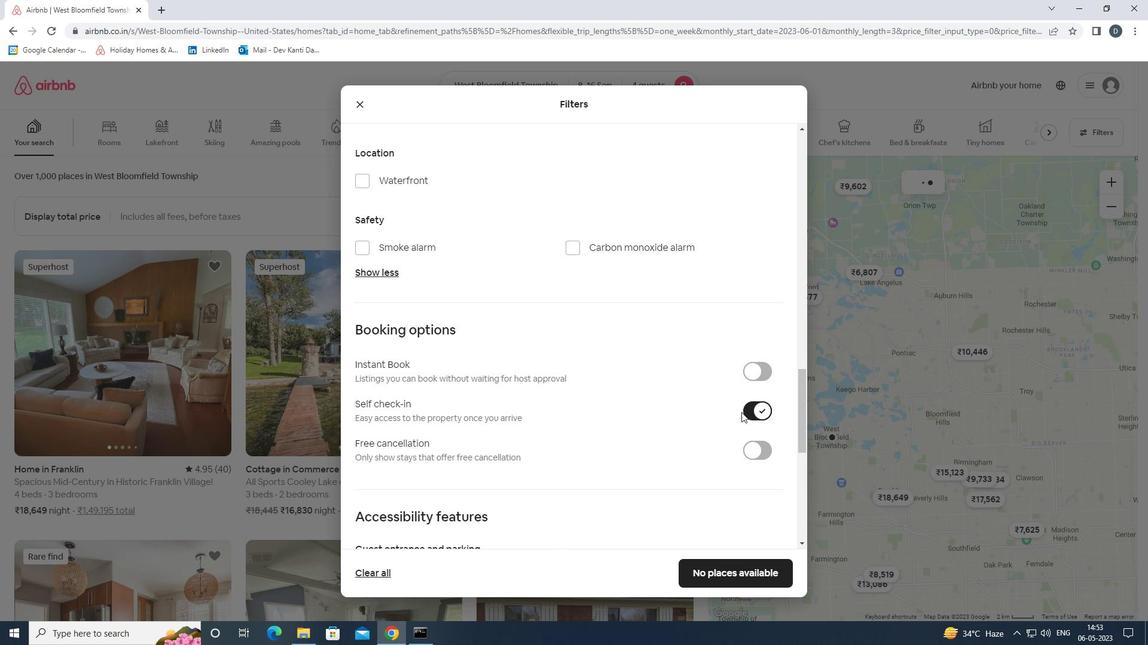
Action: Mouse scrolled (739, 412) with delta (0, 0)
Screenshot: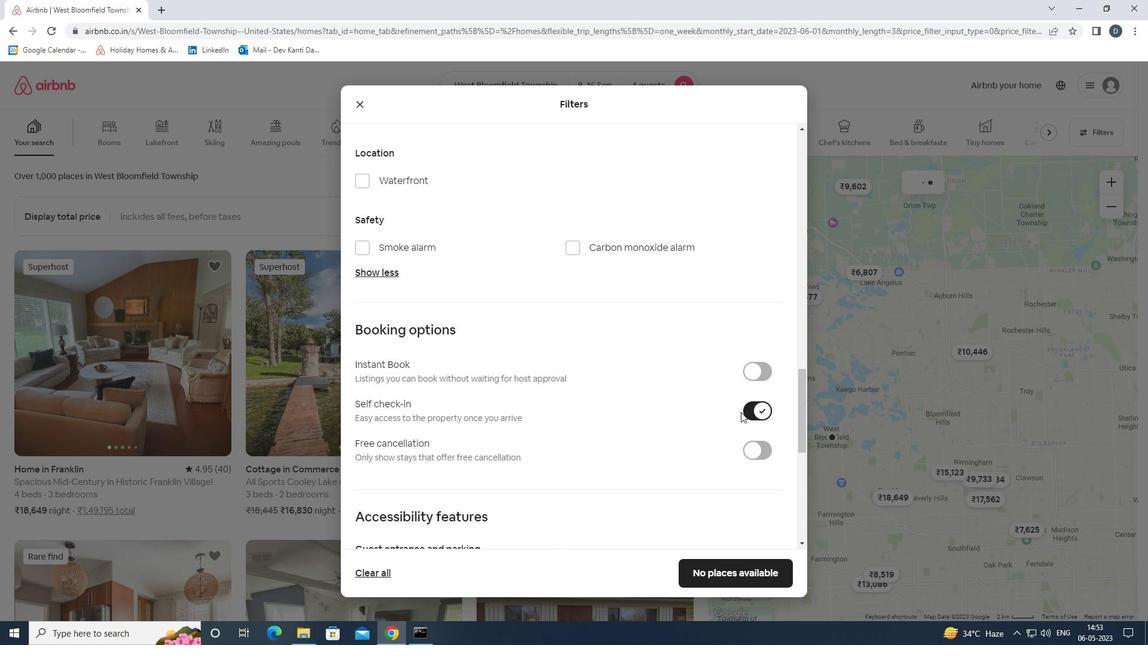 
Action: Mouse moved to (739, 413)
Screenshot: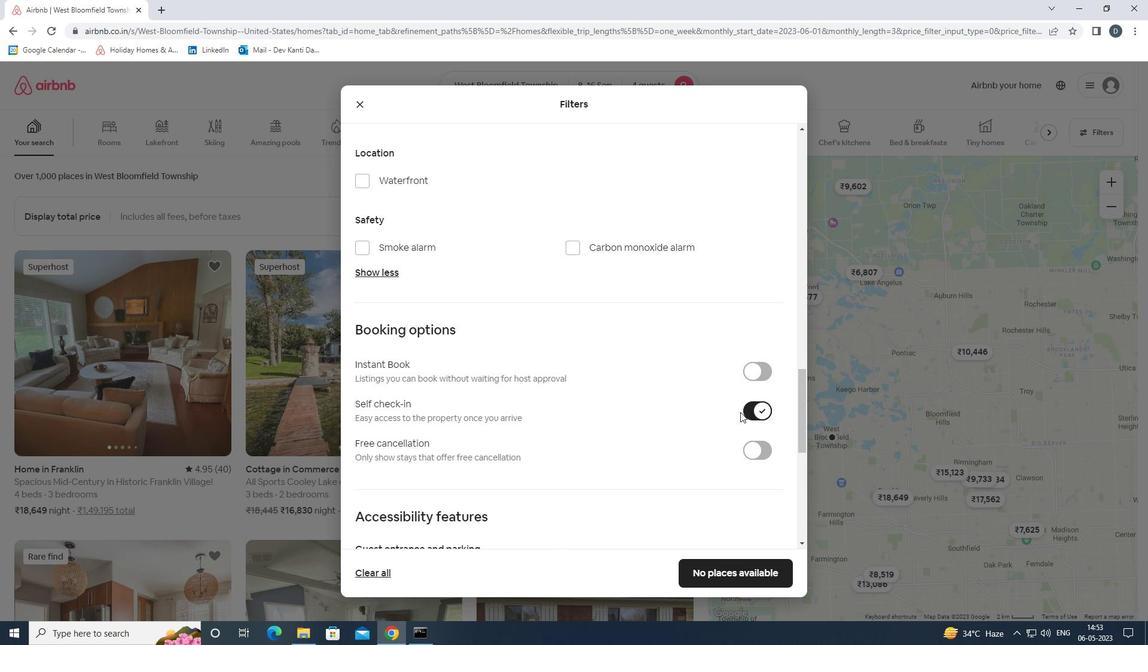 
Action: Mouse scrolled (739, 413) with delta (0, 0)
Screenshot: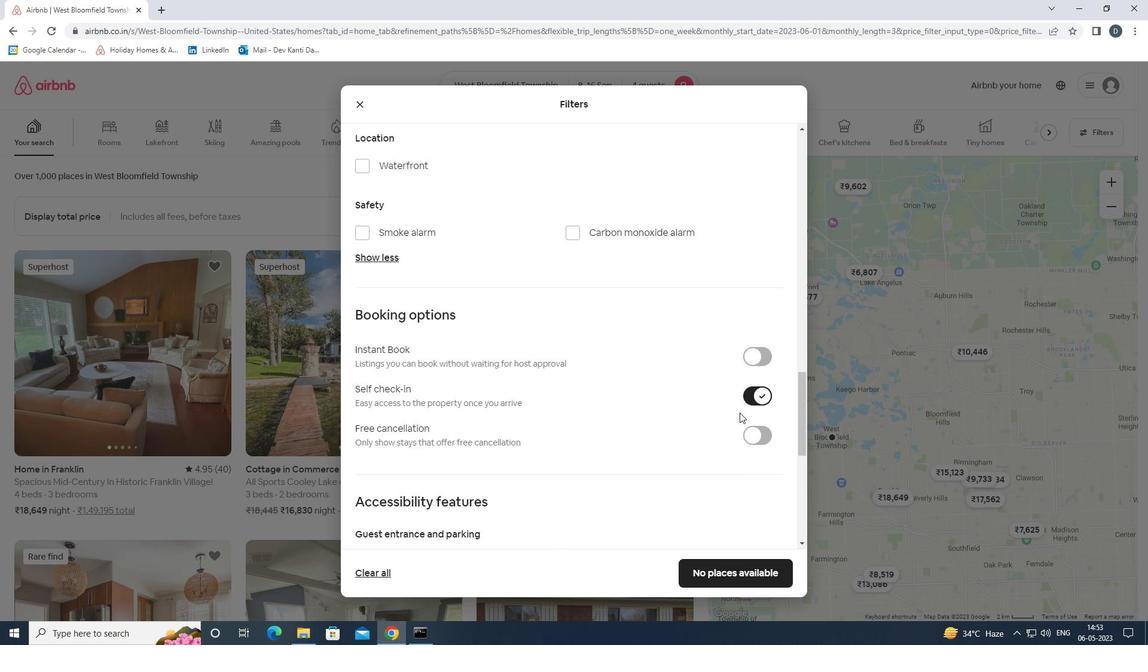
Action: Mouse moved to (738, 414)
Screenshot: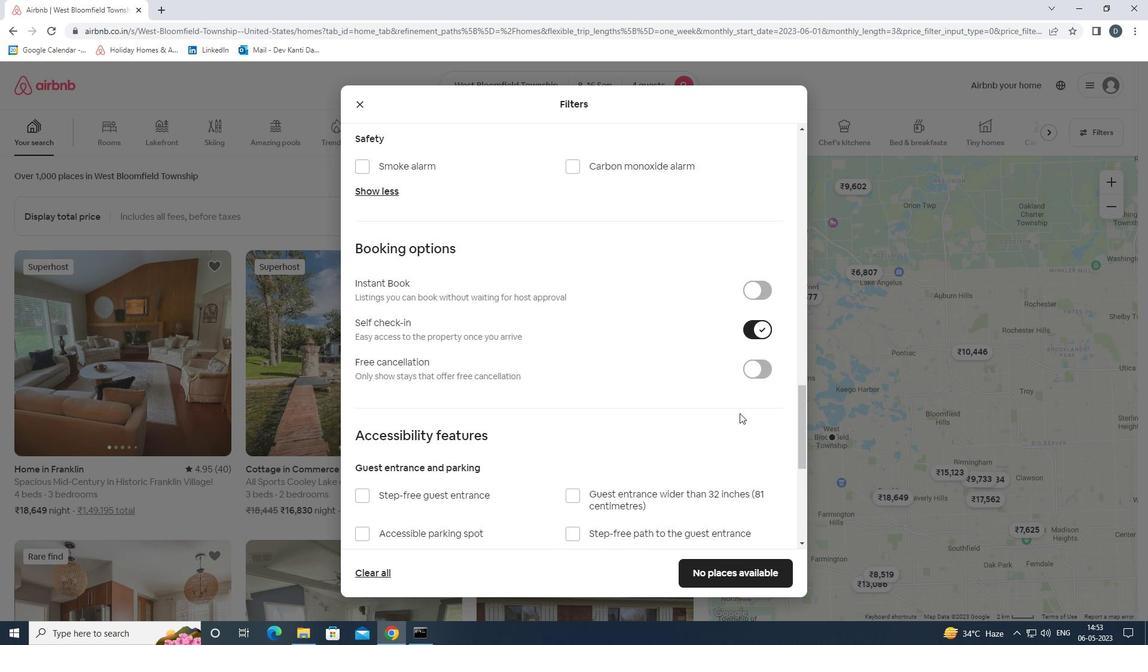 
Action: Mouse scrolled (738, 413) with delta (0, 0)
Screenshot: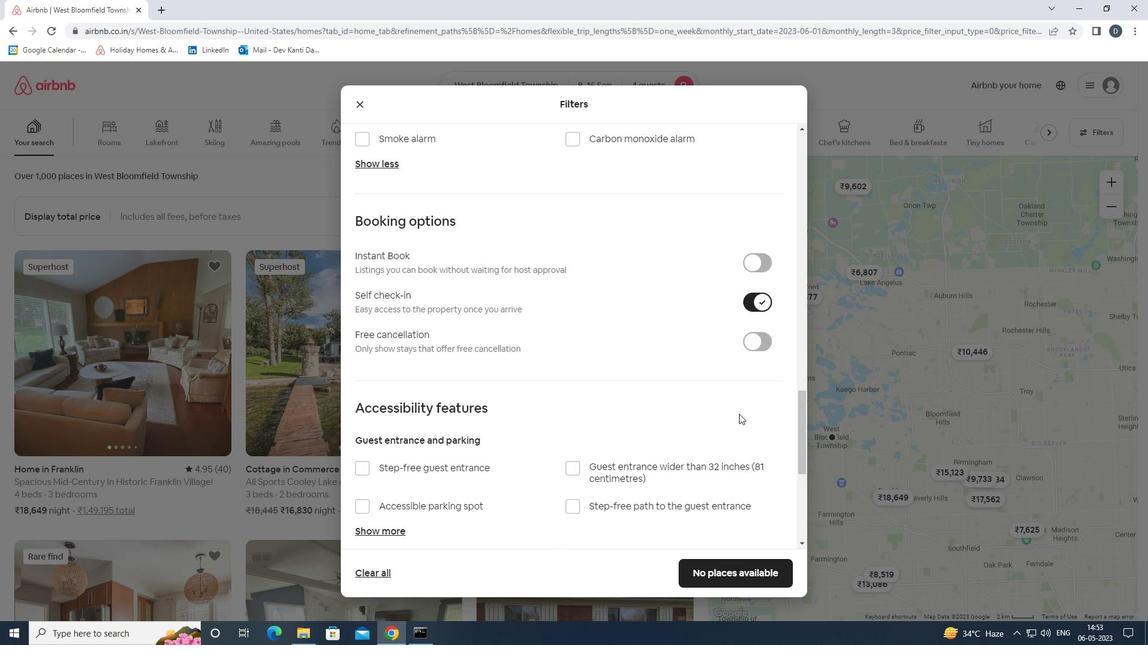 
Action: Mouse scrolled (738, 413) with delta (0, 0)
Screenshot: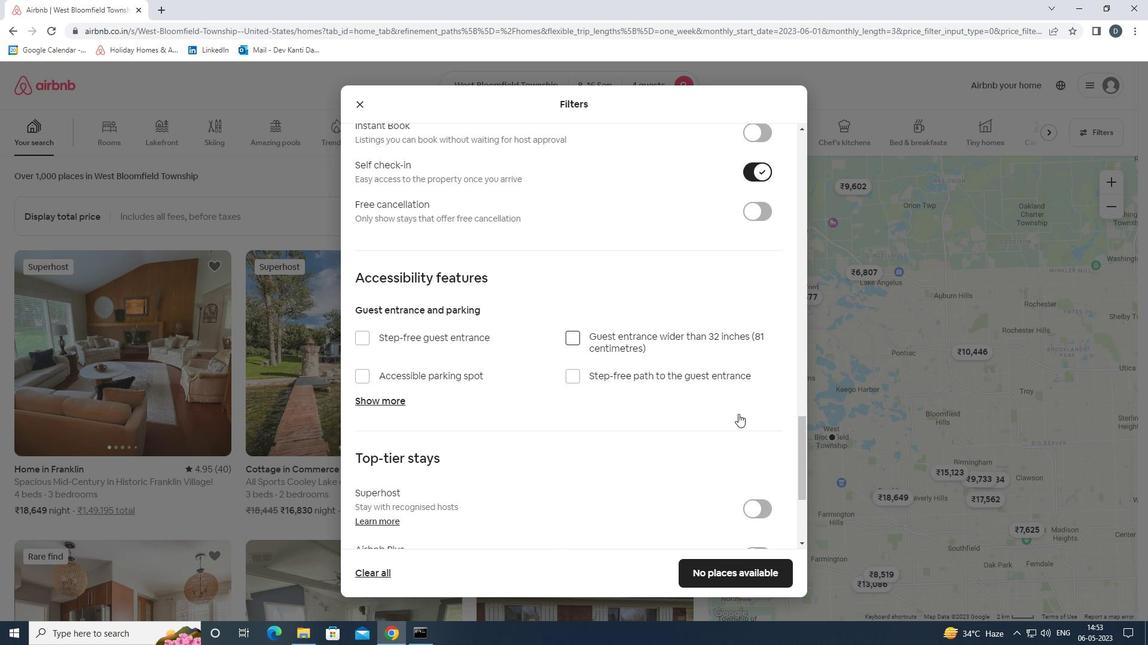 
Action: Mouse scrolled (738, 413) with delta (0, 0)
Screenshot: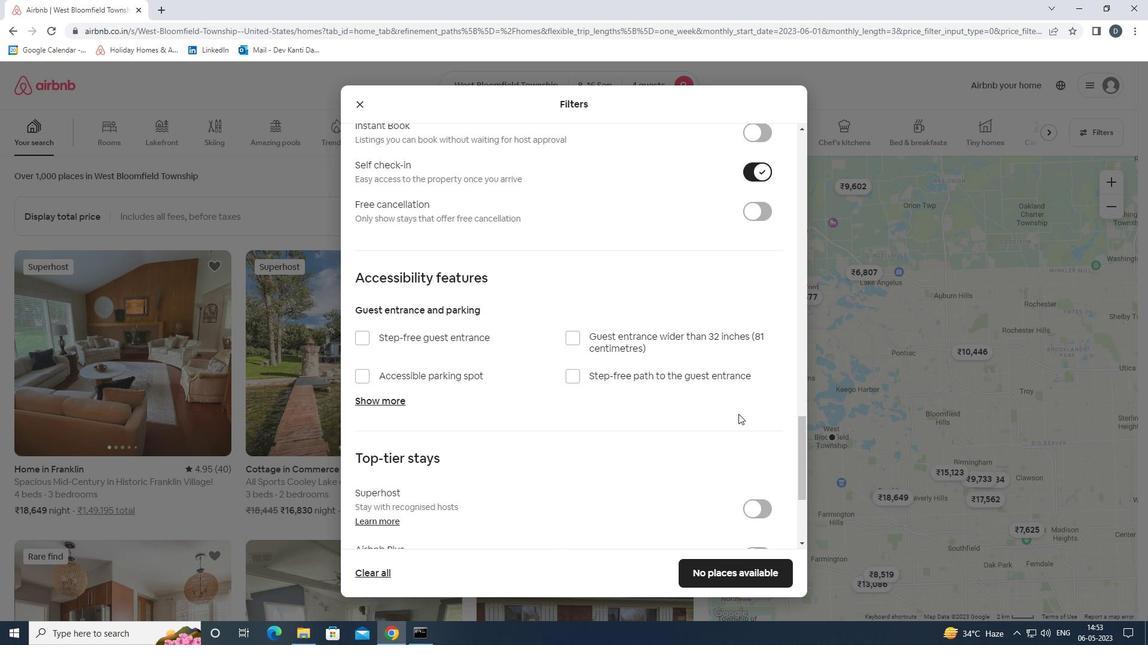 
Action: Mouse scrolled (738, 413) with delta (0, 0)
Screenshot: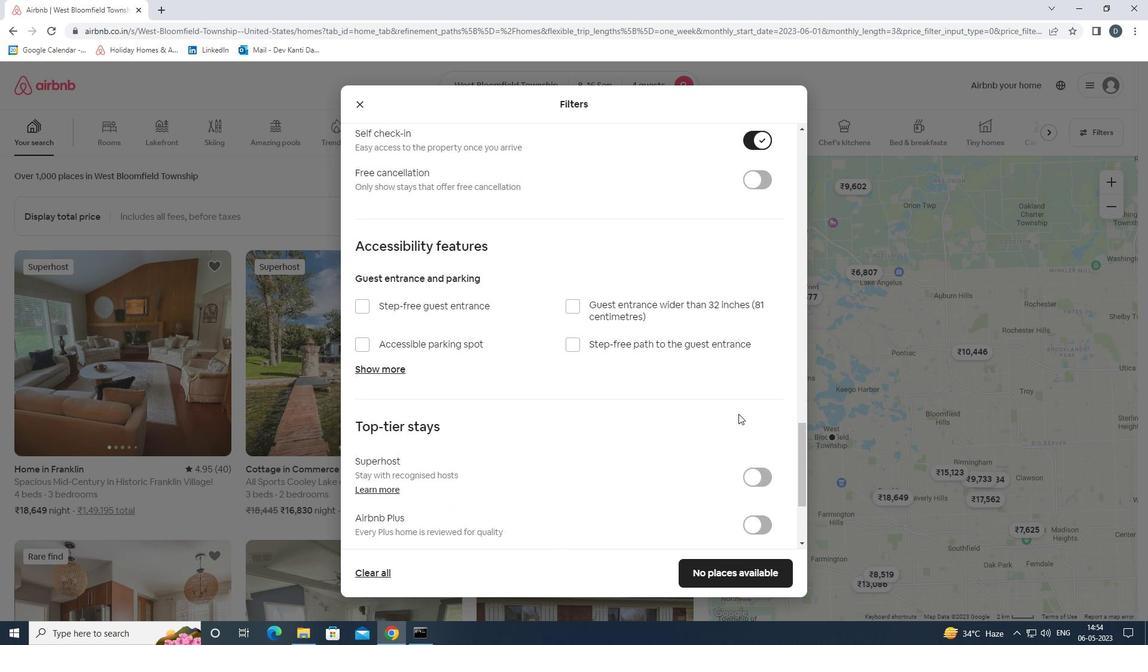
Action: Mouse scrolled (738, 413) with delta (0, 0)
Screenshot: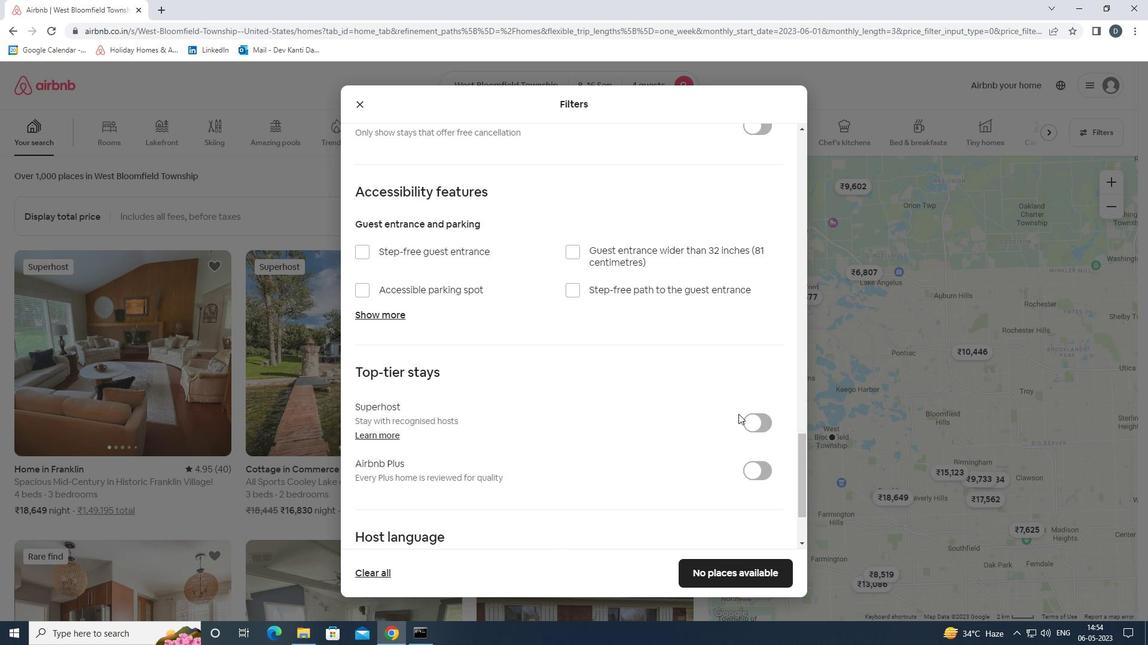 
Action: Mouse scrolled (738, 413) with delta (0, 0)
Screenshot: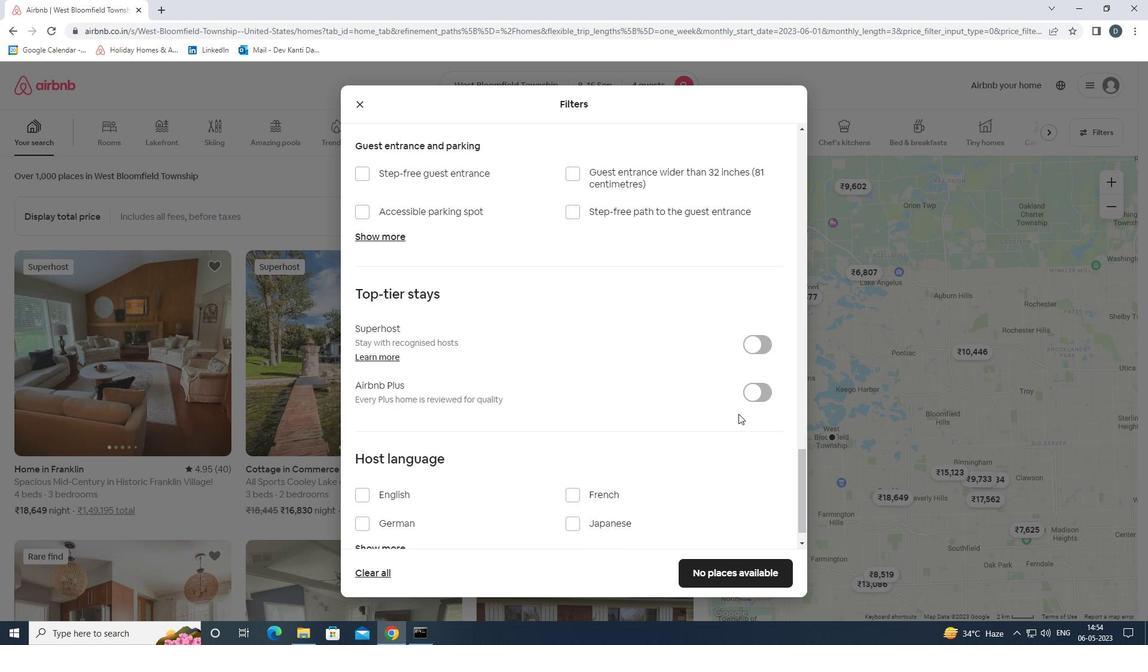 
Action: Mouse moved to (730, 419)
Screenshot: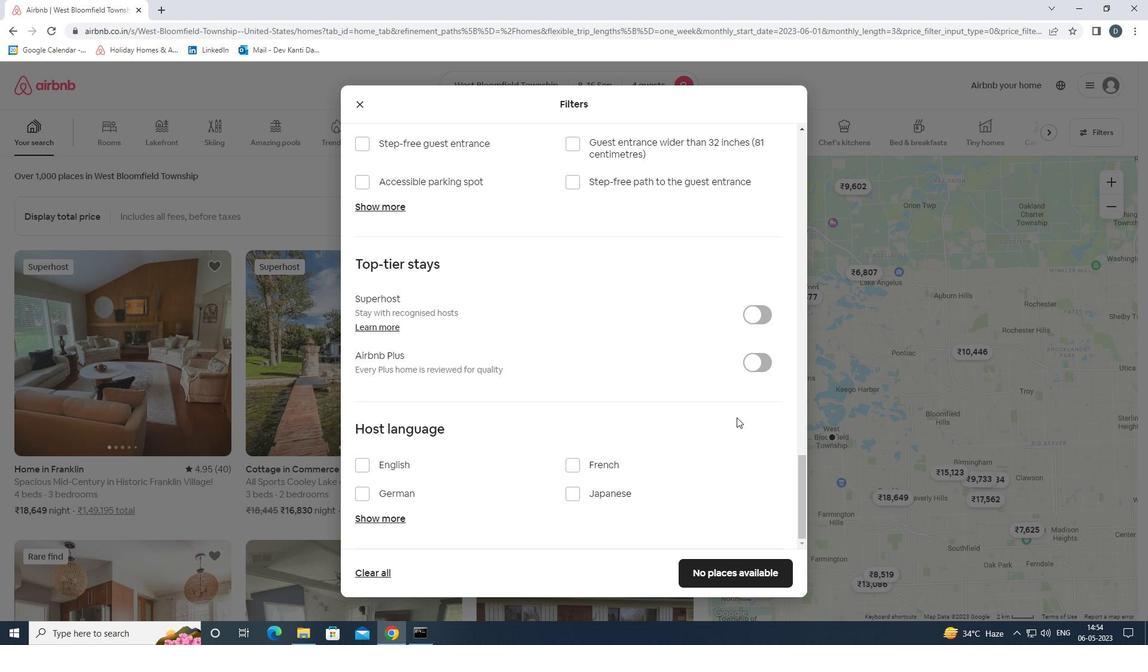 
Action: Mouse scrolled (730, 419) with delta (0, 0)
Screenshot: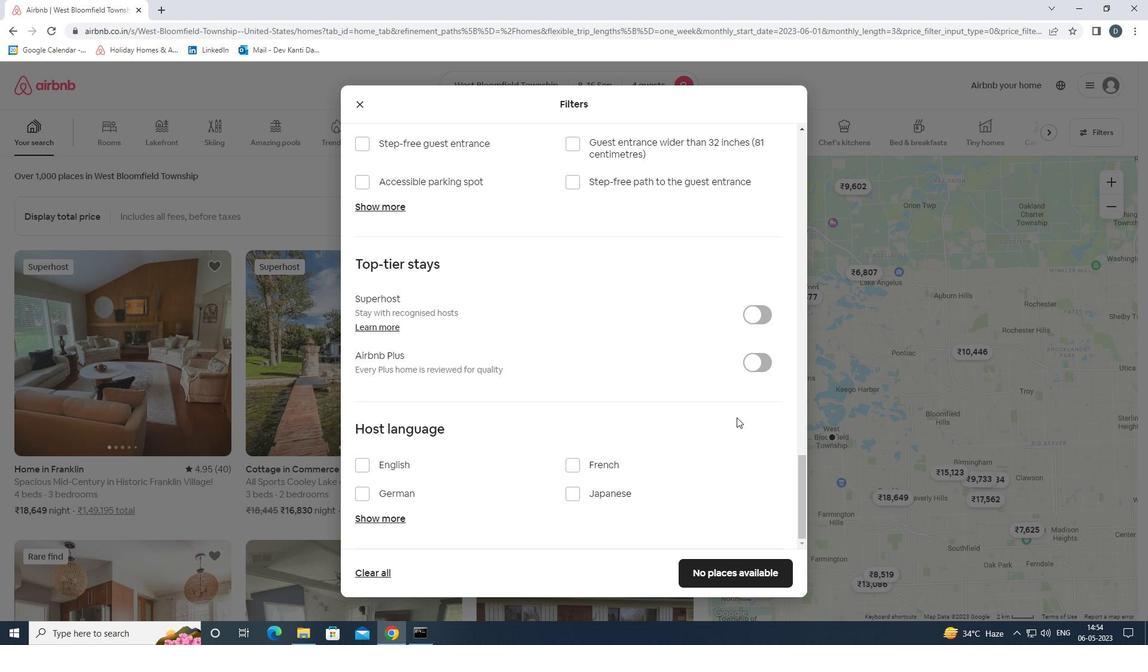 
Action: Mouse moved to (730, 419)
Screenshot: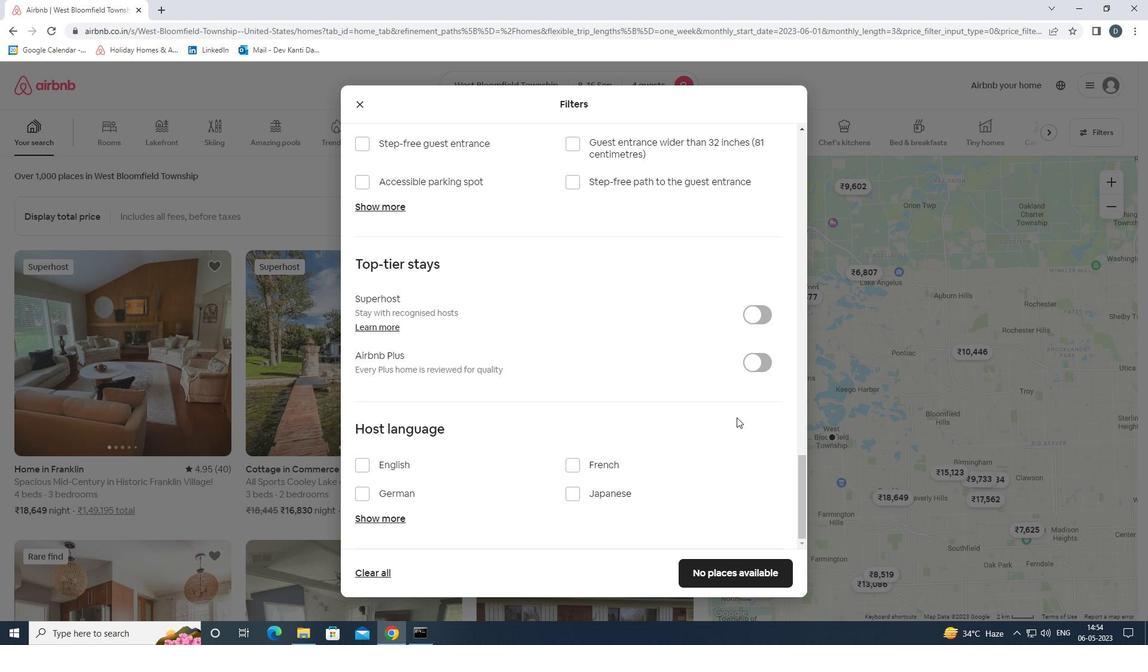 
Action: Mouse scrolled (730, 419) with delta (0, 0)
Screenshot: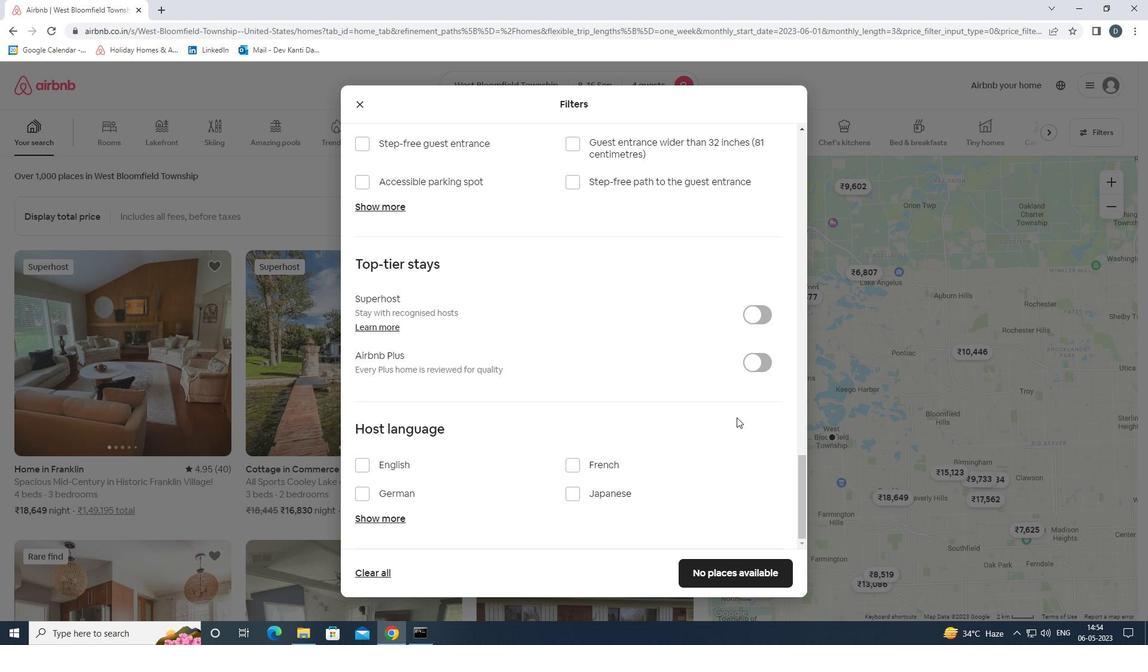 
Action: Mouse moved to (728, 421)
Screenshot: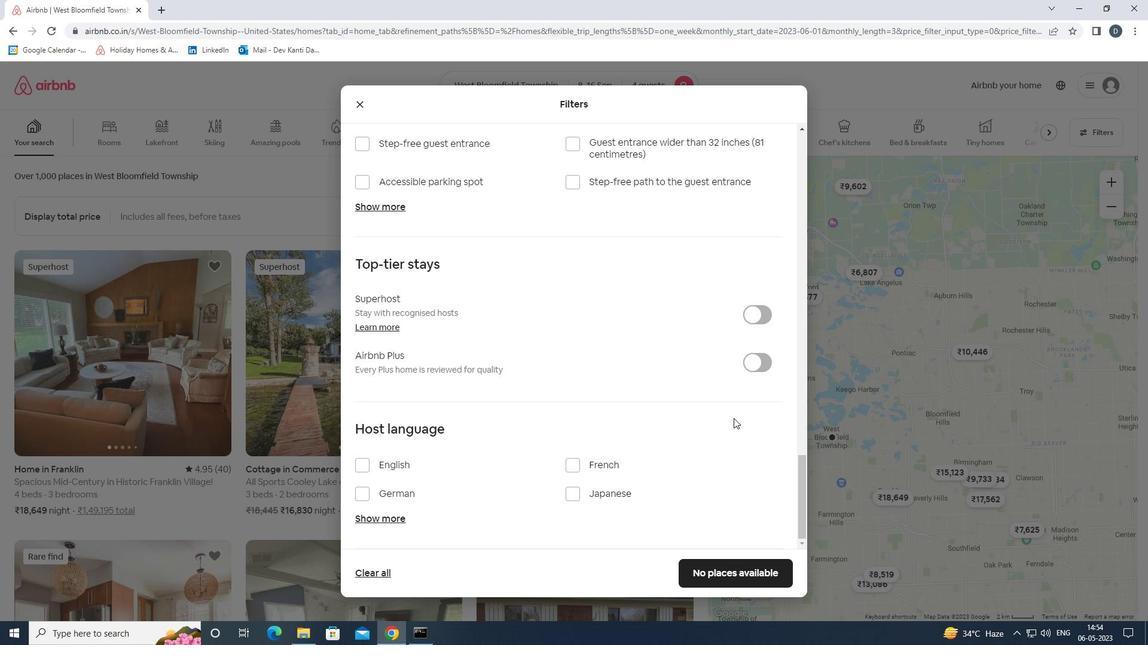 
Action: Mouse scrolled (728, 421) with delta (0, 0)
Screenshot: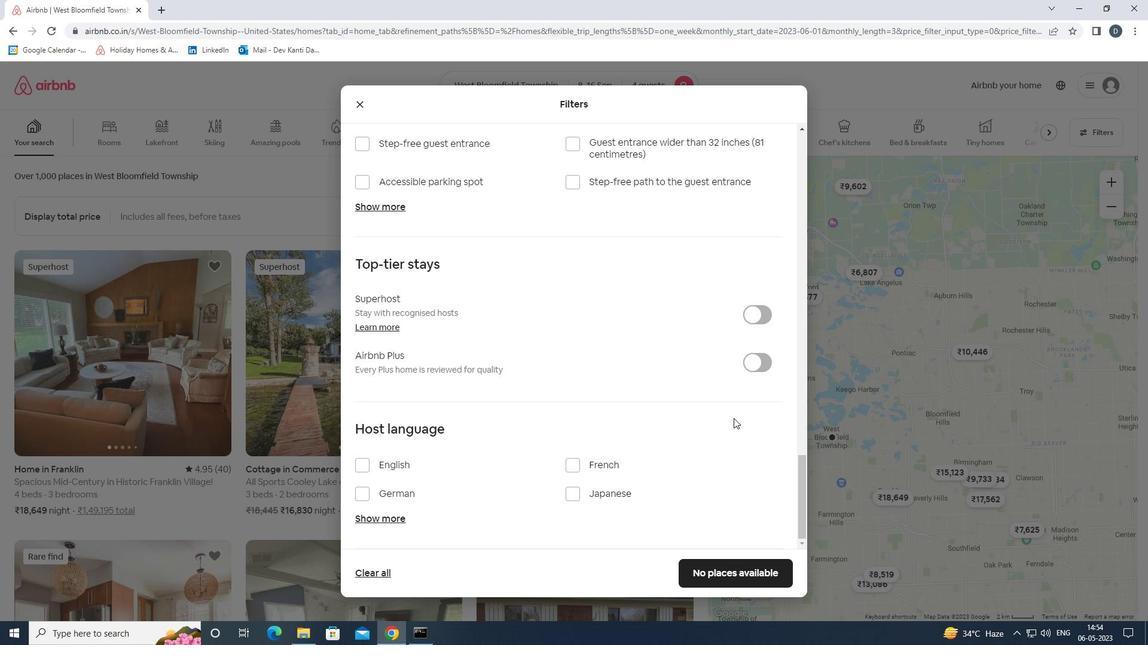 
Action: Mouse moved to (412, 464)
Screenshot: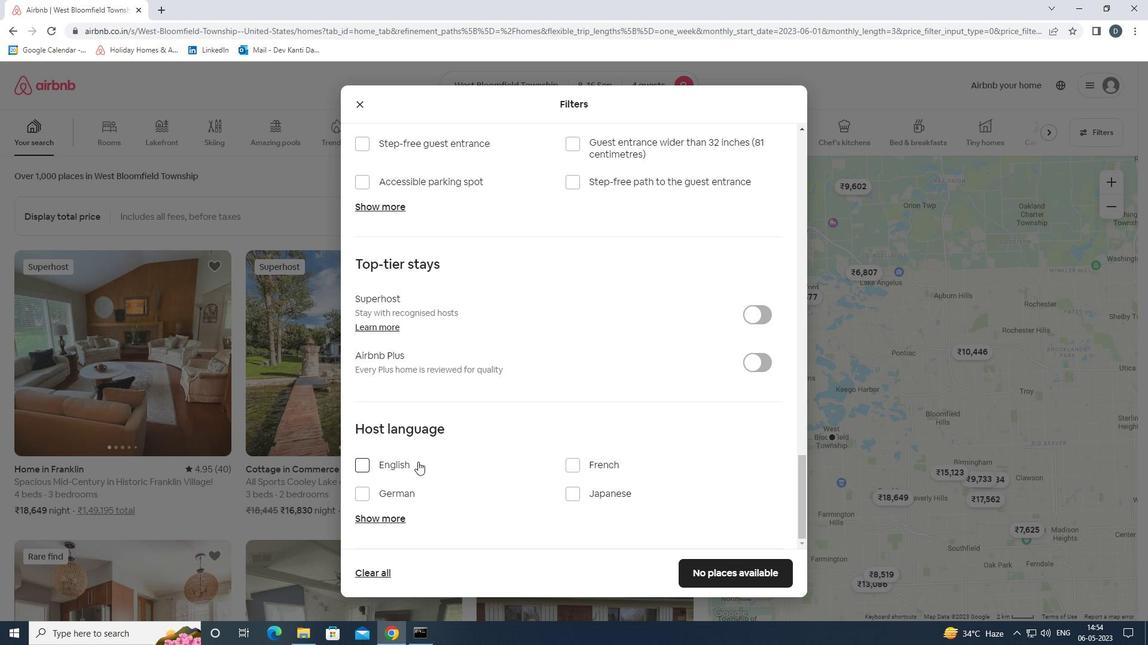 
Action: Mouse pressed left at (412, 464)
Screenshot: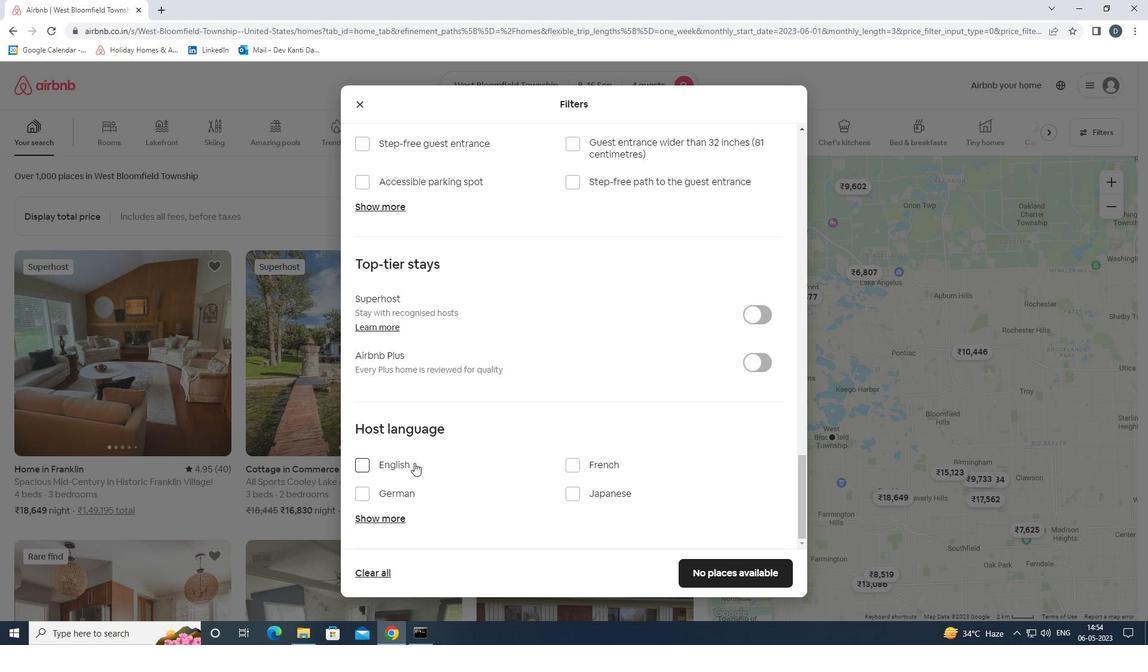 
Action: Mouse moved to (727, 569)
Screenshot: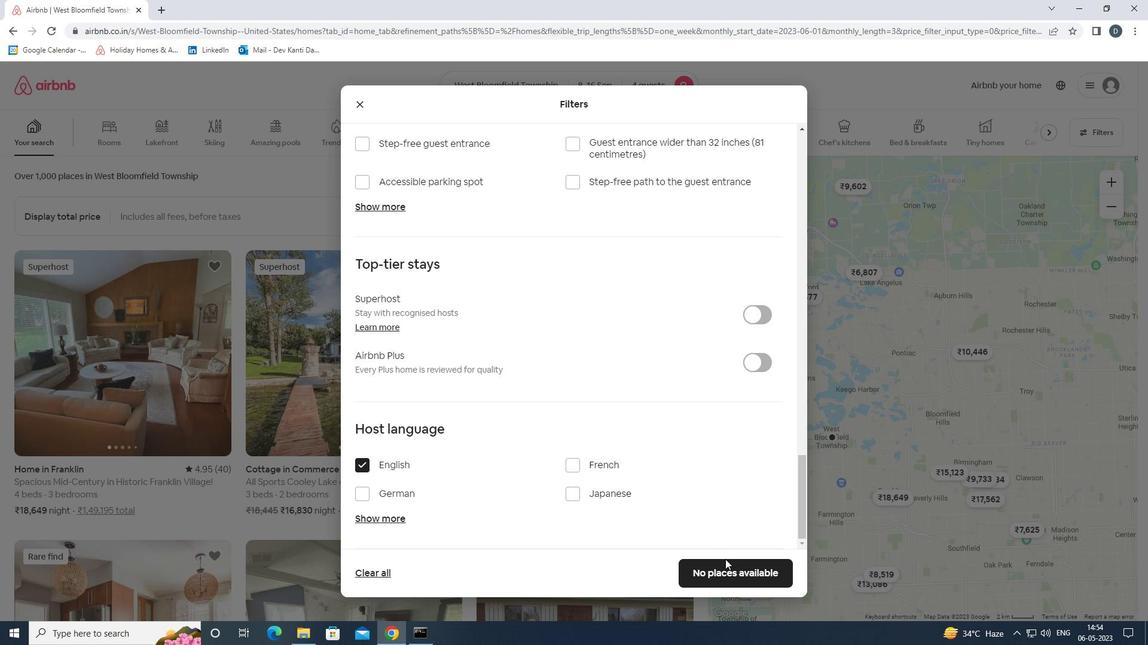 
Action: Mouse pressed left at (727, 569)
Screenshot: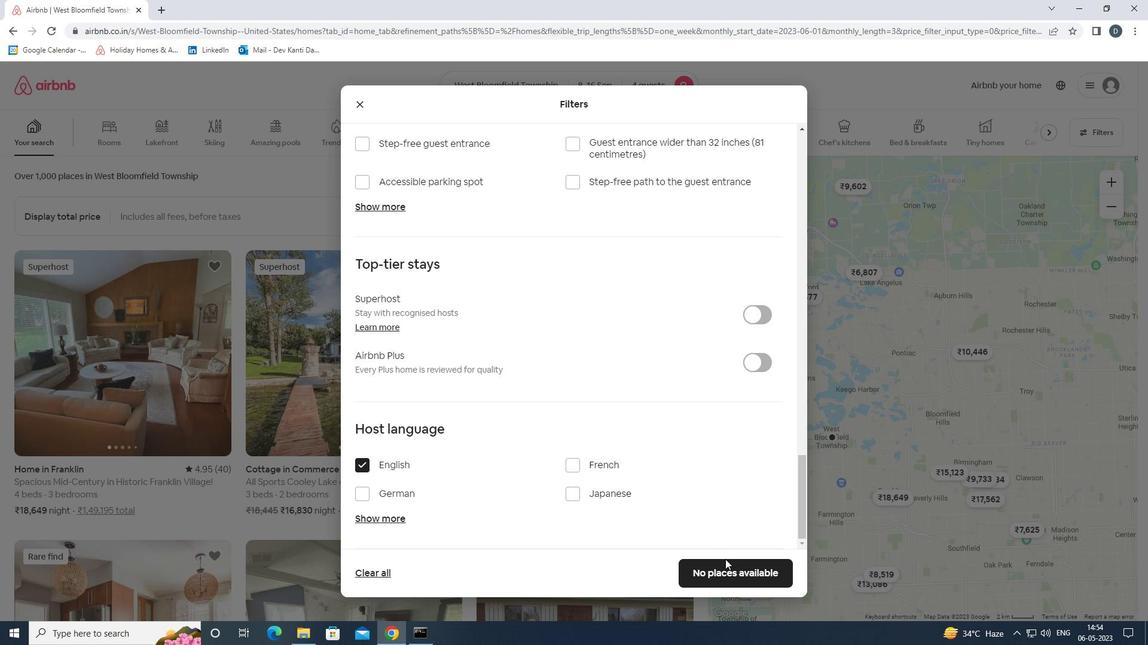 
Action: Mouse moved to (674, 496)
Screenshot: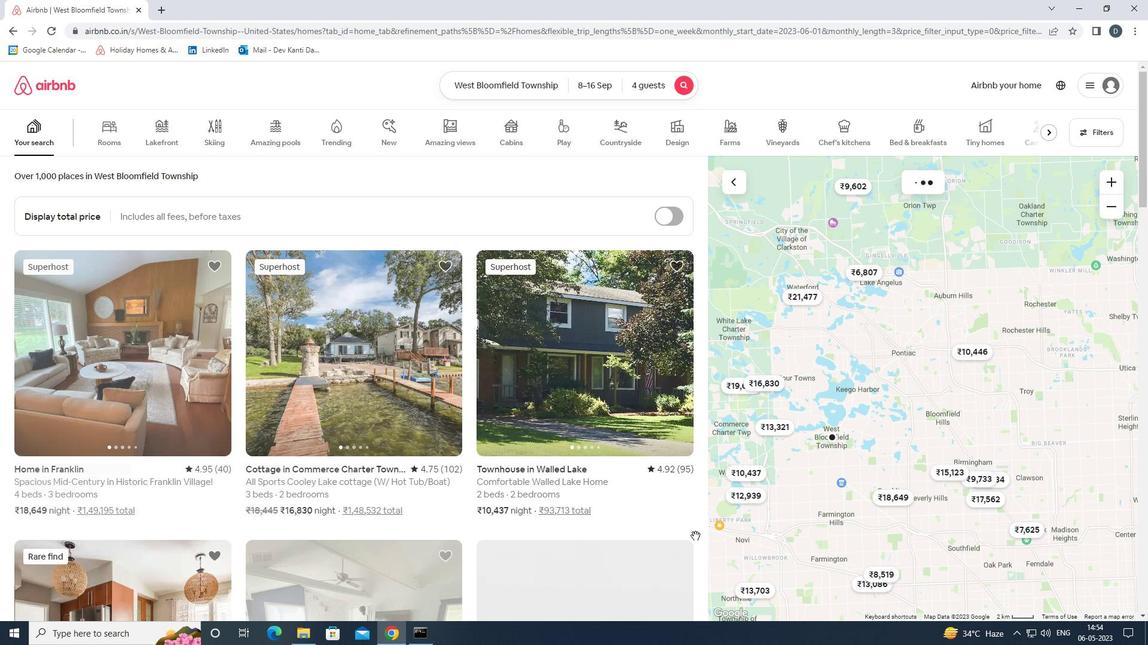 
